 Task: Find connections with filter location Machala with filter topic #cloudwith filter profile language French with filter current company Vuclip with filter school SILVER OAK UNIVERSITY with filter industry Child Day Care Services with filter service category Content Strategy with filter keywords title Phone Survey Conductor
Action: Mouse moved to (694, 86)
Screenshot: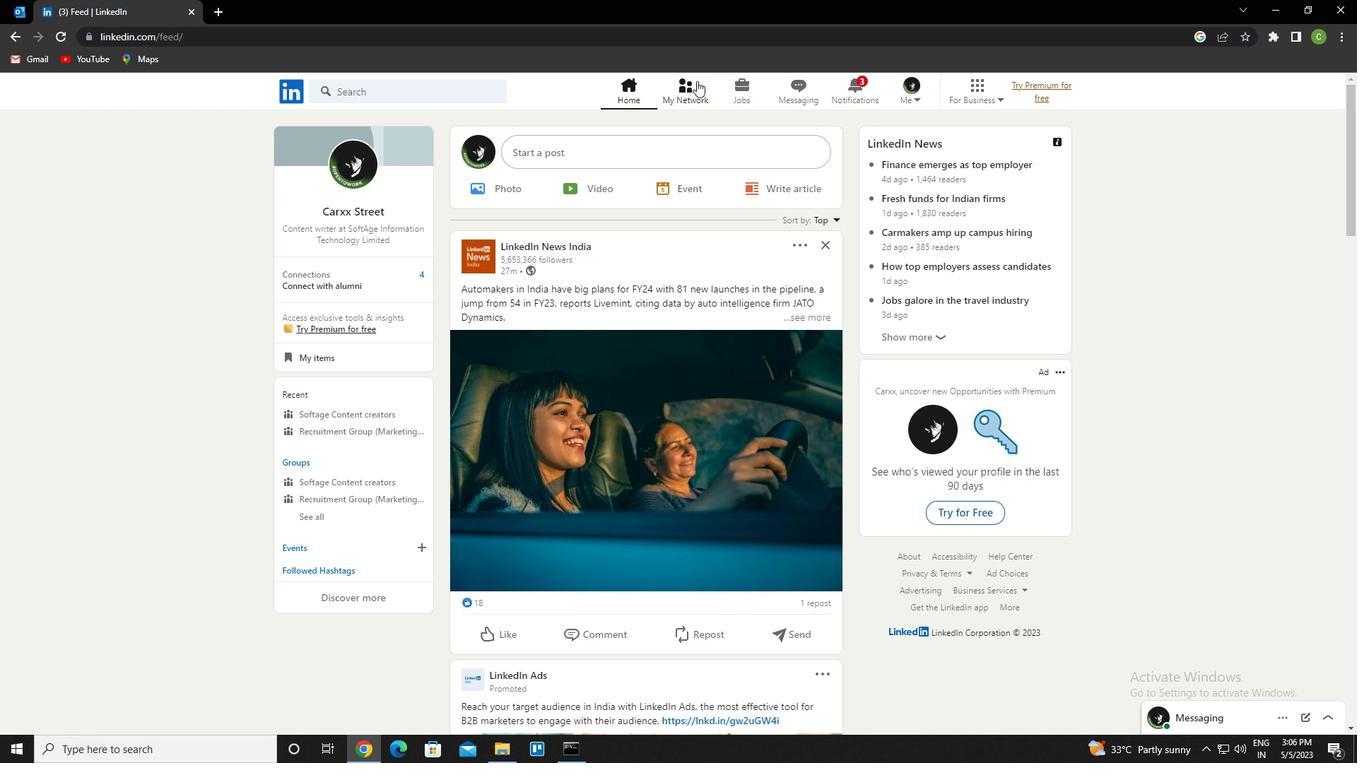 
Action: Mouse pressed left at (694, 86)
Screenshot: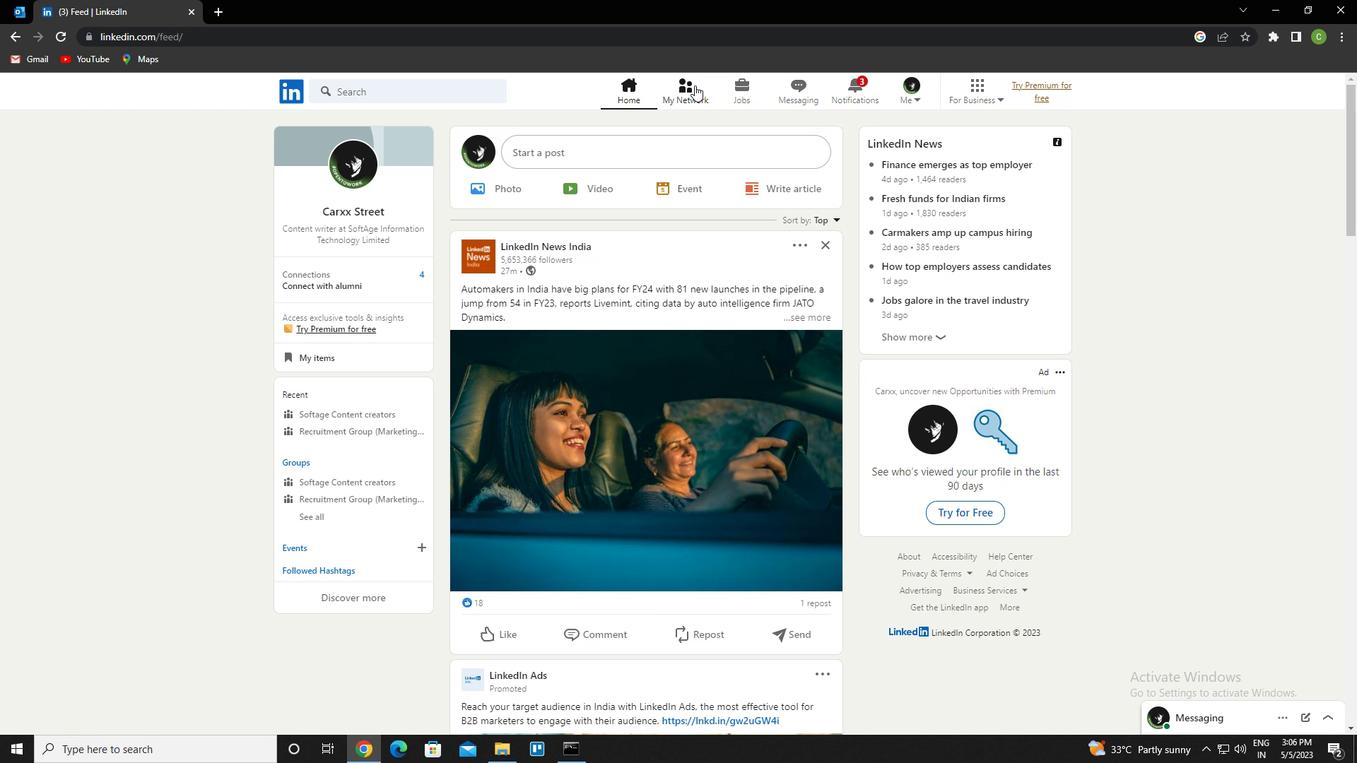 
Action: Mouse moved to (453, 168)
Screenshot: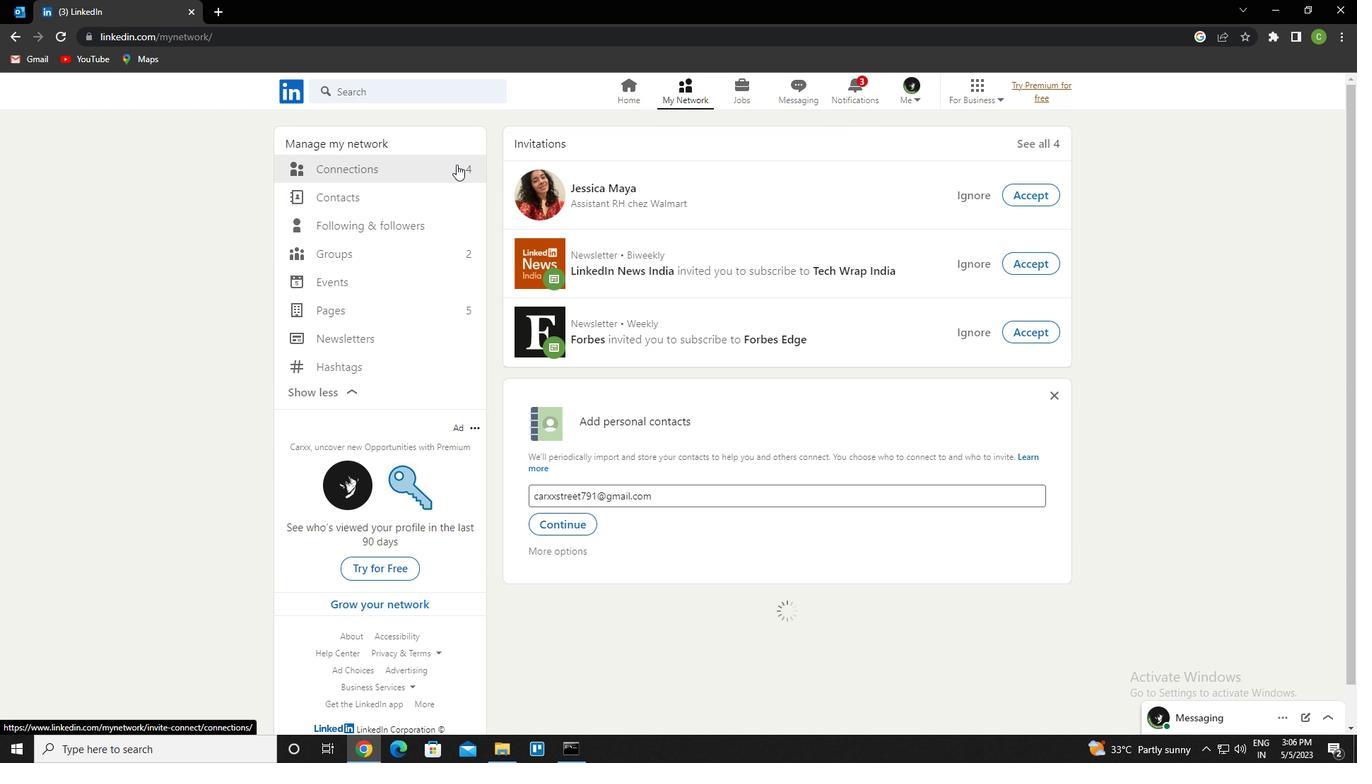 
Action: Mouse pressed left at (453, 168)
Screenshot: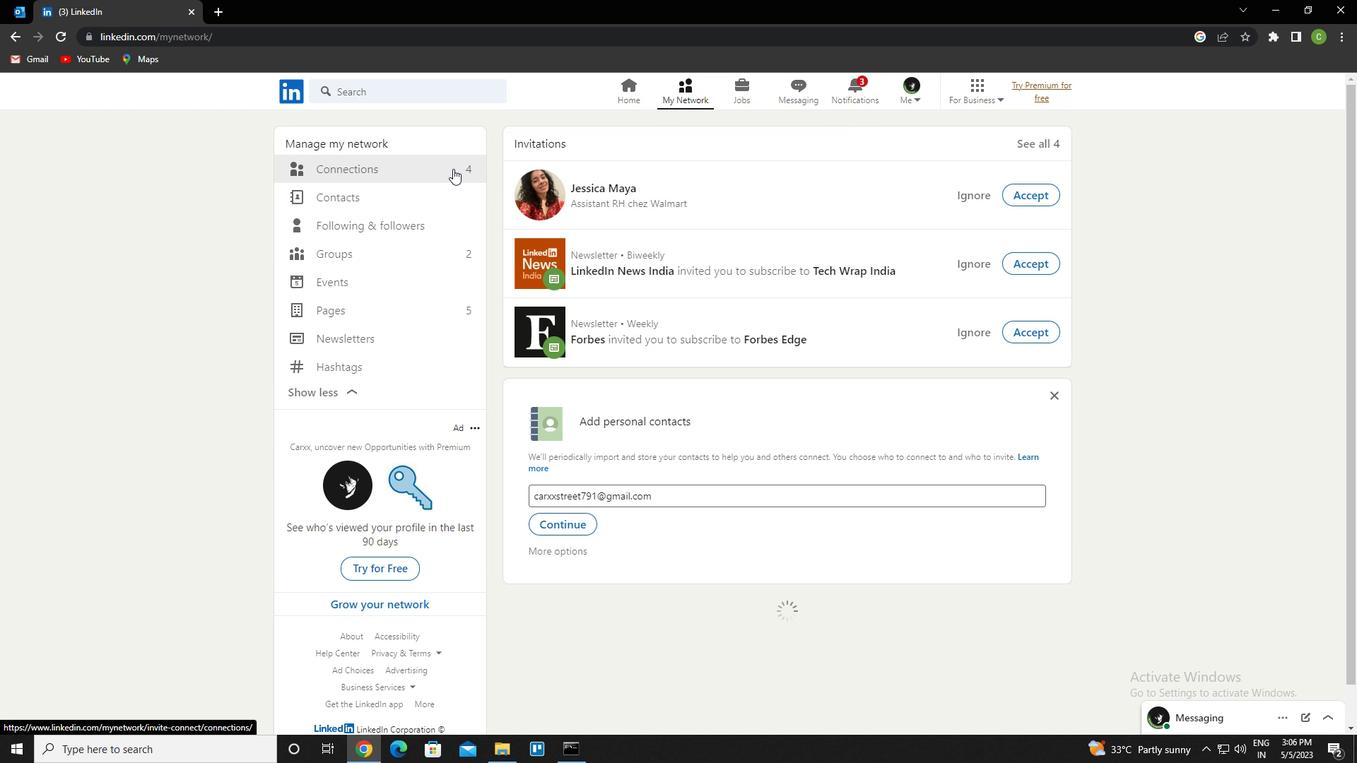 
Action: Mouse moved to (787, 172)
Screenshot: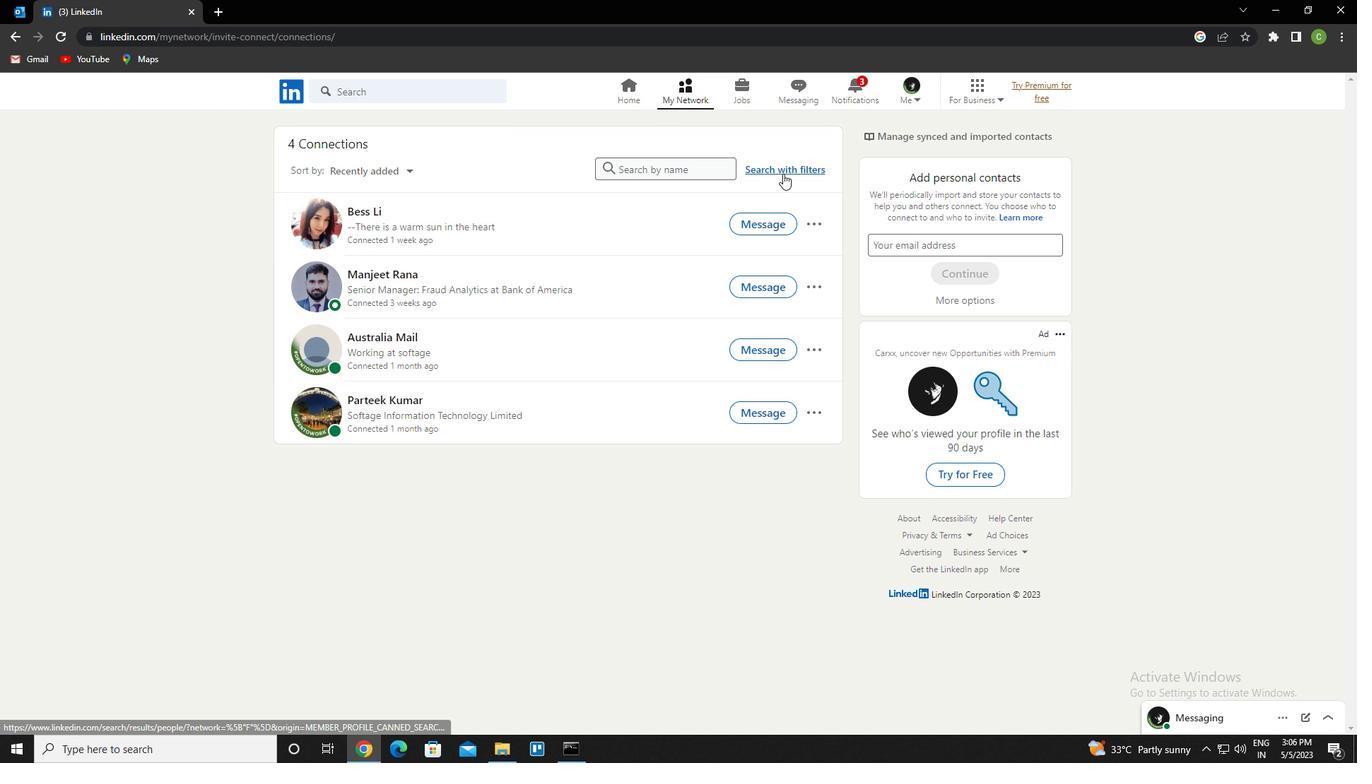 
Action: Mouse pressed left at (787, 172)
Screenshot: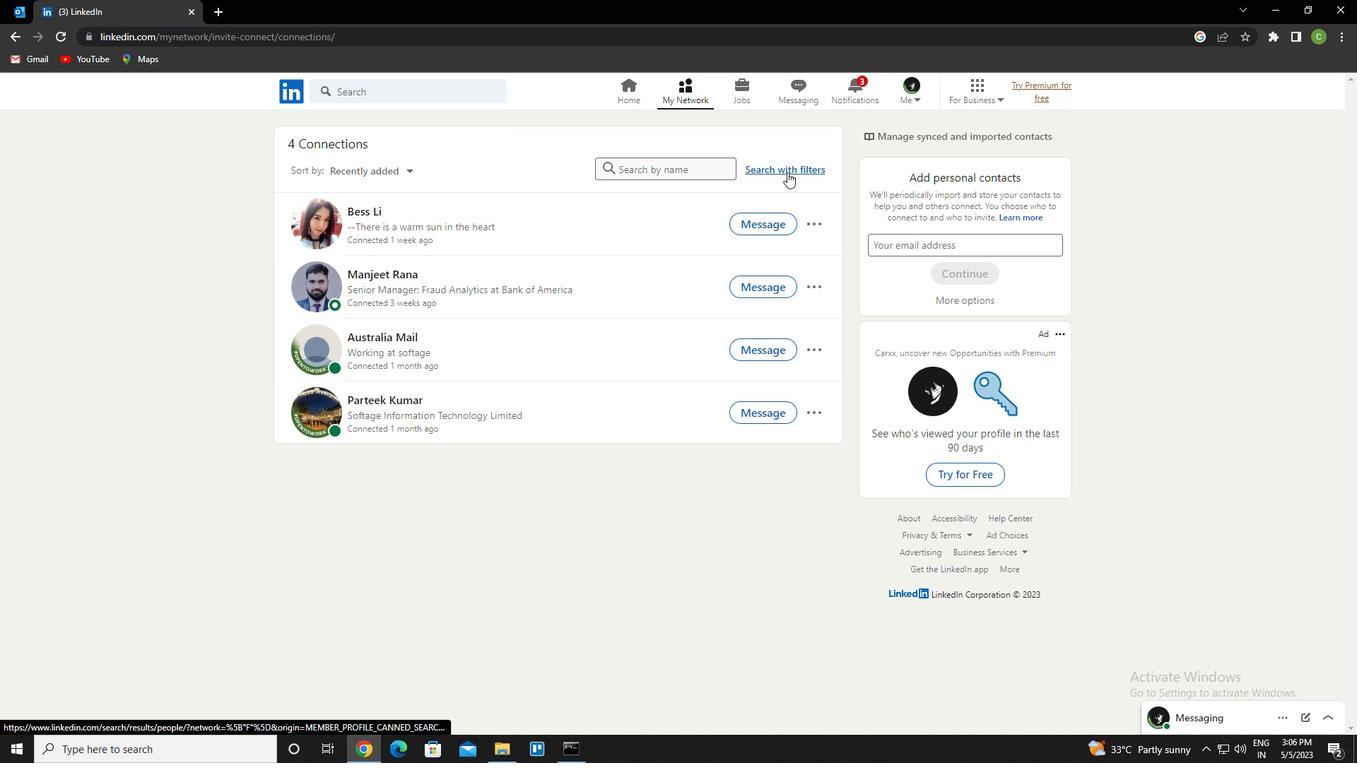 
Action: Mouse moved to (738, 134)
Screenshot: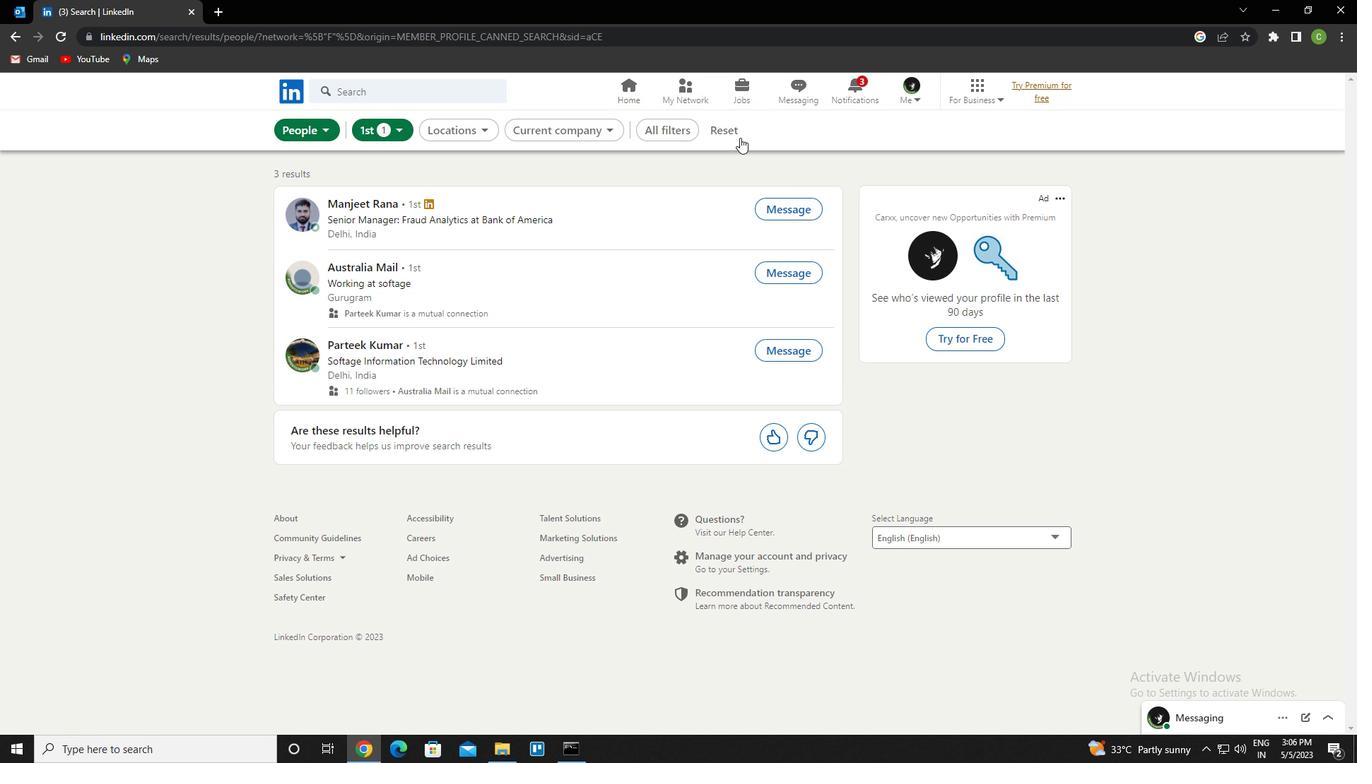 
Action: Mouse pressed left at (738, 134)
Screenshot: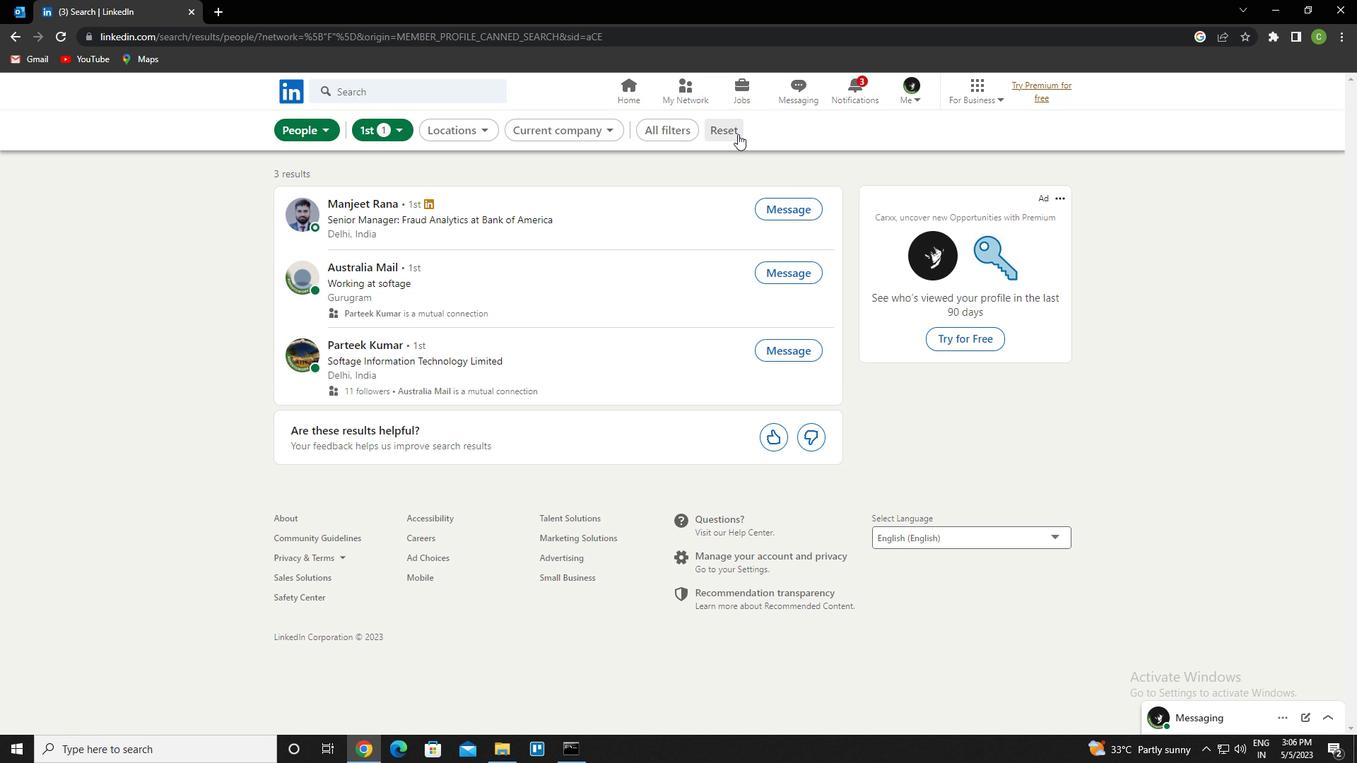 
Action: Mouse moved to (707, 131)
Screenshot: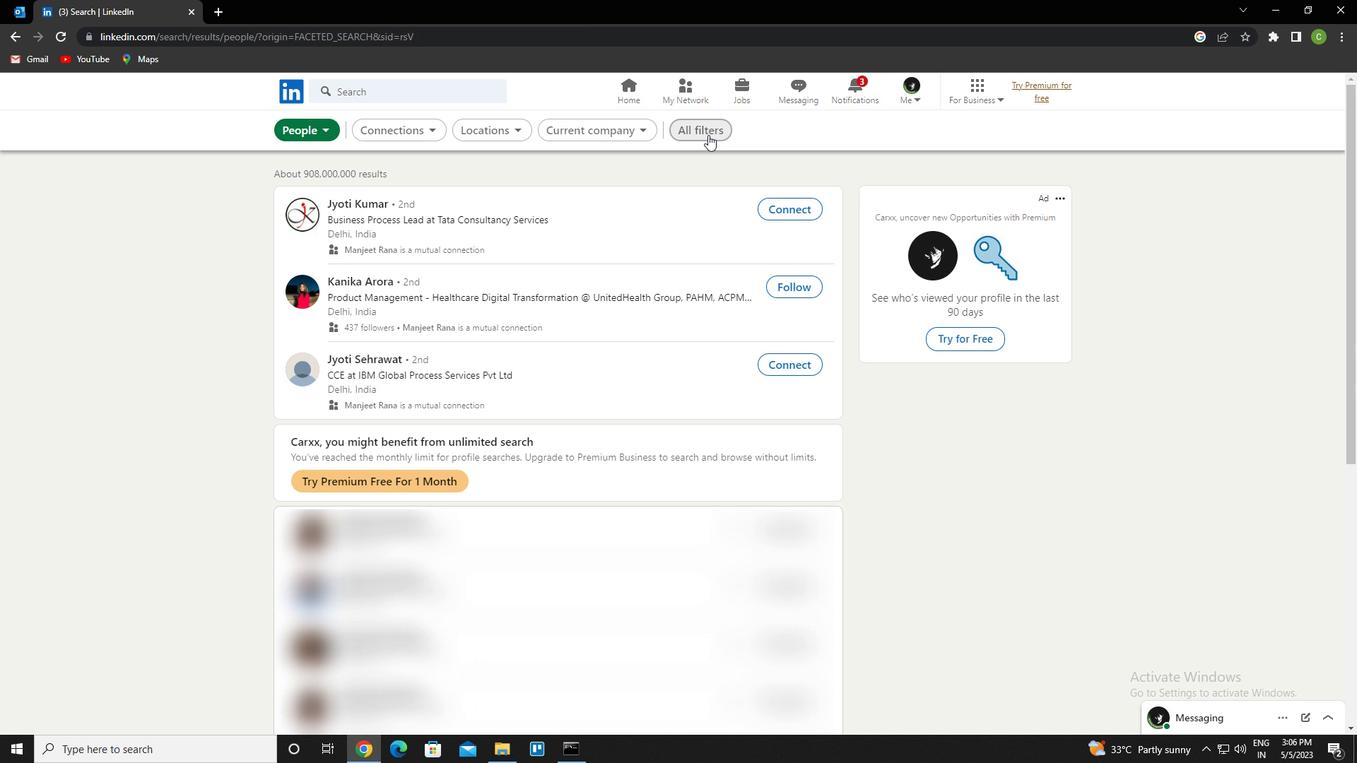 
Action: Mouse pressed left at (707, 131)
Screenshot: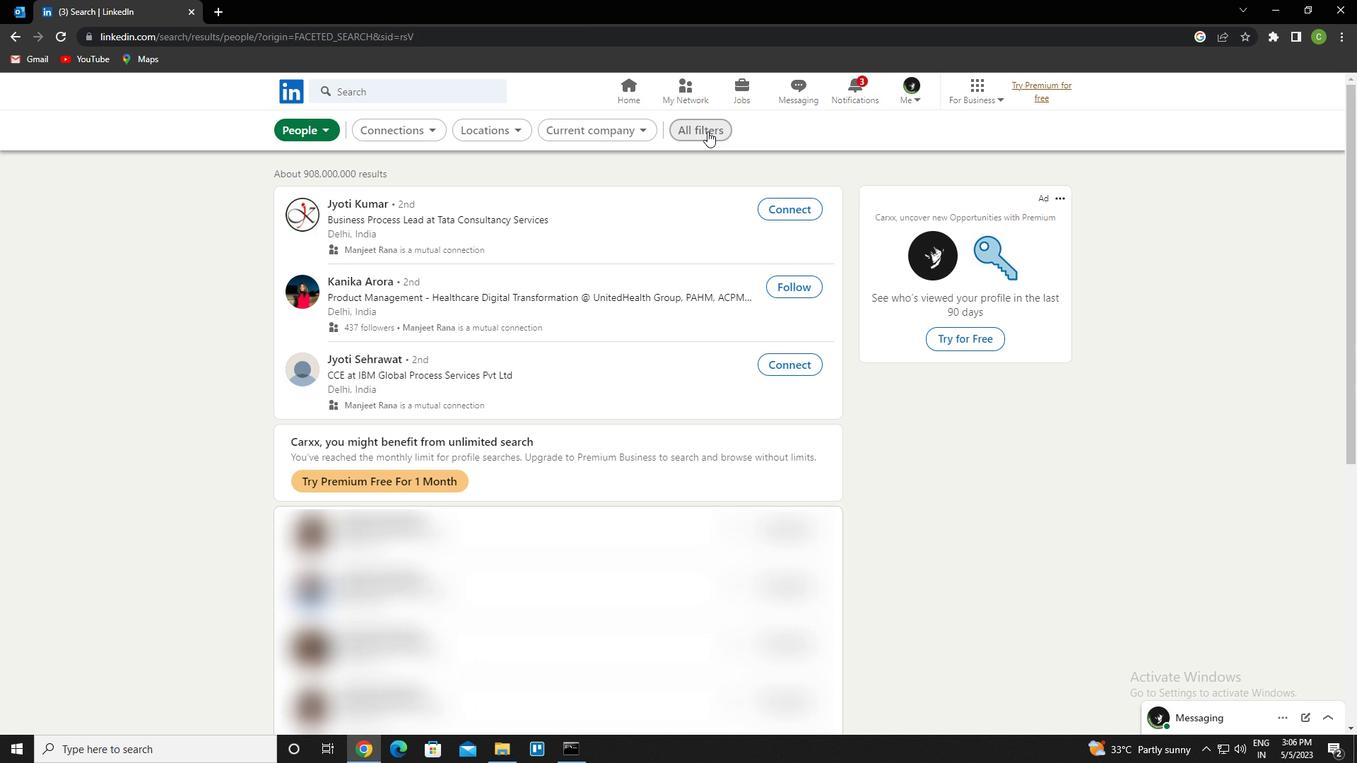 
Action: Mouse moved to (1179, 405)
Screenshot: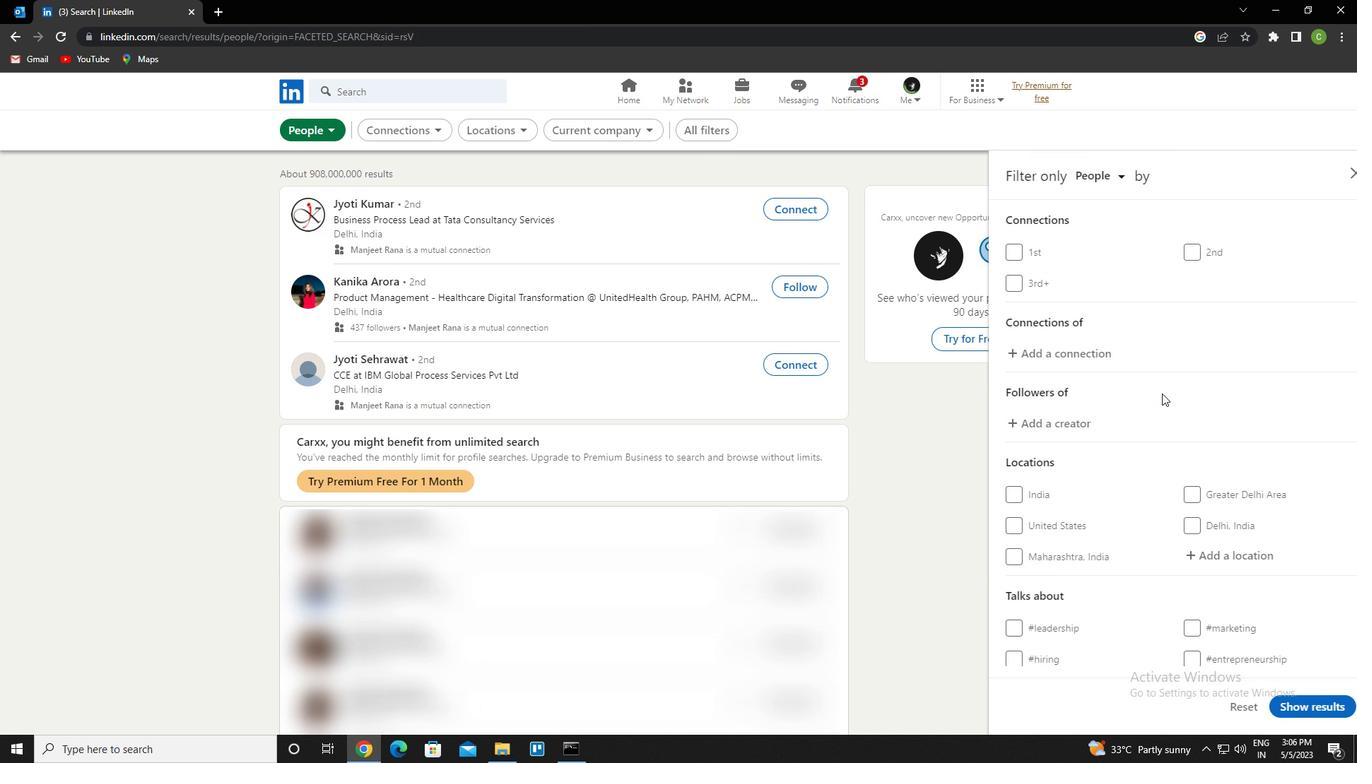 
Action: Mouse scrolled (1179, 404) with delta (0, 0)
Screenshot: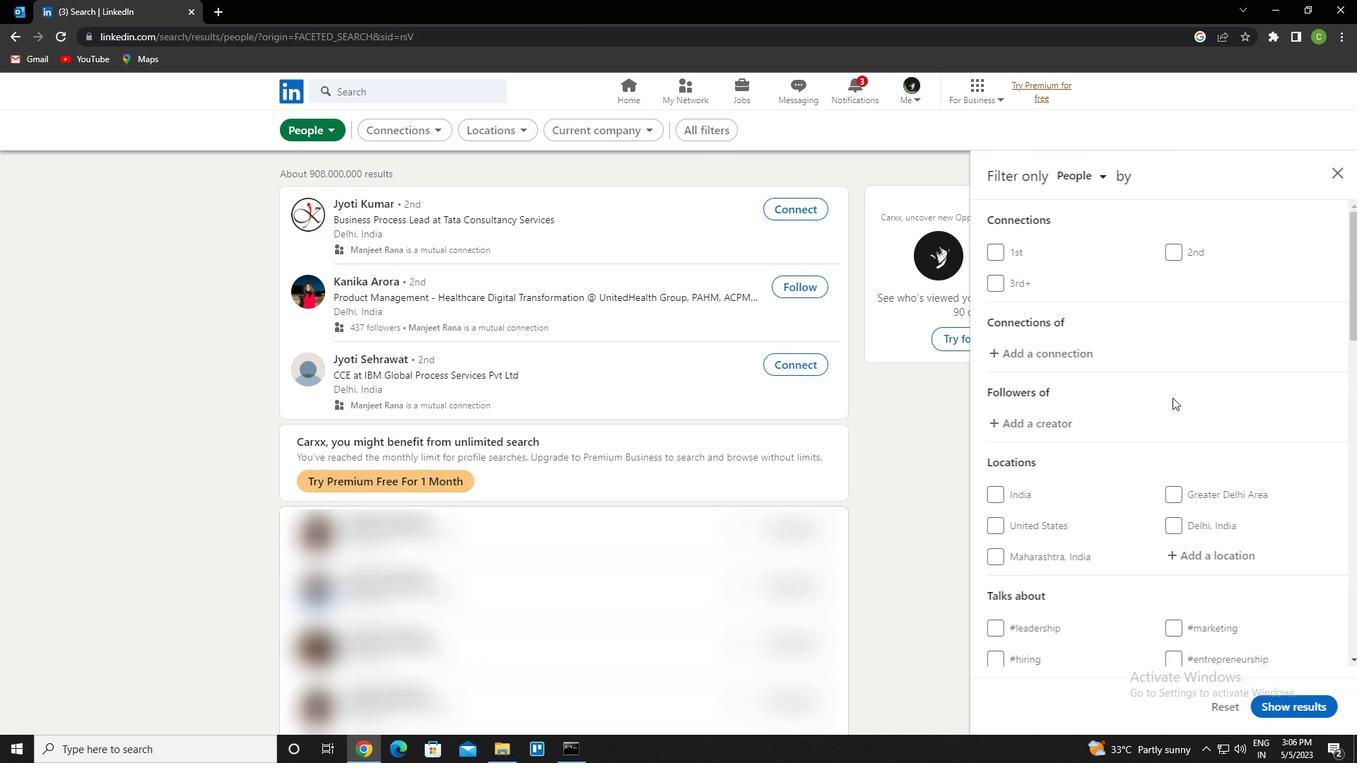 
Action: Mouse moved to (1181, 407)
Screenshot: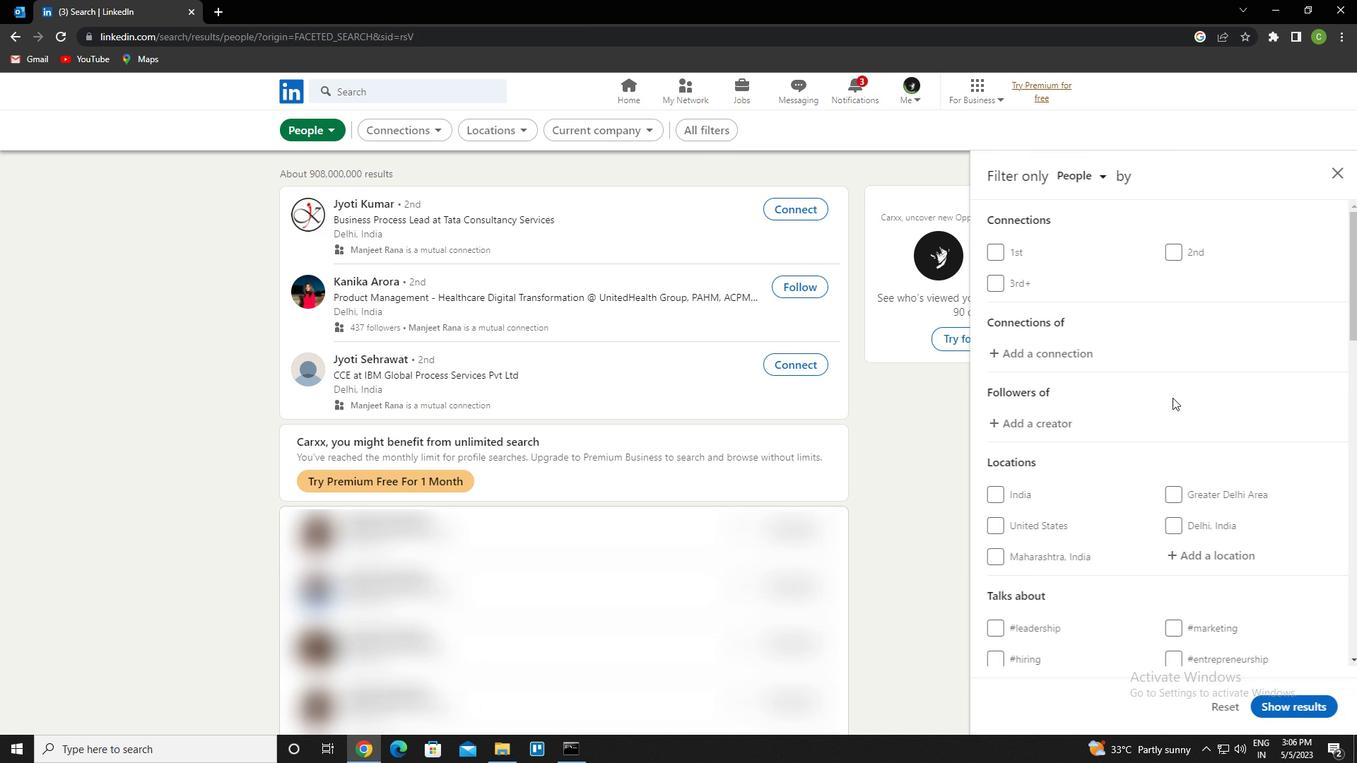 
Action: Mouse scrolled (1181, 406) with delta (0, 0)
Screenshot: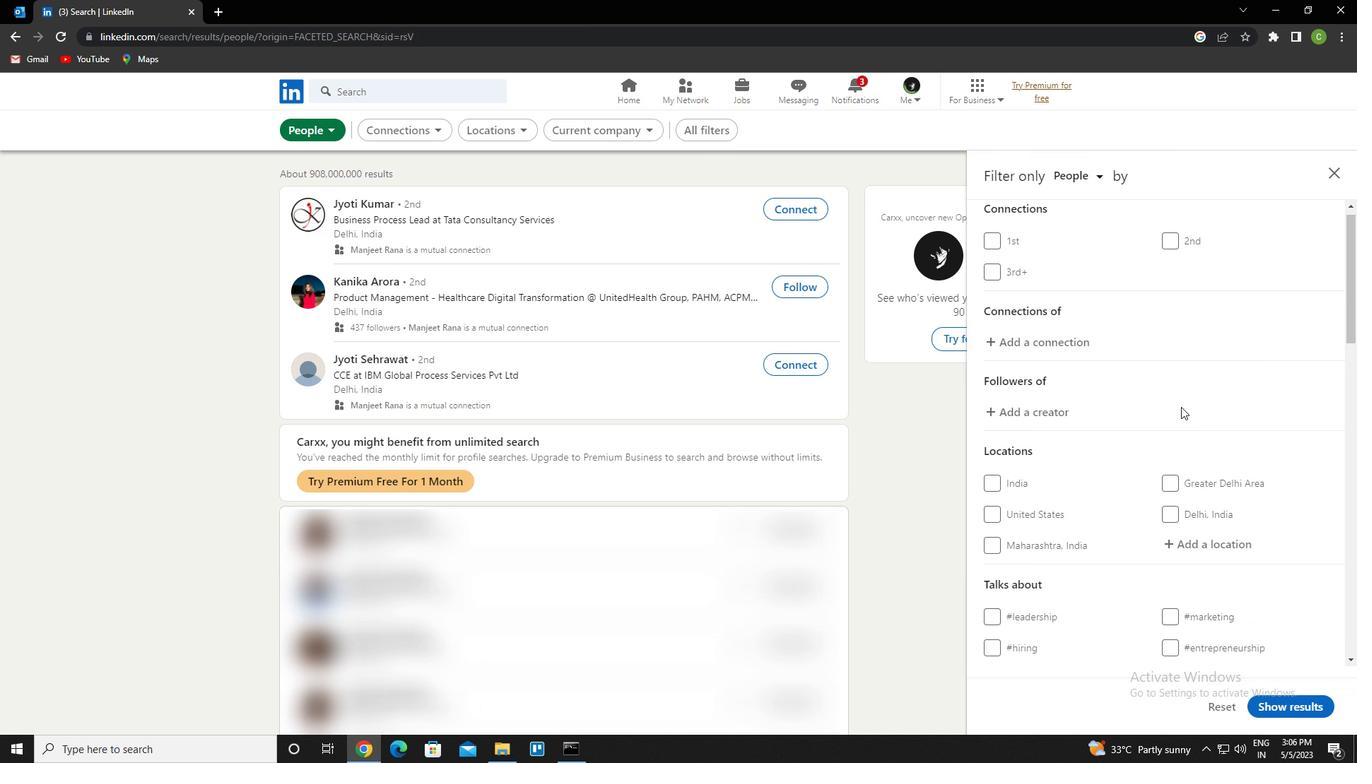 
Action: Mouse moved to (1196, 416)
Screenshot: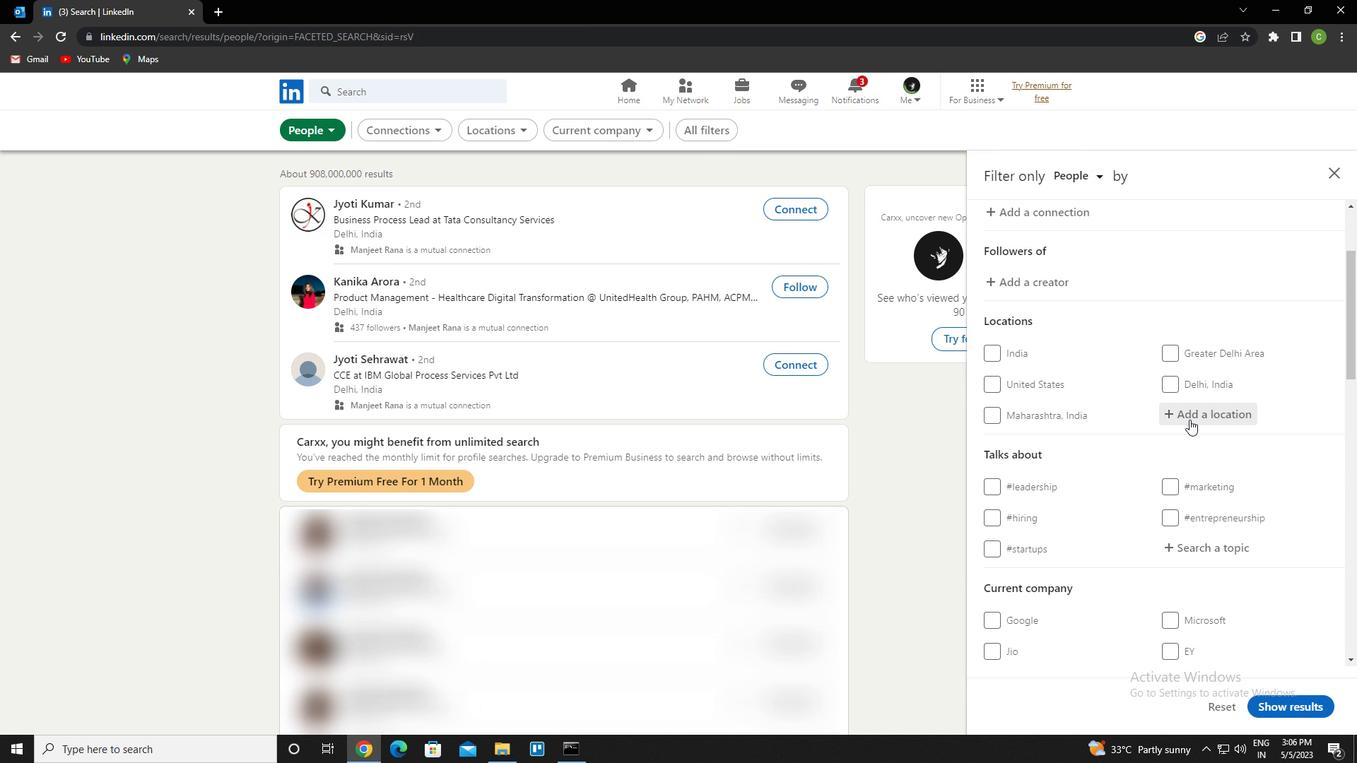 
Action: Mouse pressed left at (1196, 416)
Screenshot: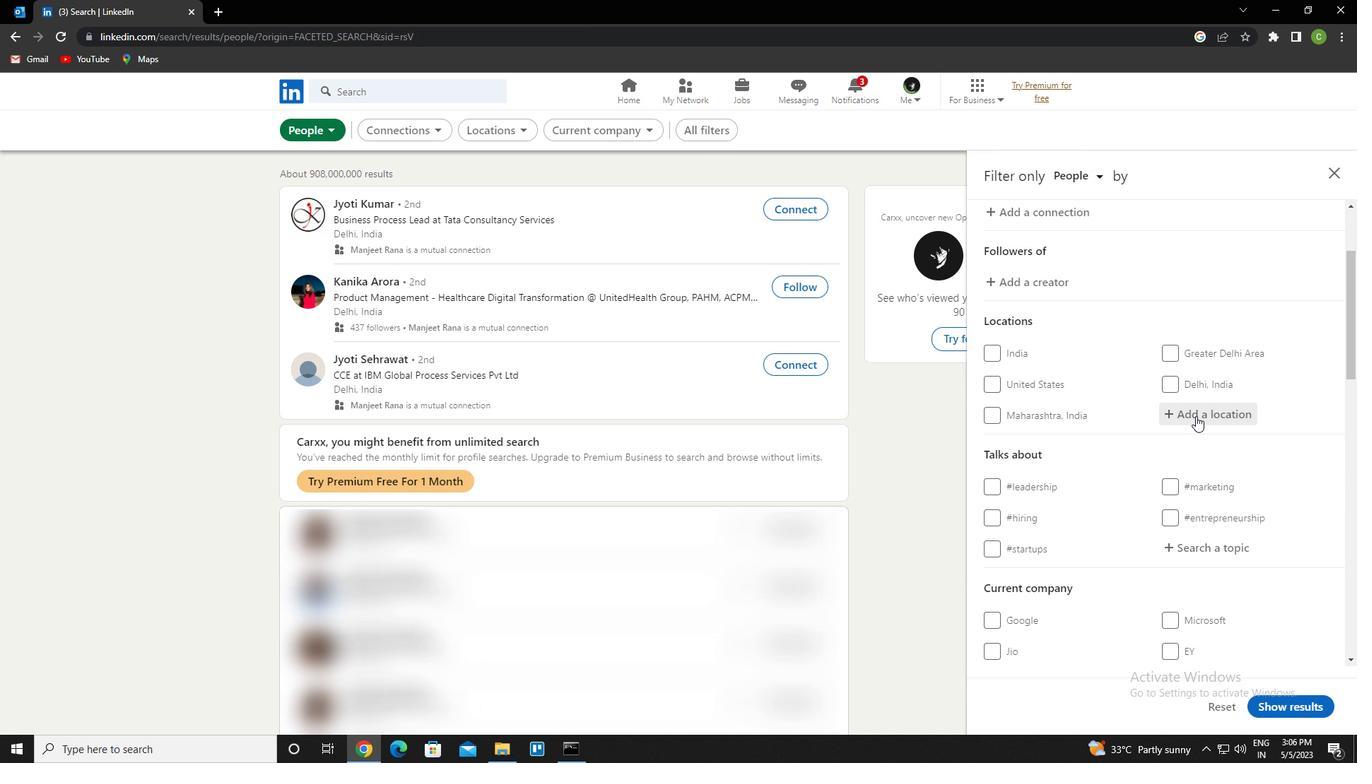 
Action: Key pressed <Key.caps_lock>m<Key.caps_lock>achala<Key.down><Key.enter>
Screenshot: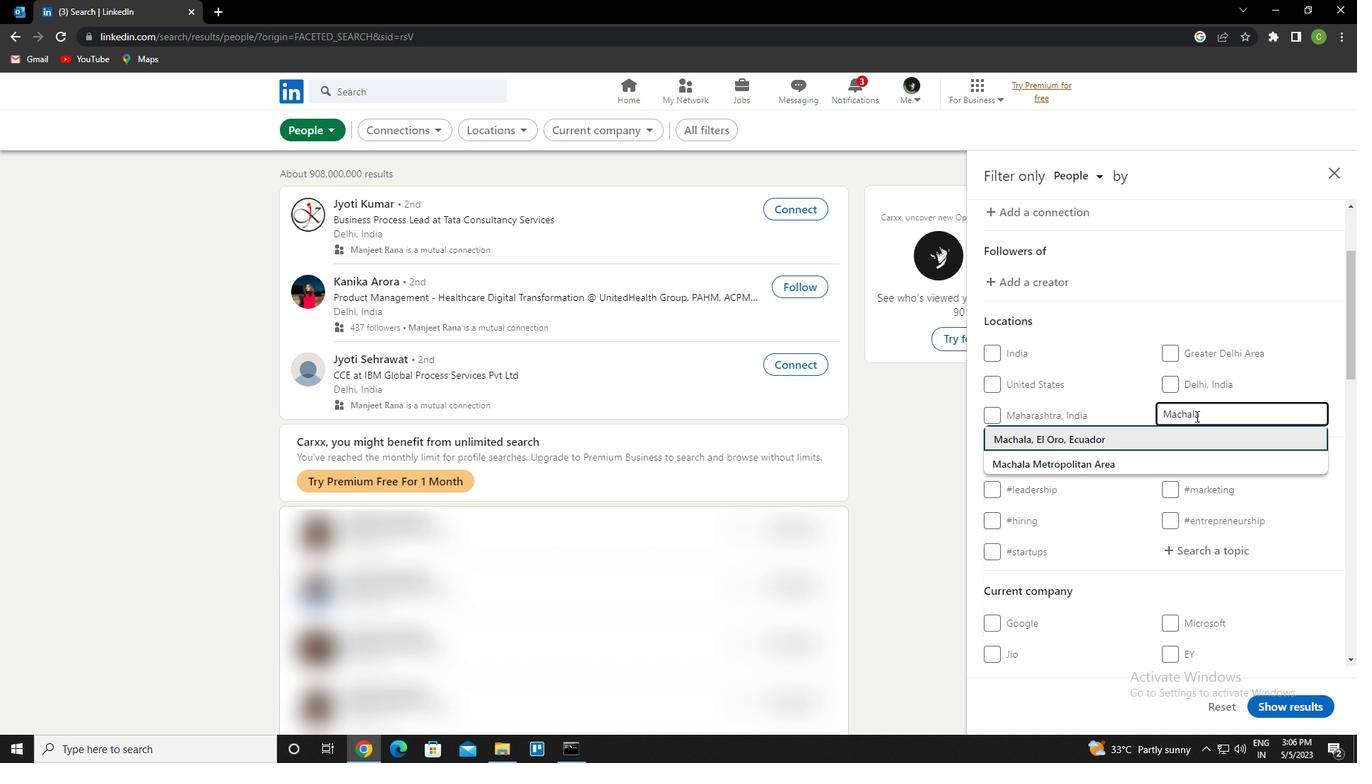 
Action: Mouse moved to (1206, 413)
Screenshot: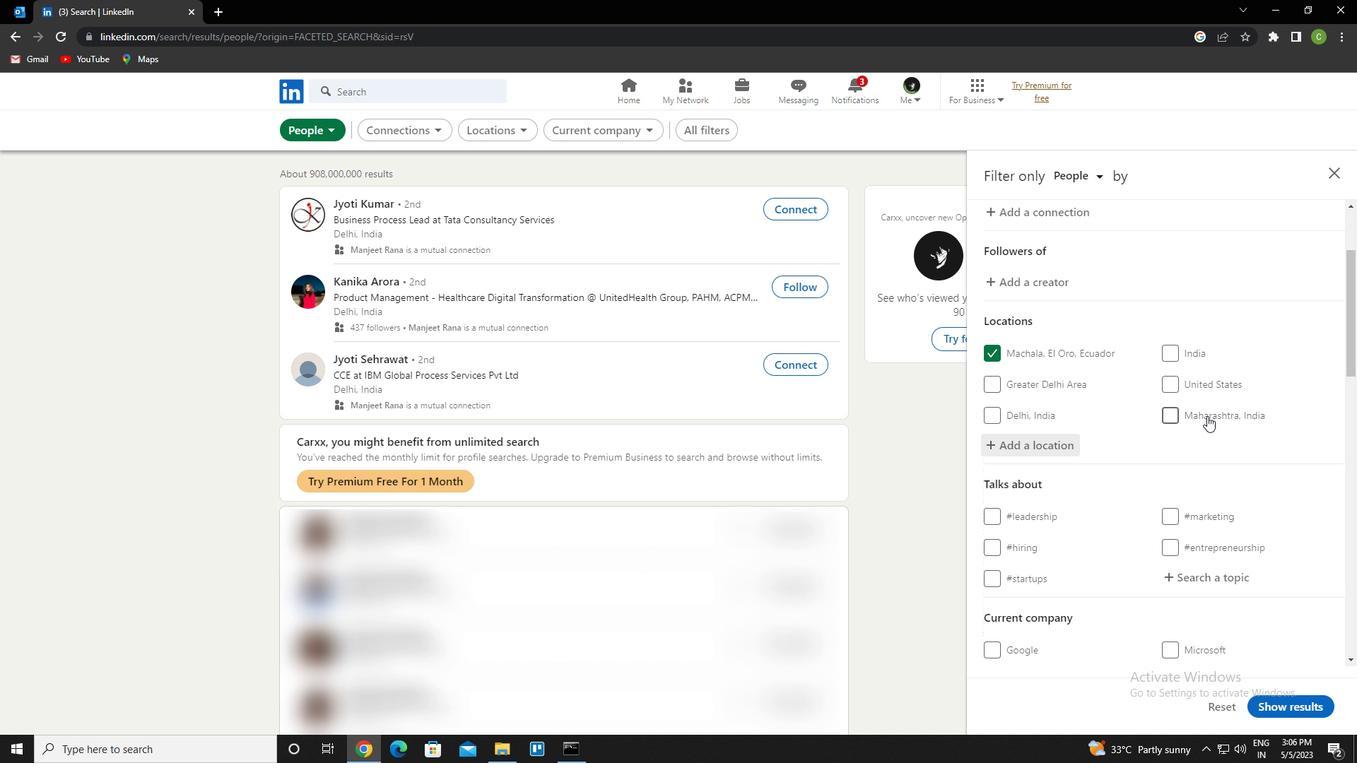 
Action: Mouse scrolled (1206, 412) with delta (0, 0)
Screenshot: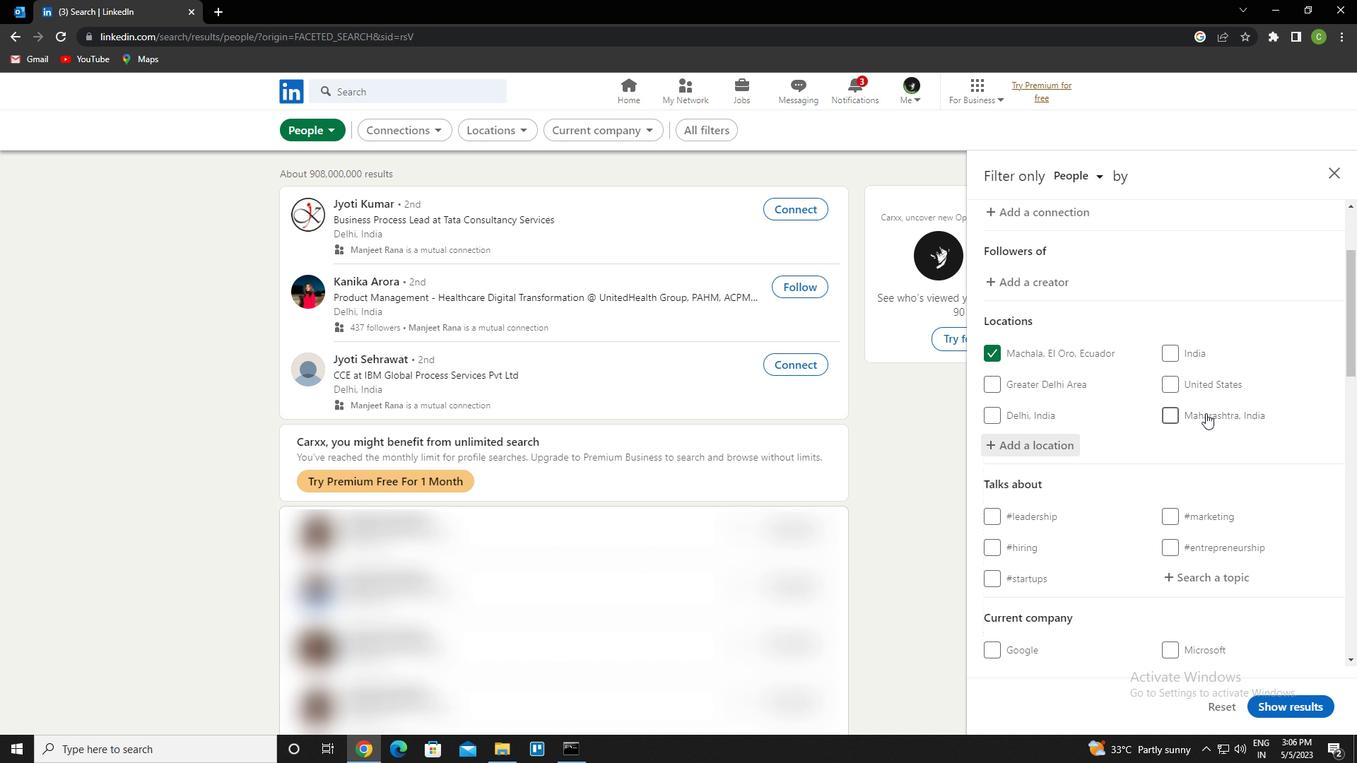 
Action: Mouse moved to (1202, 415)
Screenshot: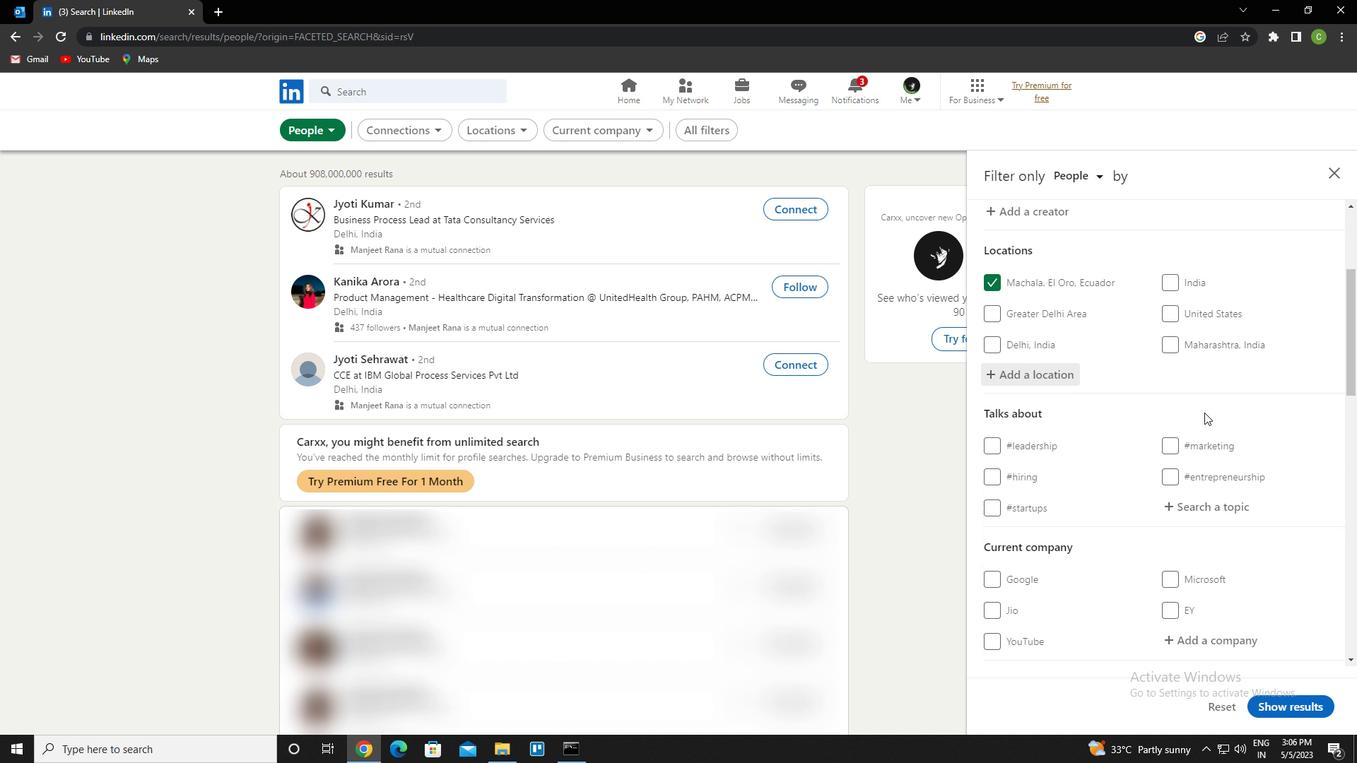 
Action: Mouse scrolled (1202, 415) with delta (0, 0)
Screenshot: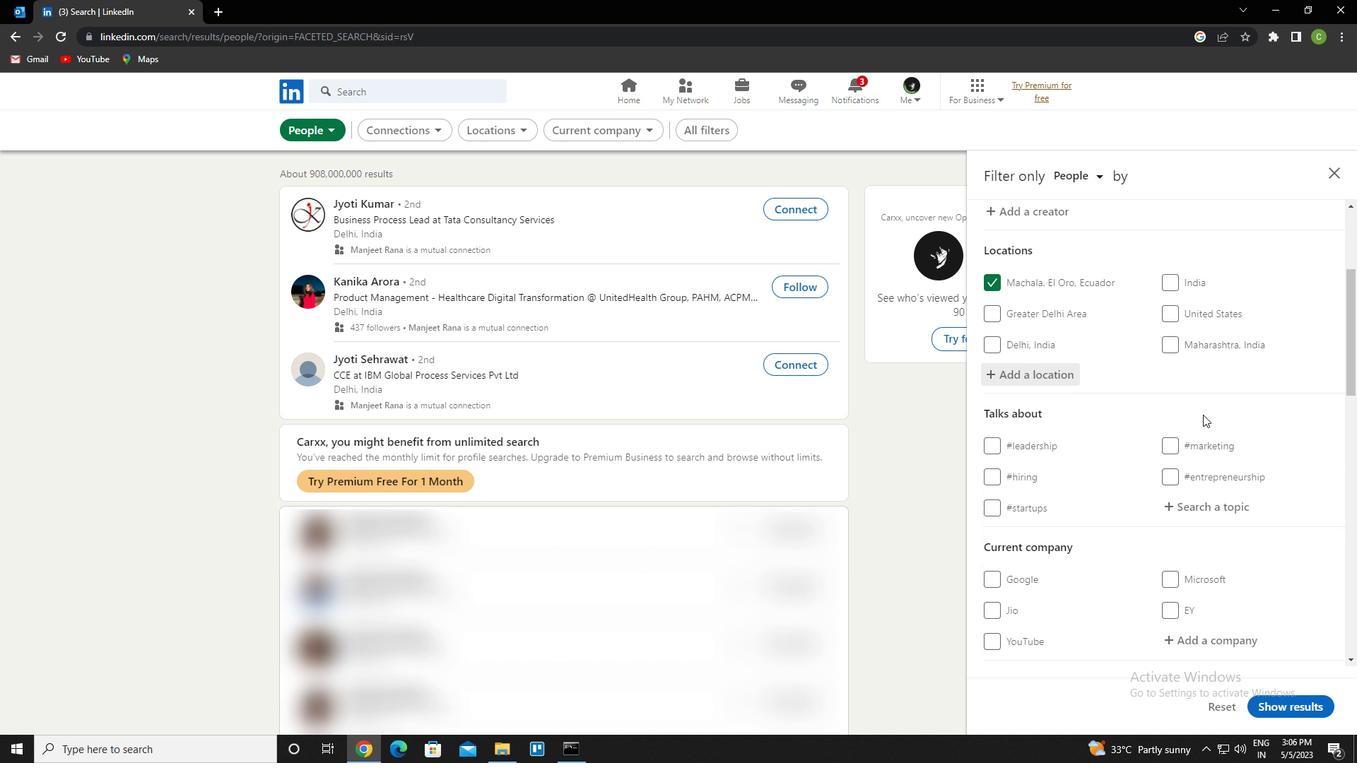 
Action: Mouse moved to (1198, 439)
Screenshot: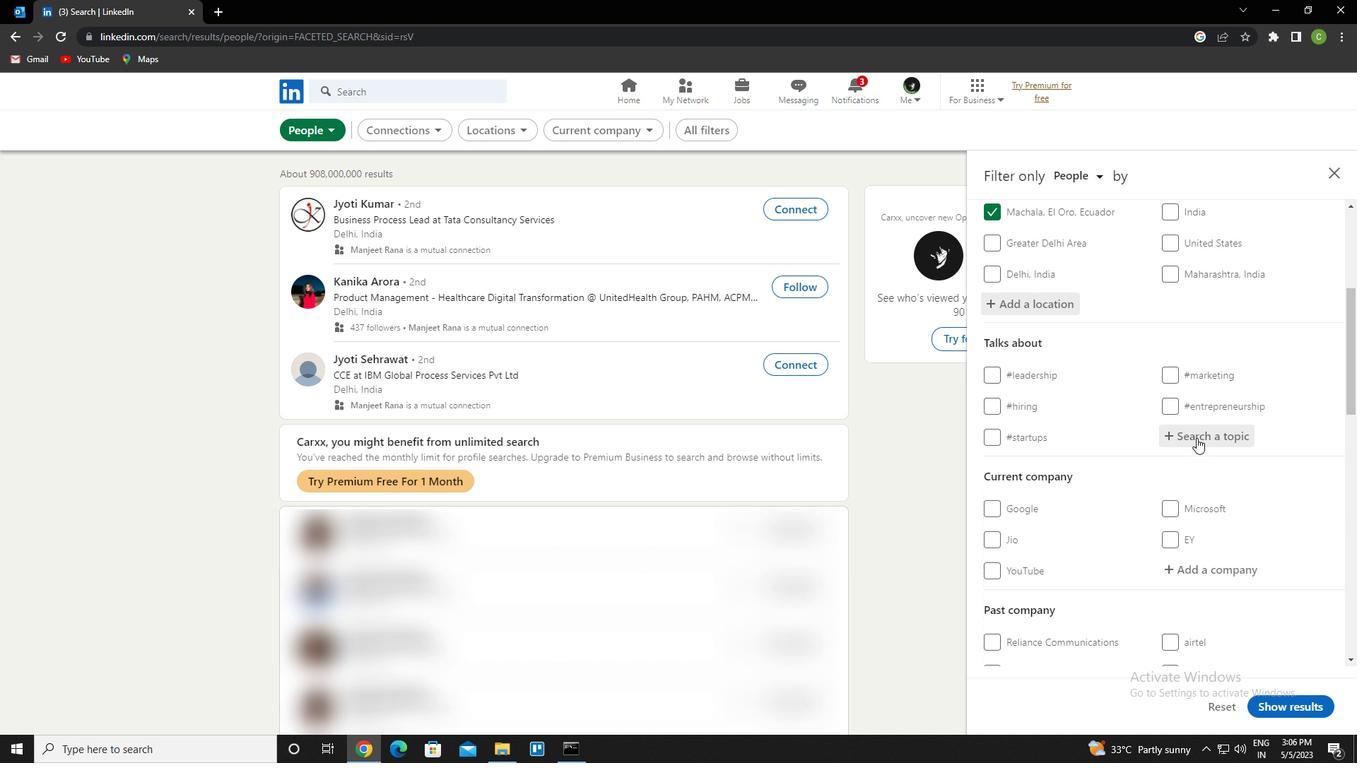 
Action: Mouse pressed left at (1198, 439)
Screenshot: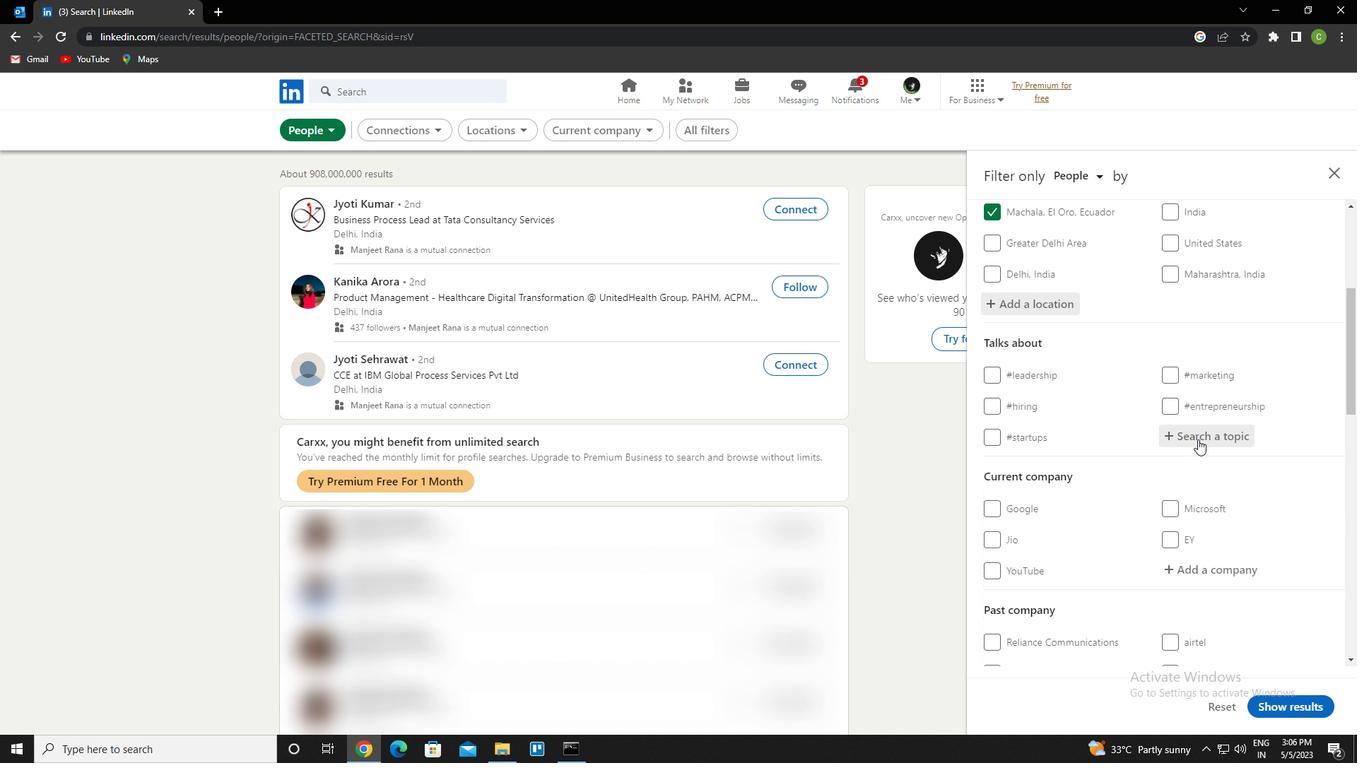 
Action: Key pressed cloud<Key.down><Key.enter>
Screenshot: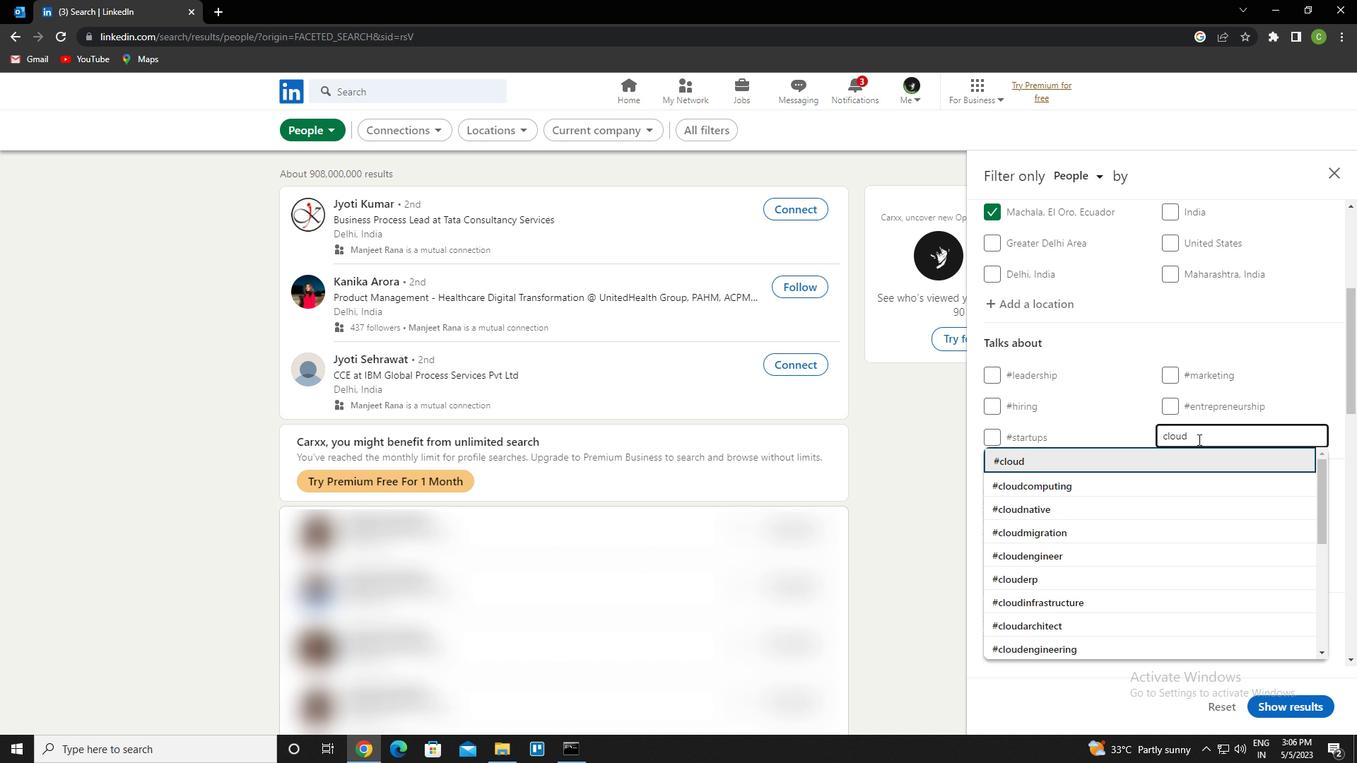 
Action: Mouse moved to (1203, 417)
Screenshot: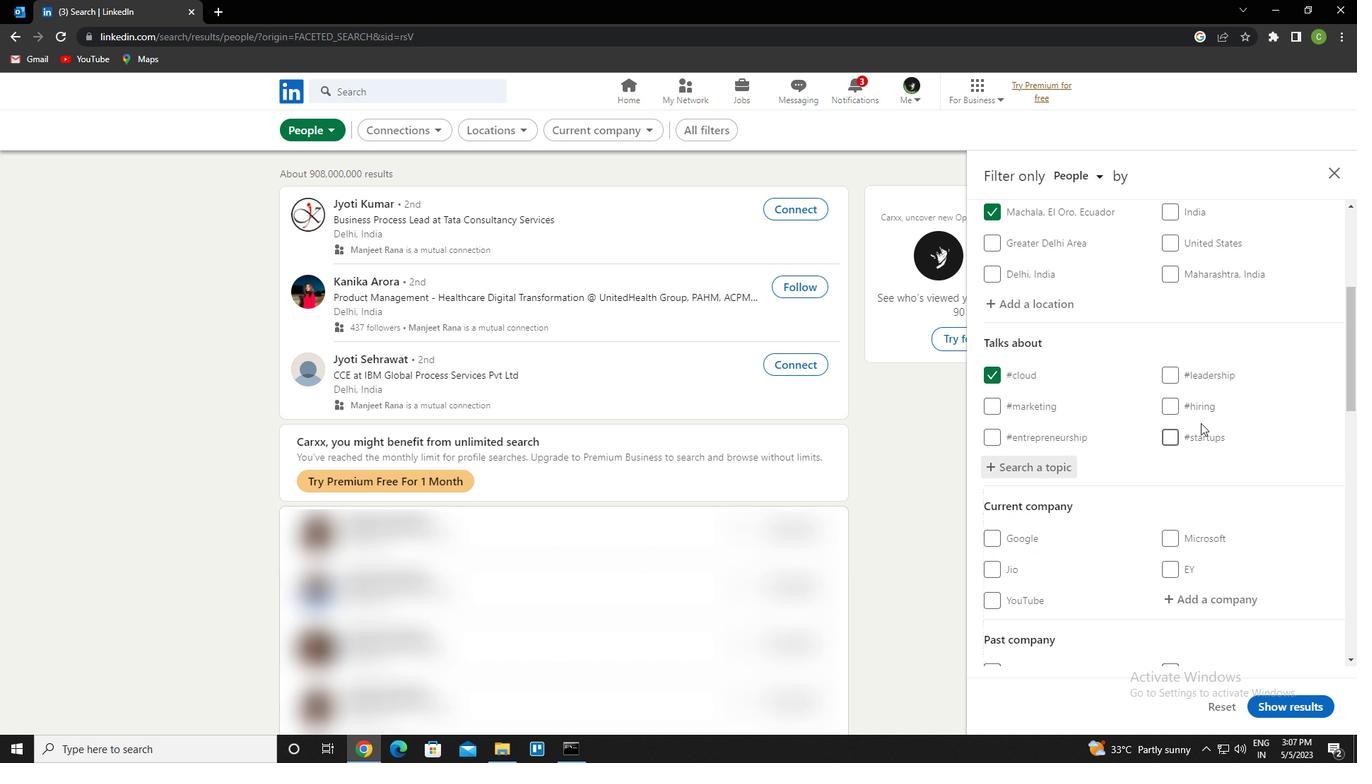 
Action: Mouse scrolled (1203, 417) with delta (0, 0)
Screenshot: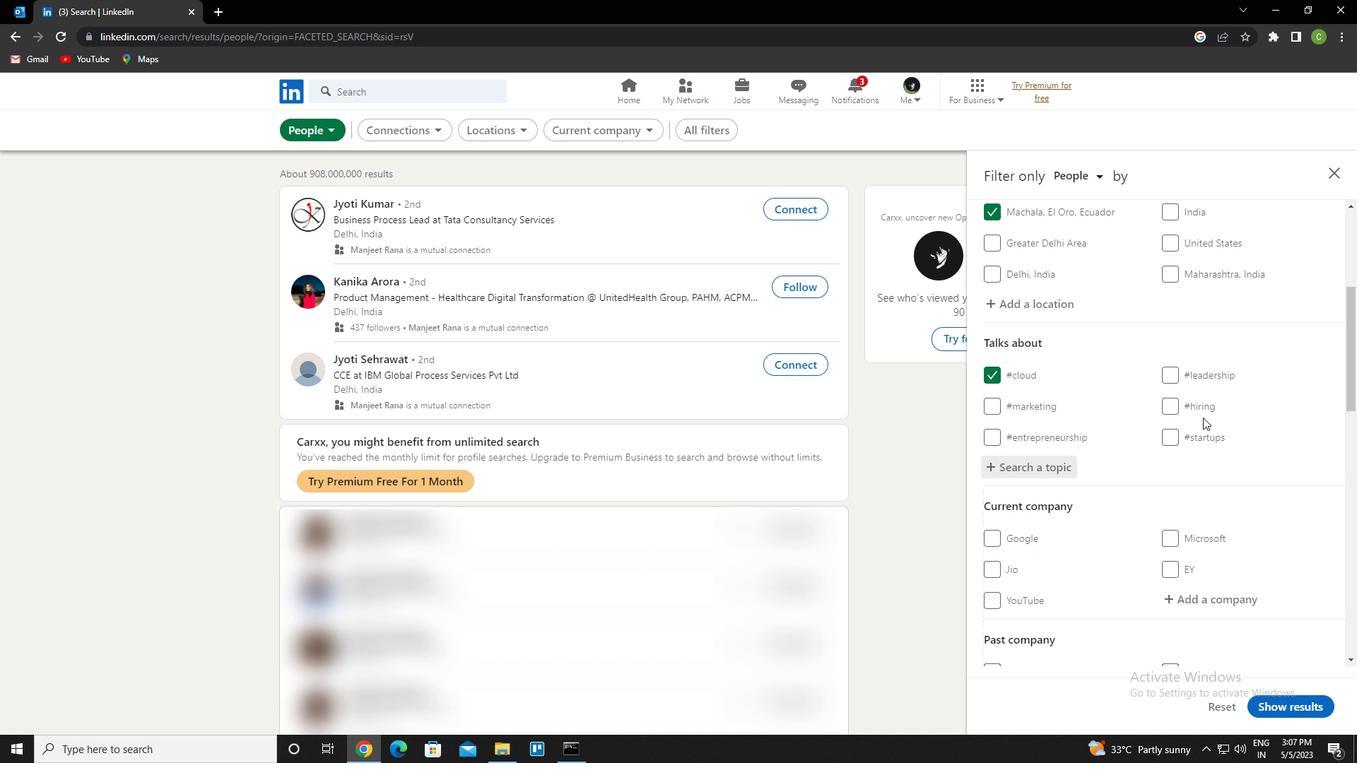 
Action: Mouse scrolled (1203, 417) with delta (0, 0)
Screenshot: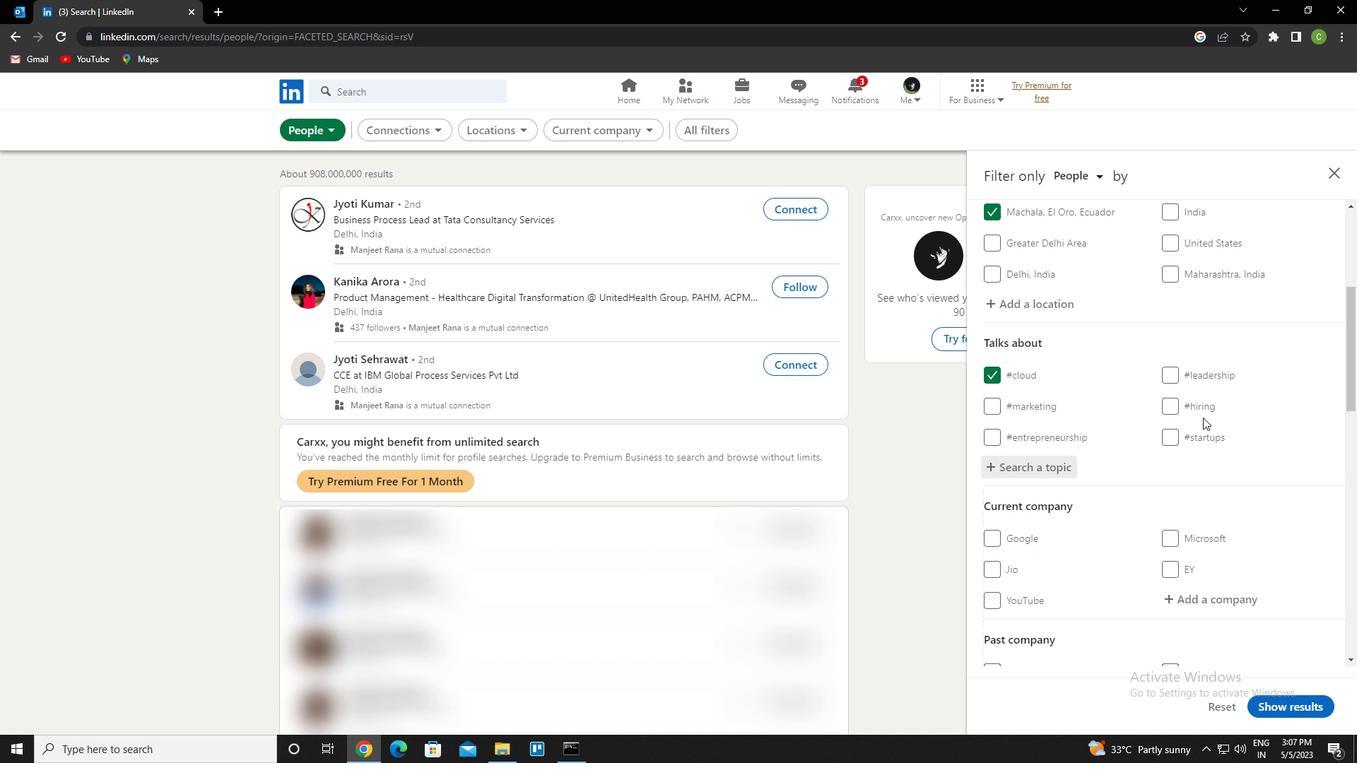 
Action: Mouse moved to (1204, 417)
Screenshot: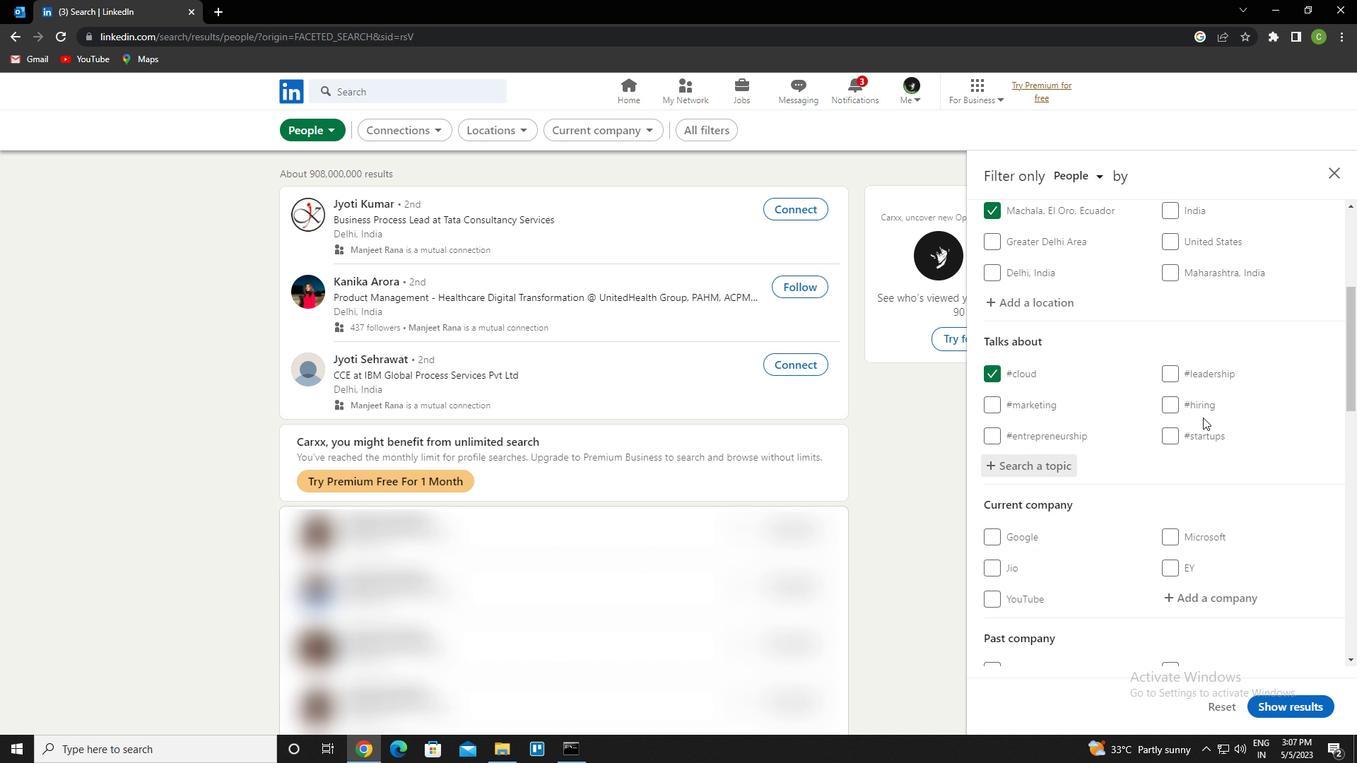 
Action: Mouse scrolled (1204, 417) with delta (0, 0)
Screenshot: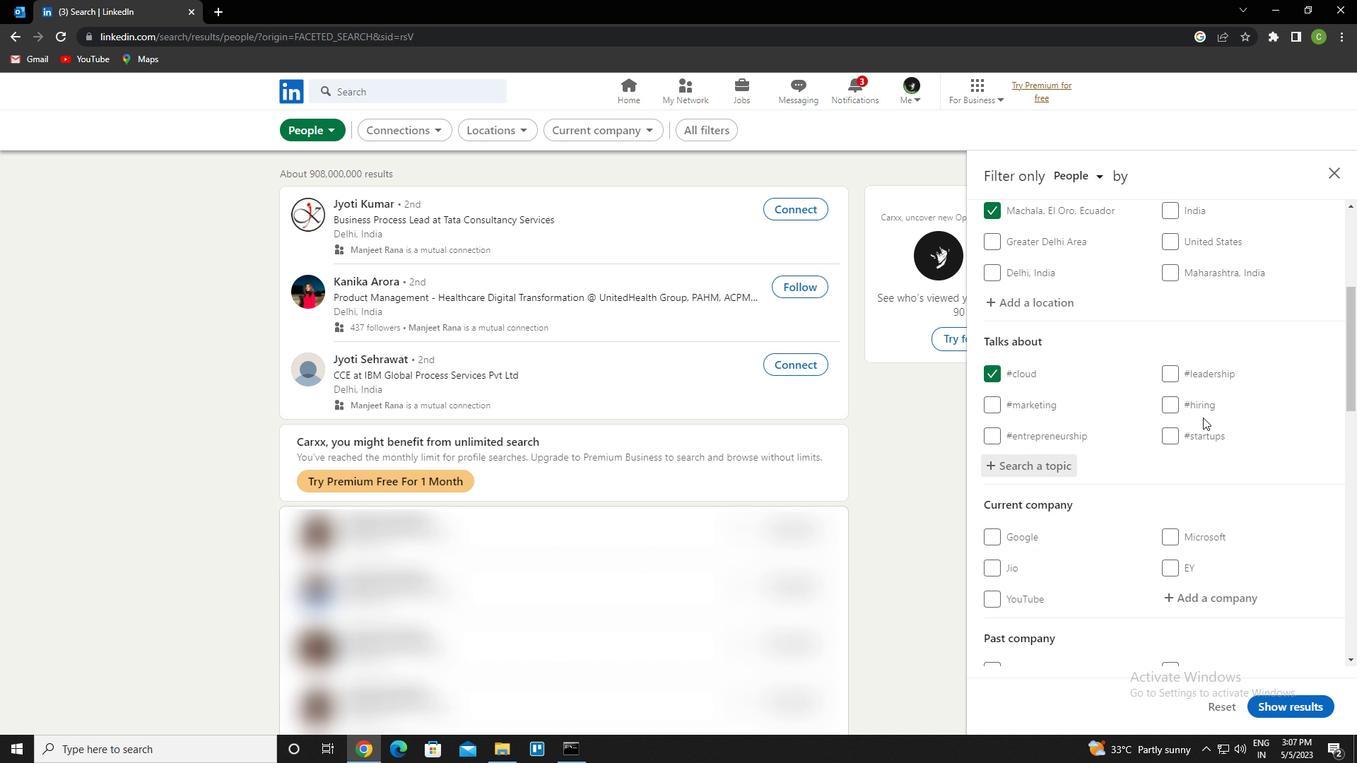 
Action: Mouse moved to (1204, 422)
Screenshot: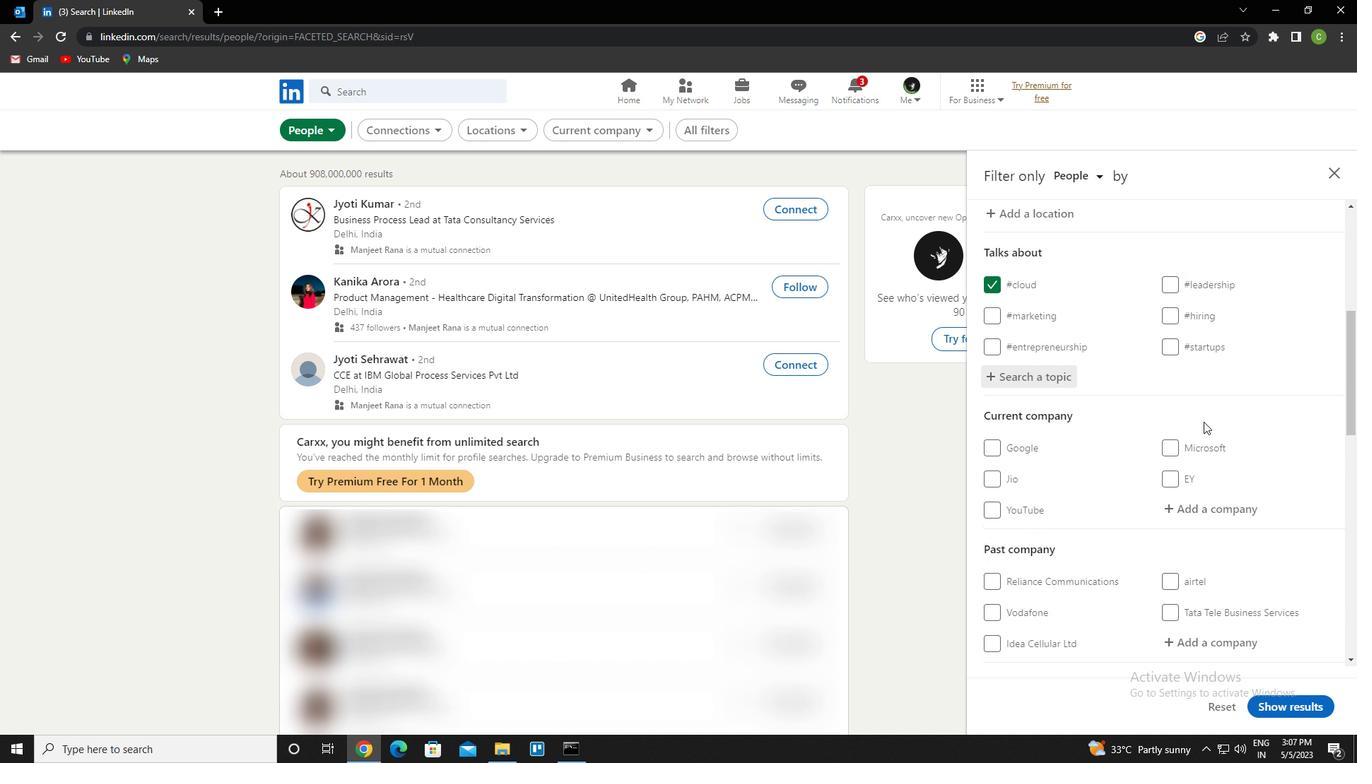 
Action: Mouse scrolled (1204, 422) with delta (0, 0)
Screenshot: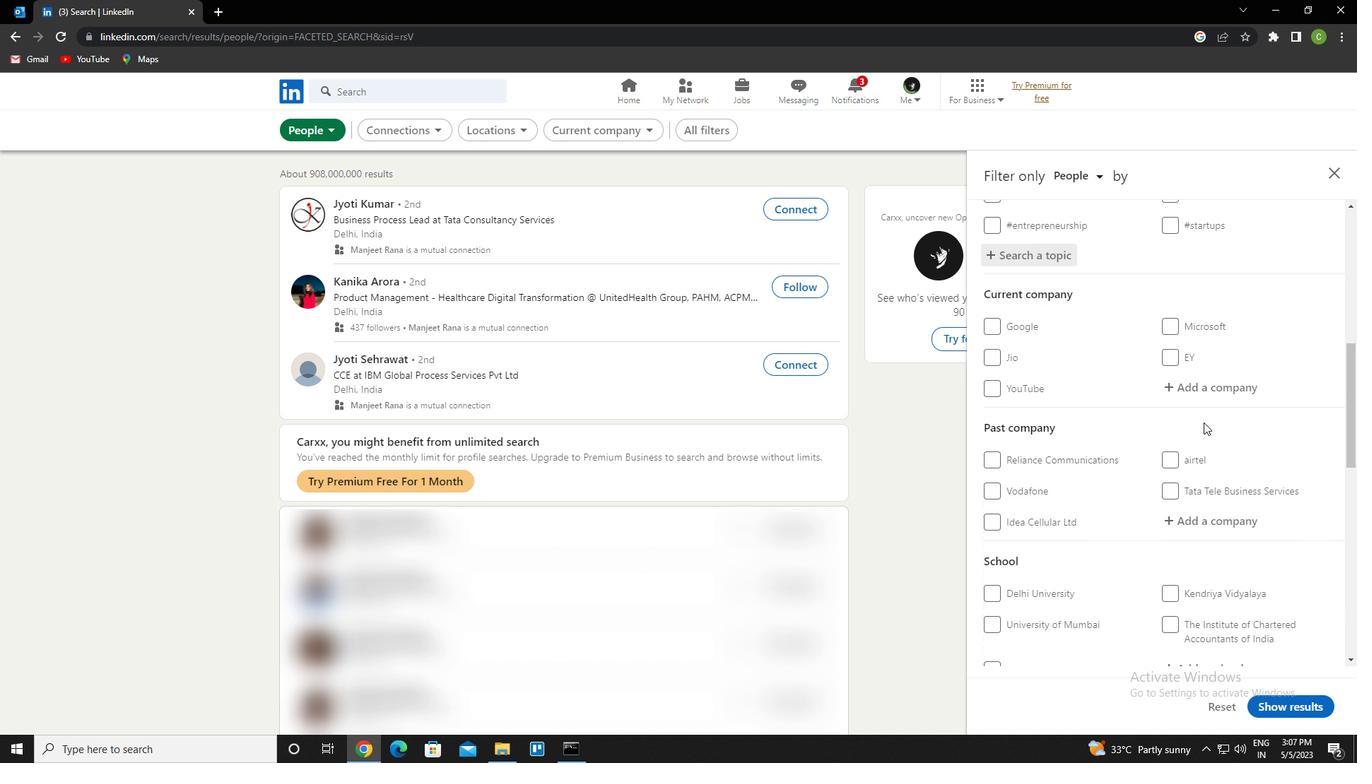 
Action: Mouse scrolled (1204, 422) with delta (0, 0)
Screenshot: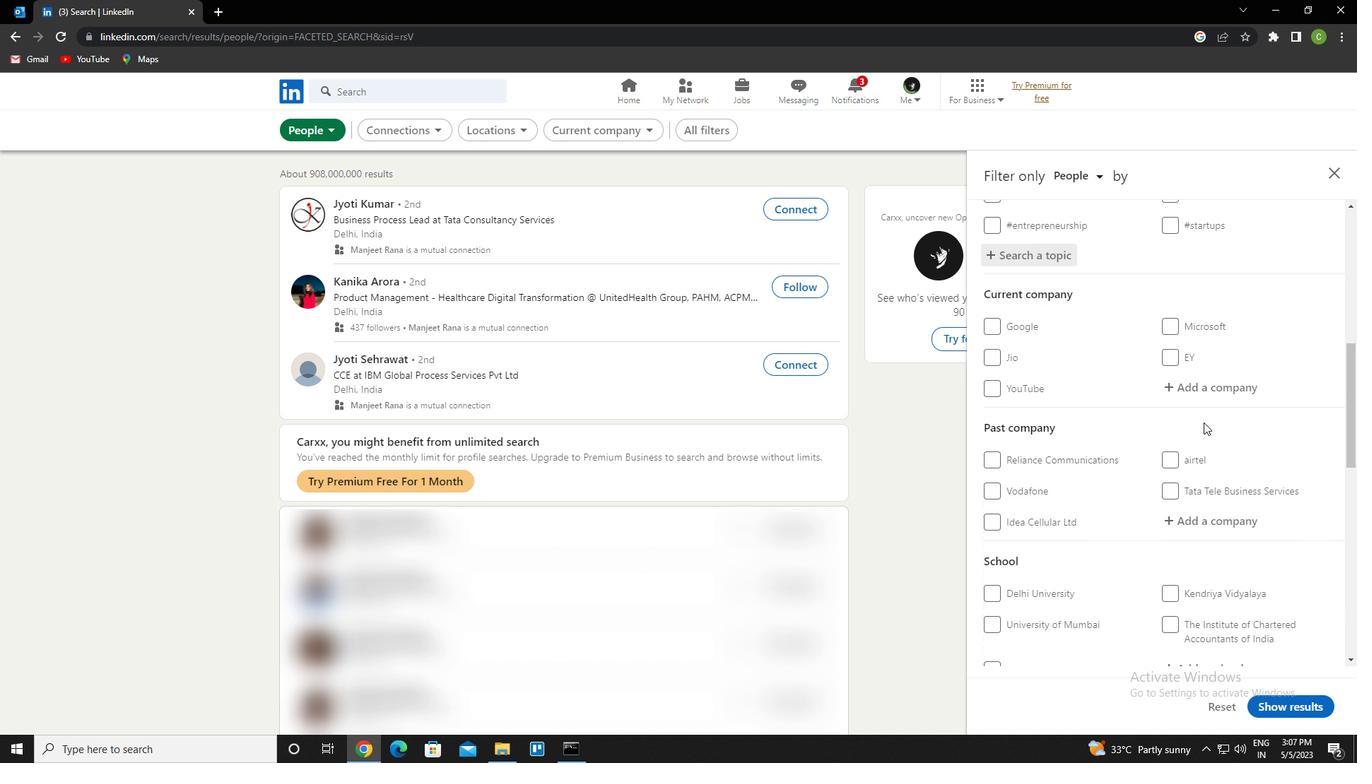 
Action: Mouse scrolled (1204, 422) with delta (0, 0)
Screenshot: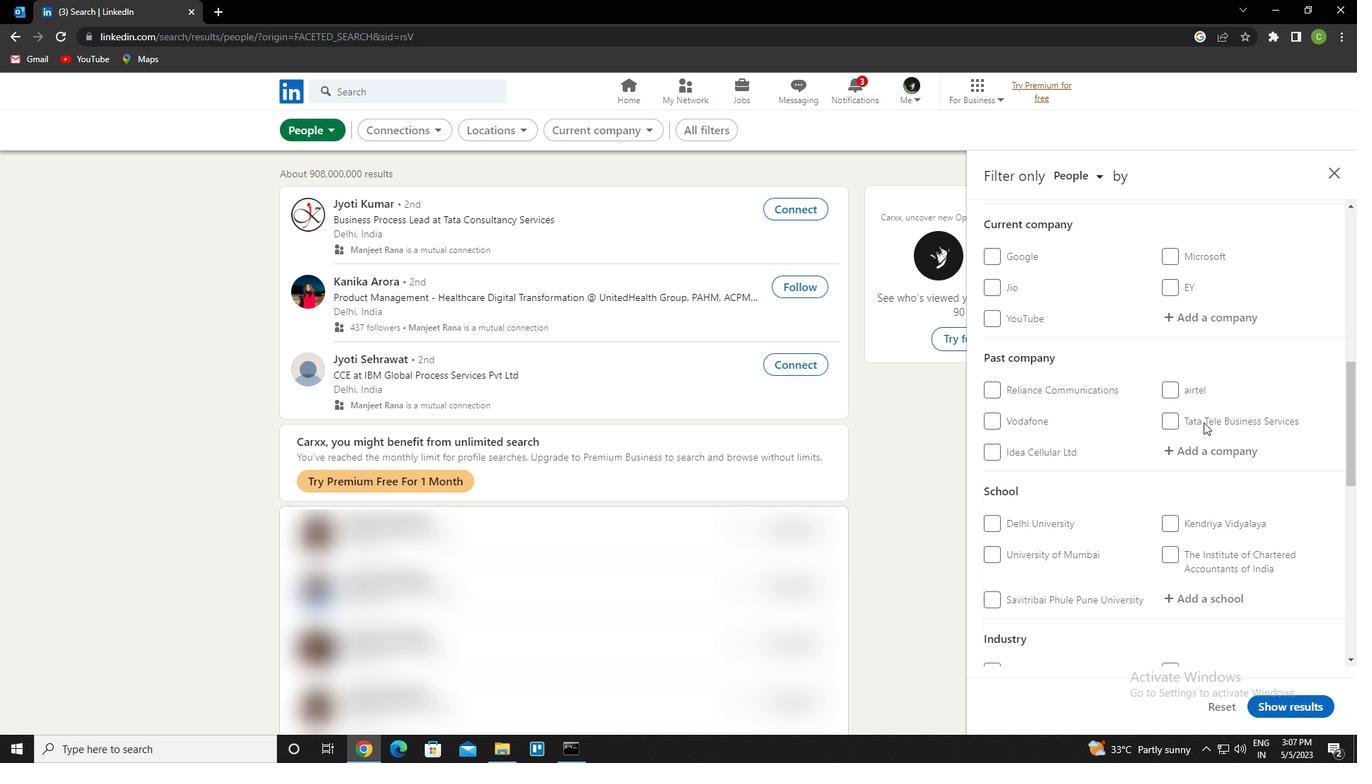 
Action: Mouse scrolled (1204, 422) with delta (0, 0)
Screenshot: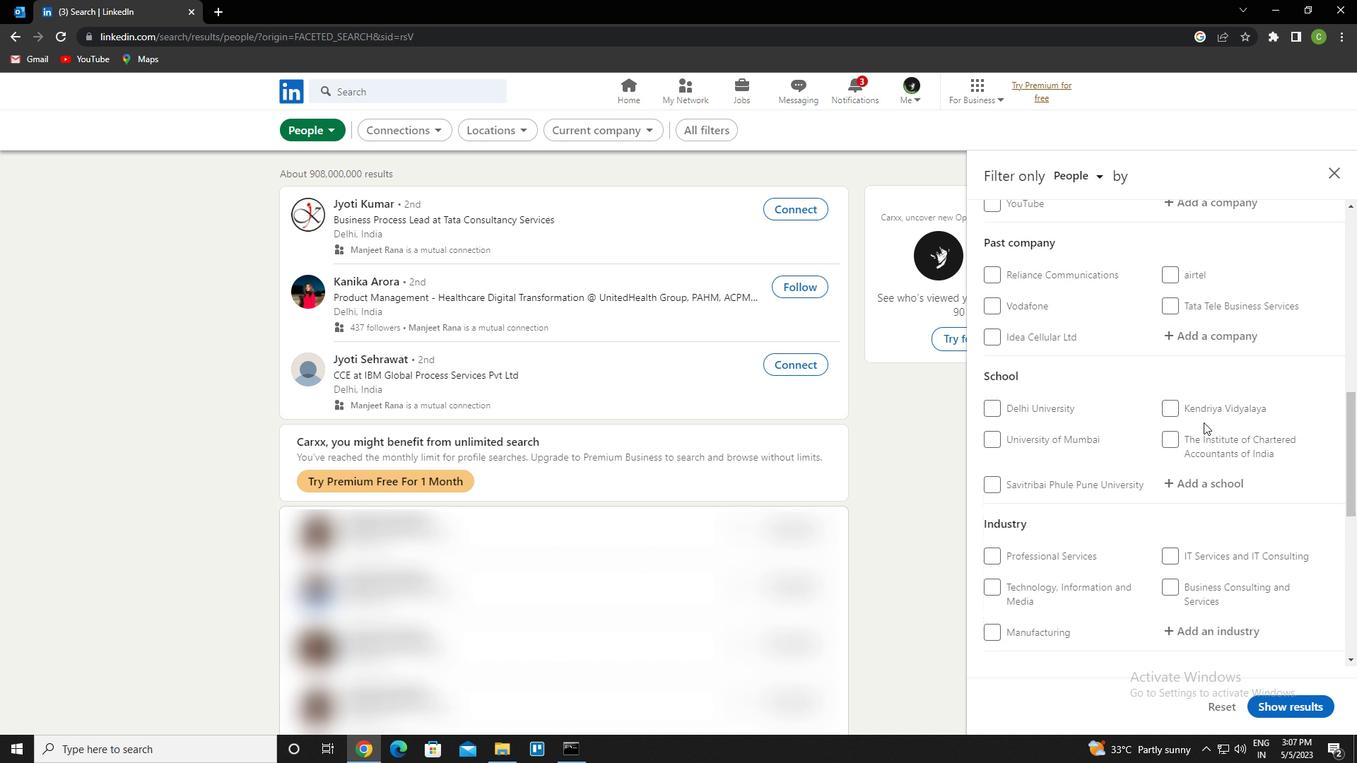 
Action: Mouse scrolled (1204, 422) with delta (0, 0)
Screenshot: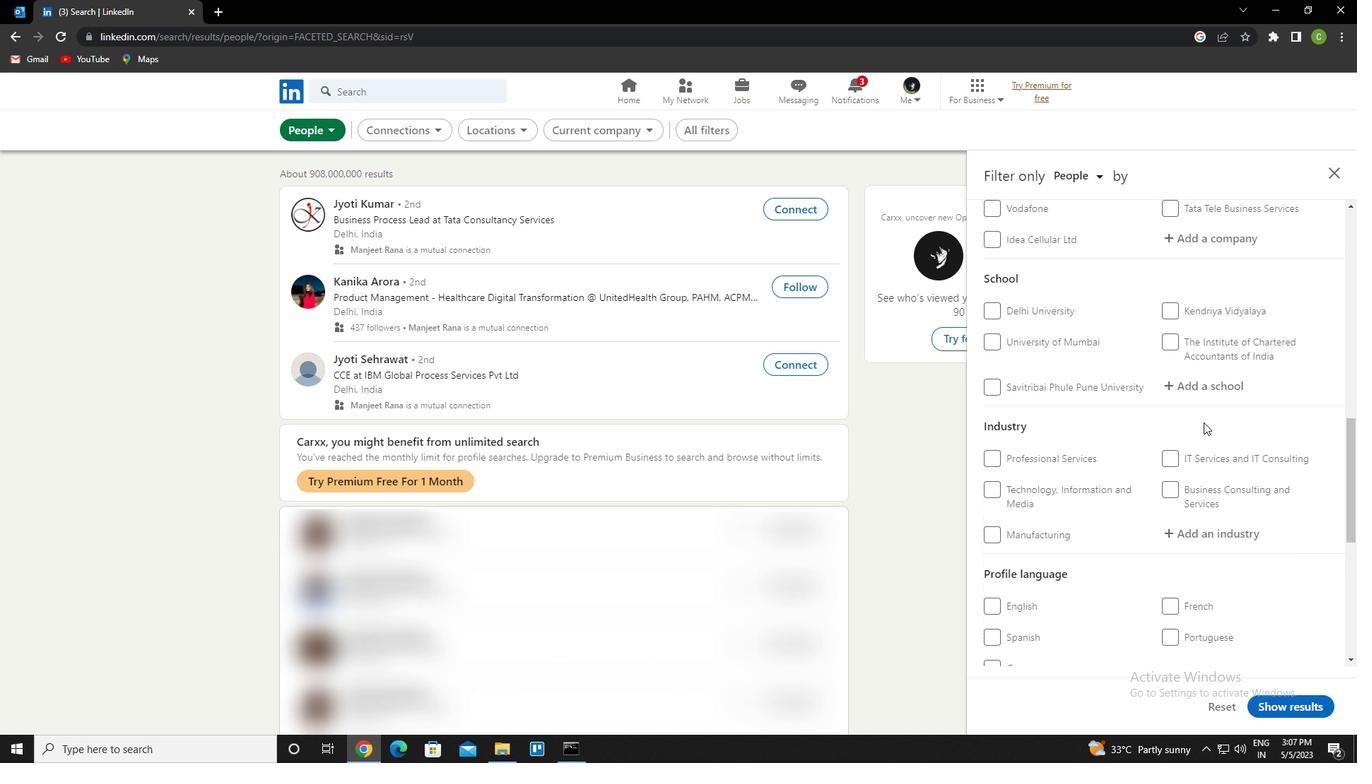 
Action: Mouse moved to (1167, 537)
Screenshot: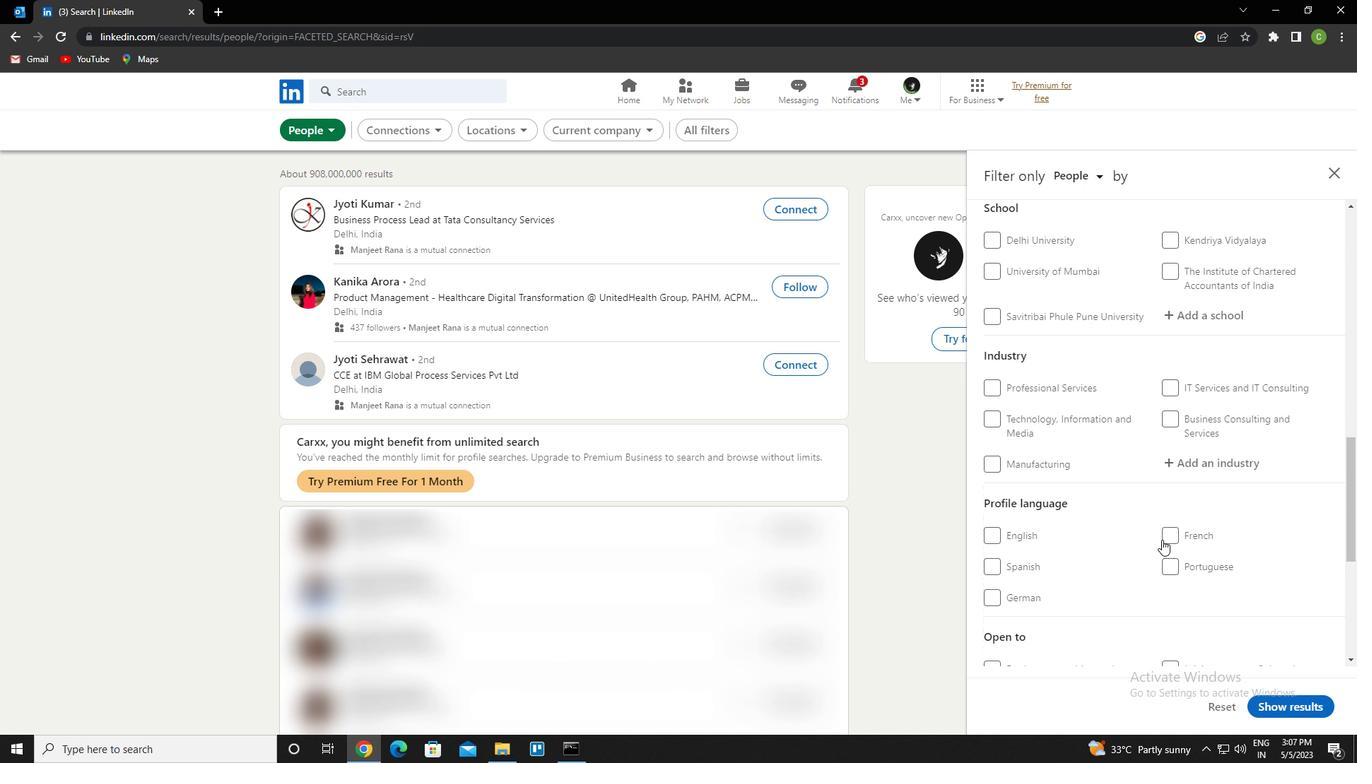 
Action: Mouse pressed left at (1167, 537)
Screenshot: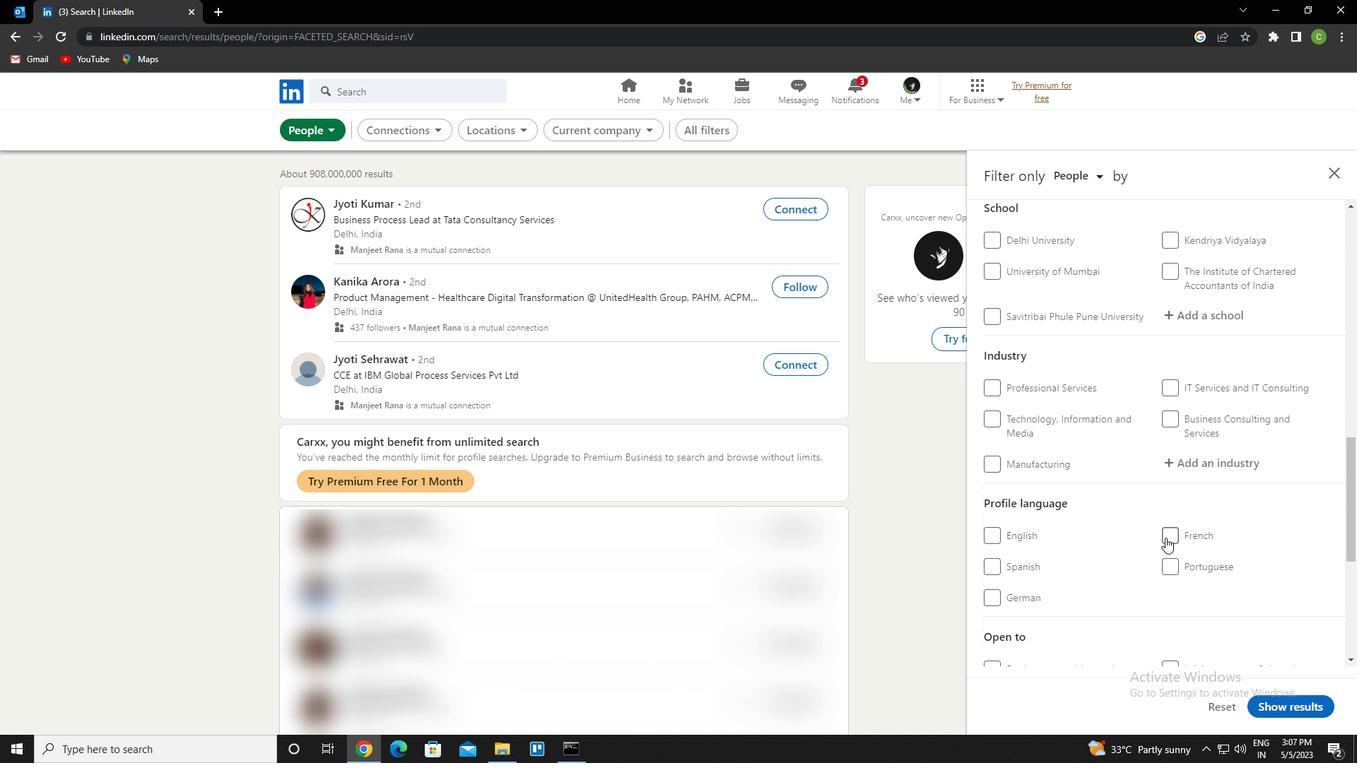 
Action: Mouse moved to (1132, 535)
Screenshot: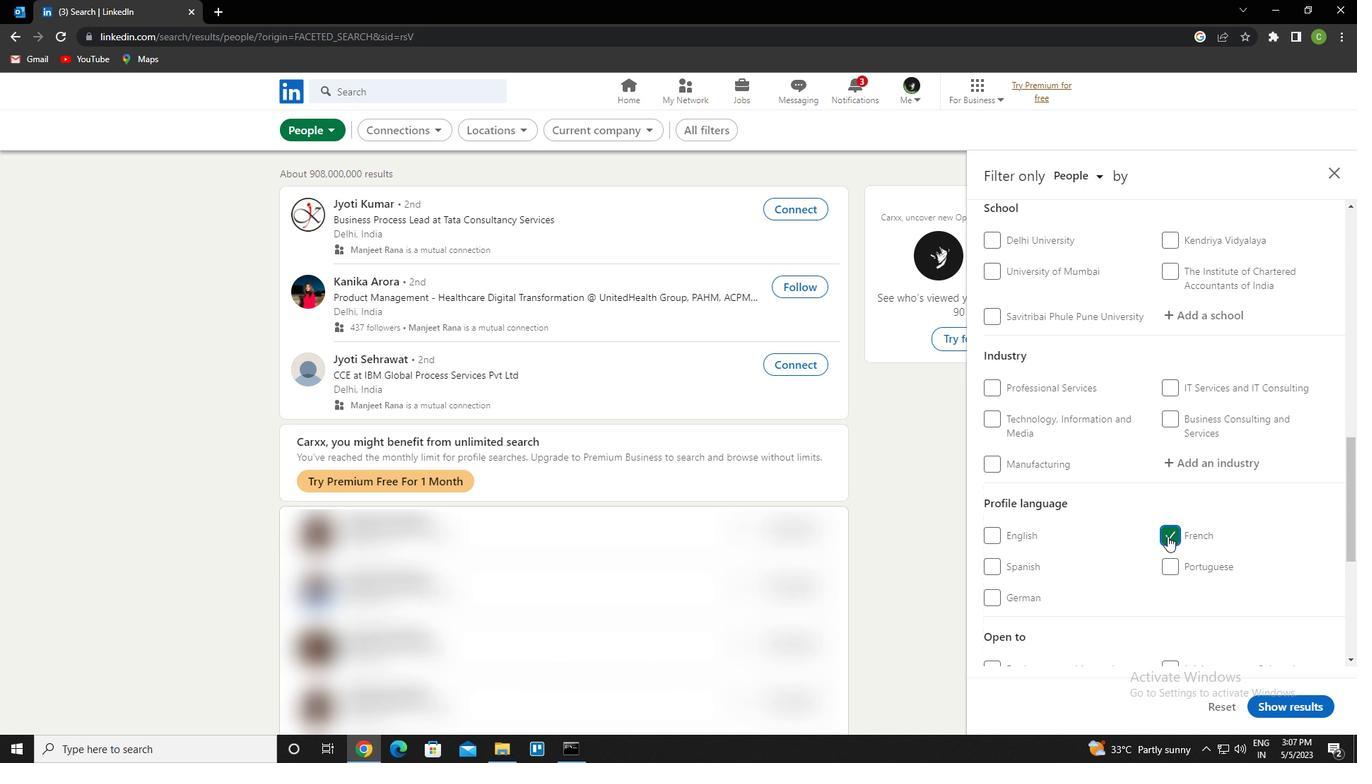 
Action: Mouse scrolled (1132, 535) with delta (0, 0)
Screenshot: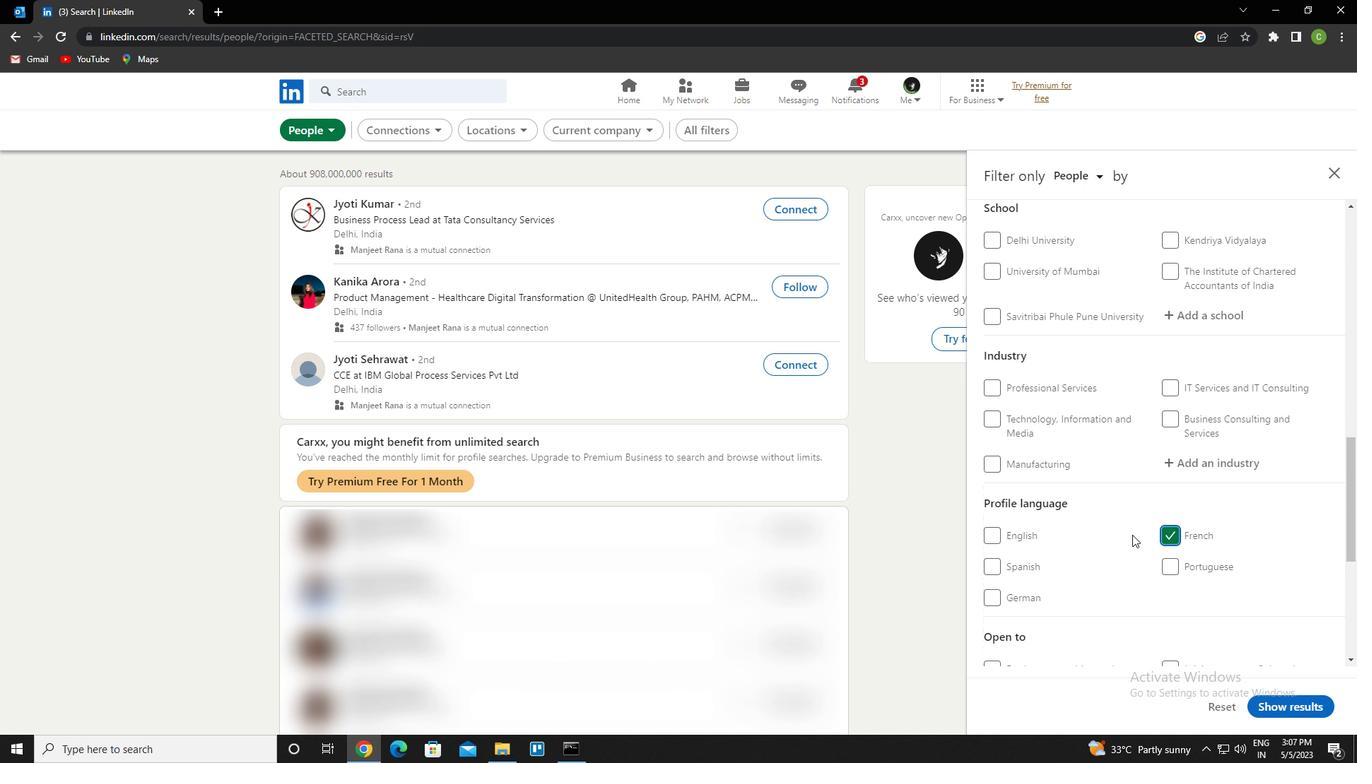 
Action: Mouse scrolled (1132, 535) with delta (0, 0)
Screenshot: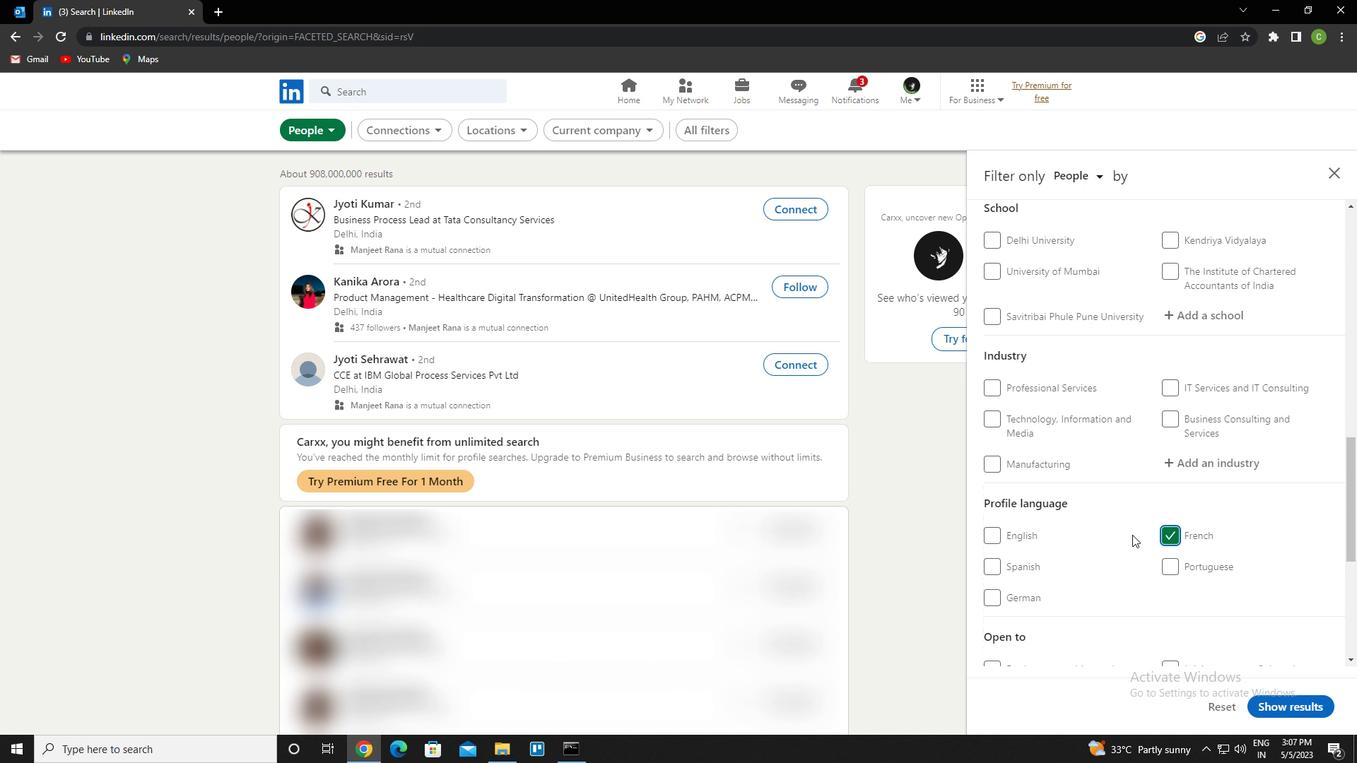 
Action: Mouse scrolled (1132, 535) with delta (0, 0)
Screenshot: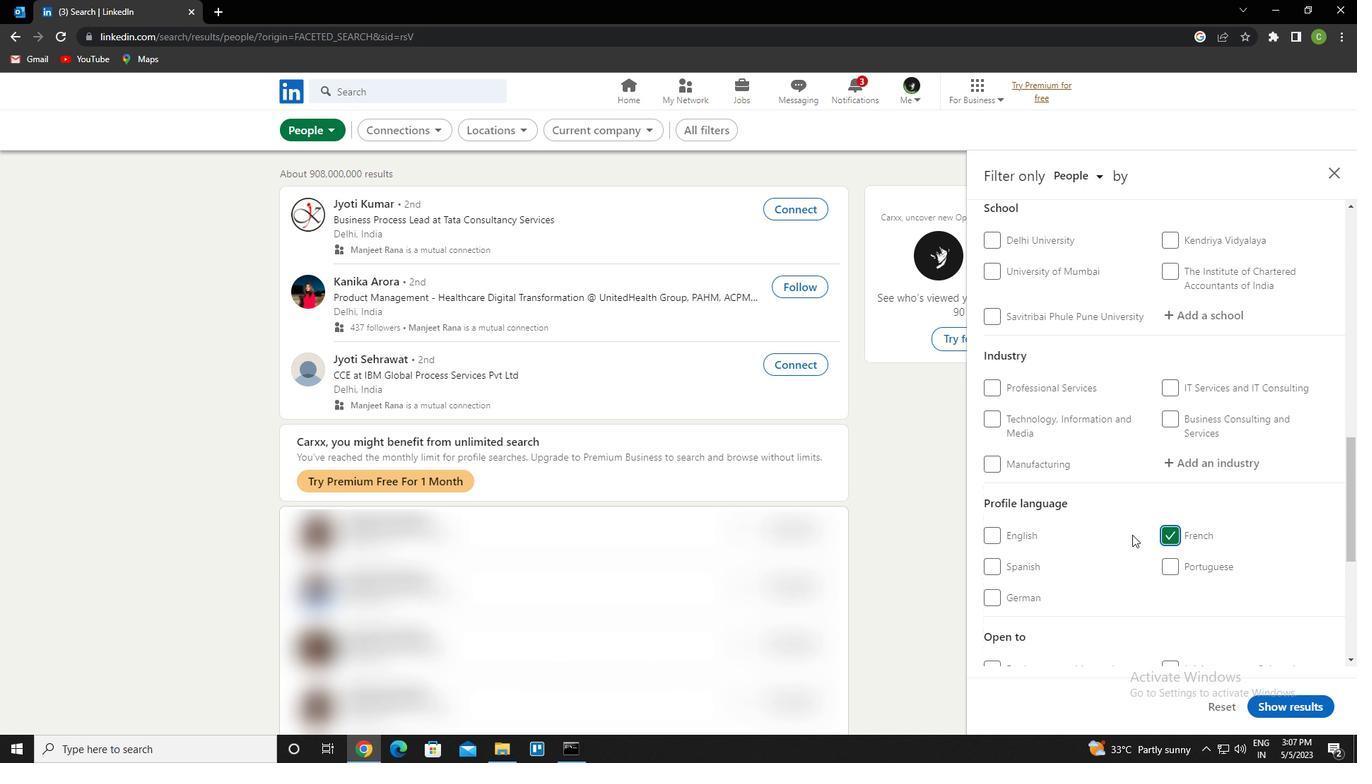 
Action: Mouse scrolled (1132, 535) with delta (0, 0)
Screenshot: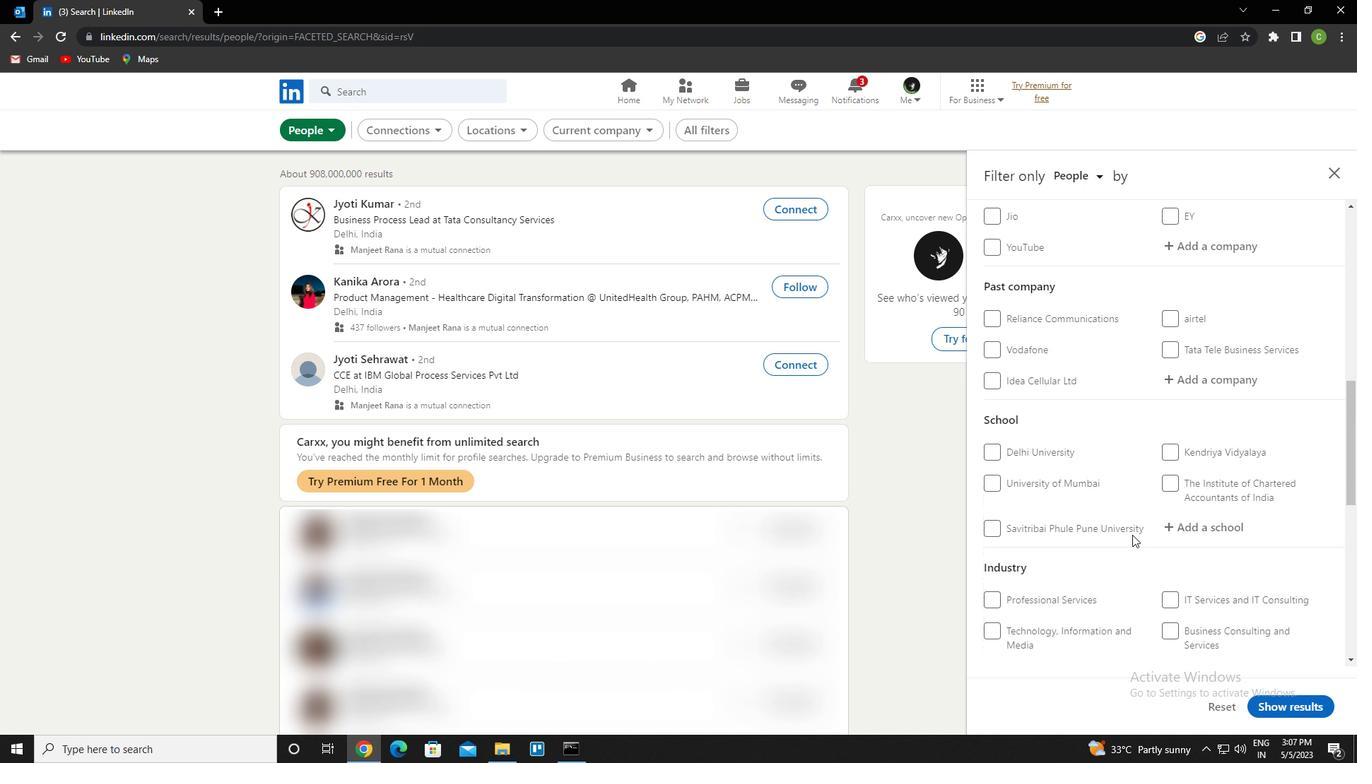 
Action: Mouse scrolled (1132, 535) with delta (0, 0)
Screenshot: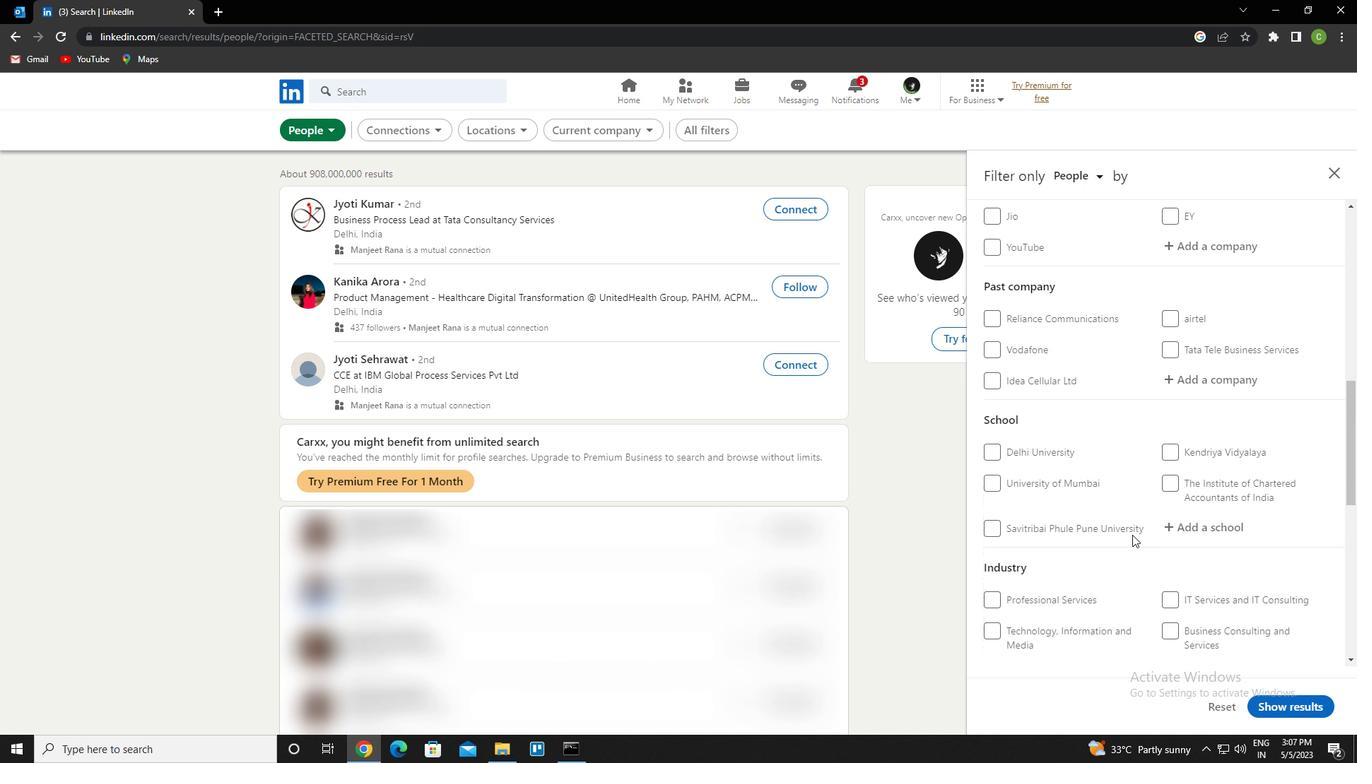 
Action: Mouse moved to (1223, 378)
Screenshot: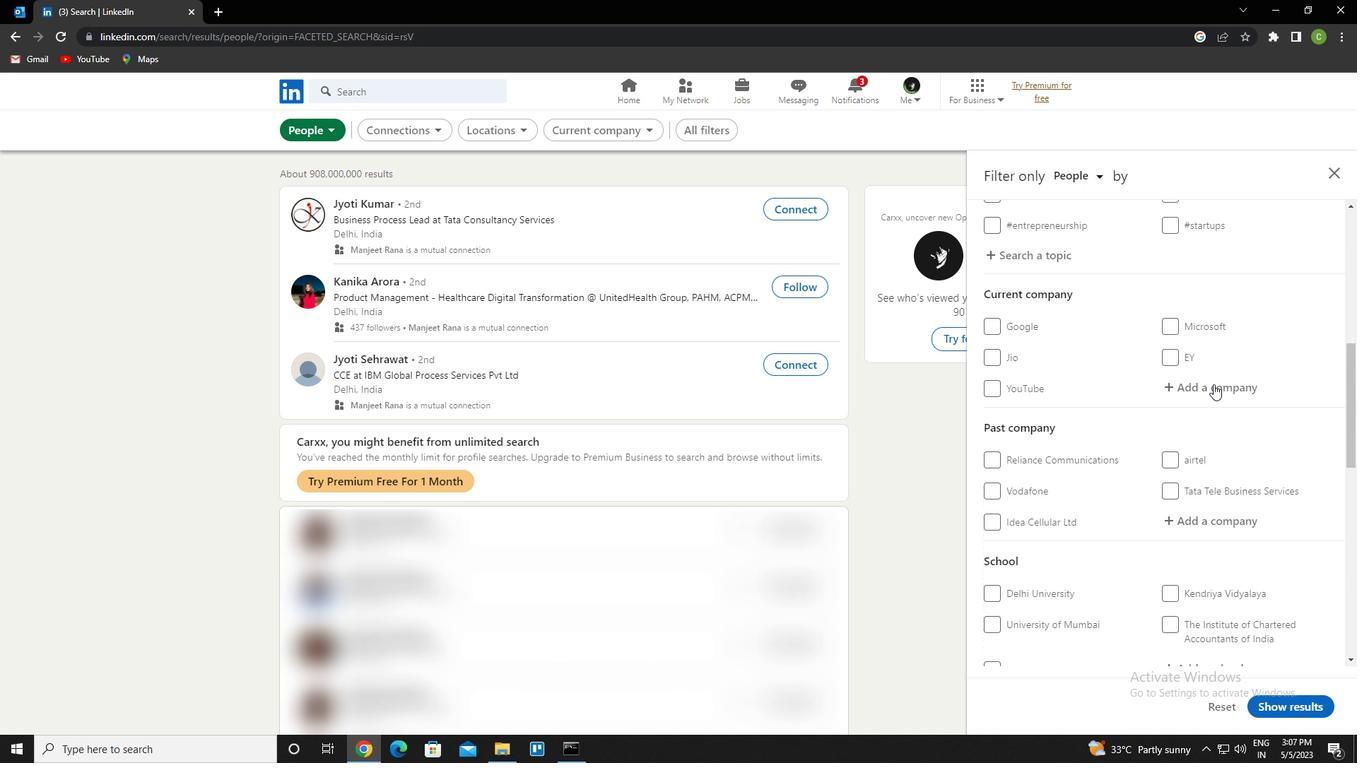 
Action: Mouse pressed left at (1223, 378)
Screenshot: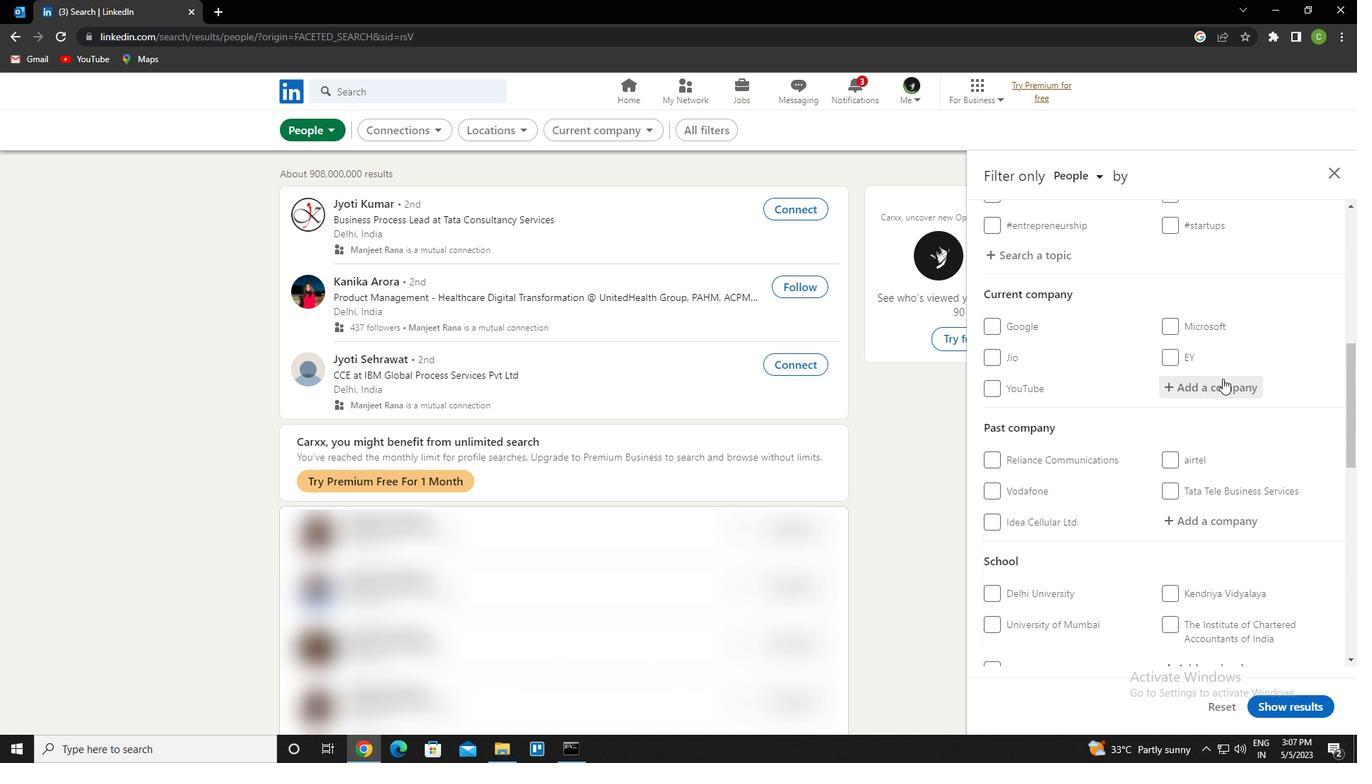 
Action: Key pressed <Key.caps_lock>v<Key.caps_lock>uclip<Key.down><Key.enter>
Screenshot: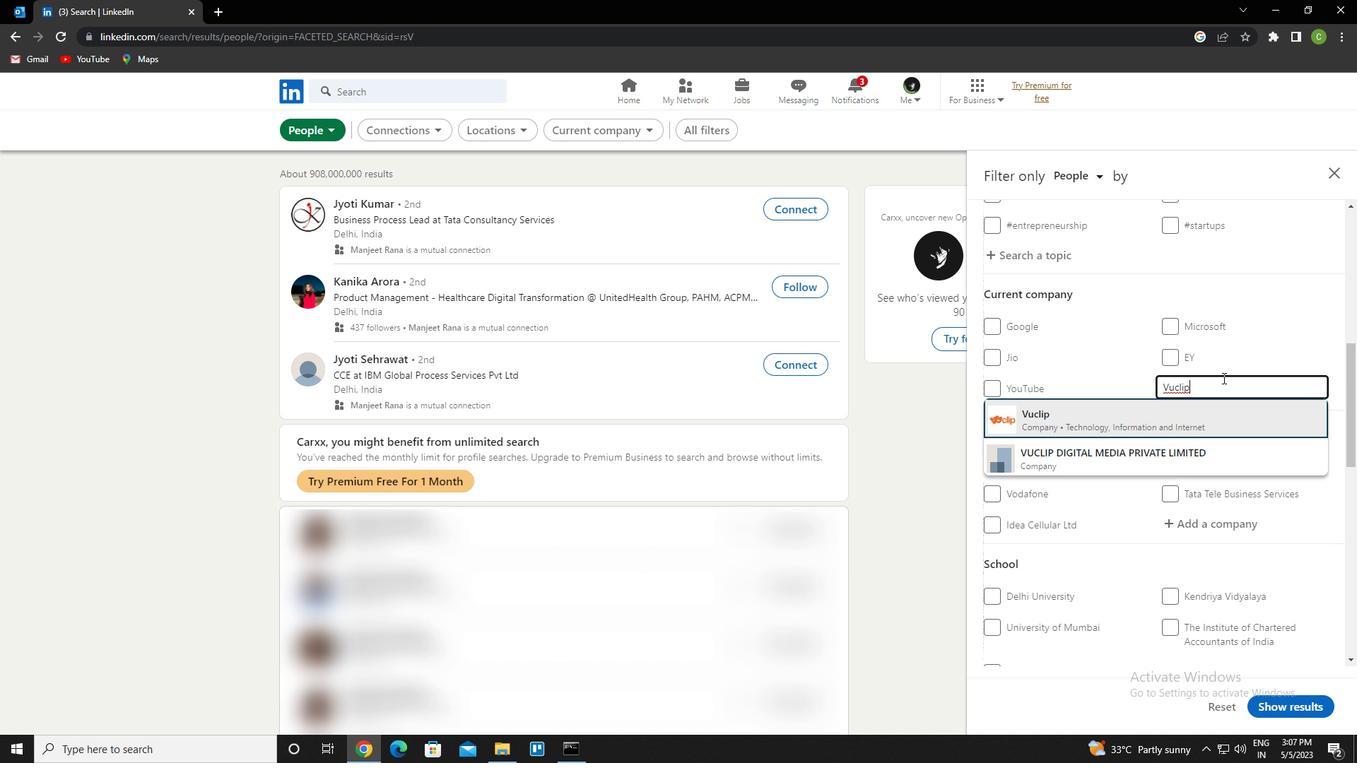 
Action: Mouse scrolled (1223, 377) with delta (0, 0)
Screenshot: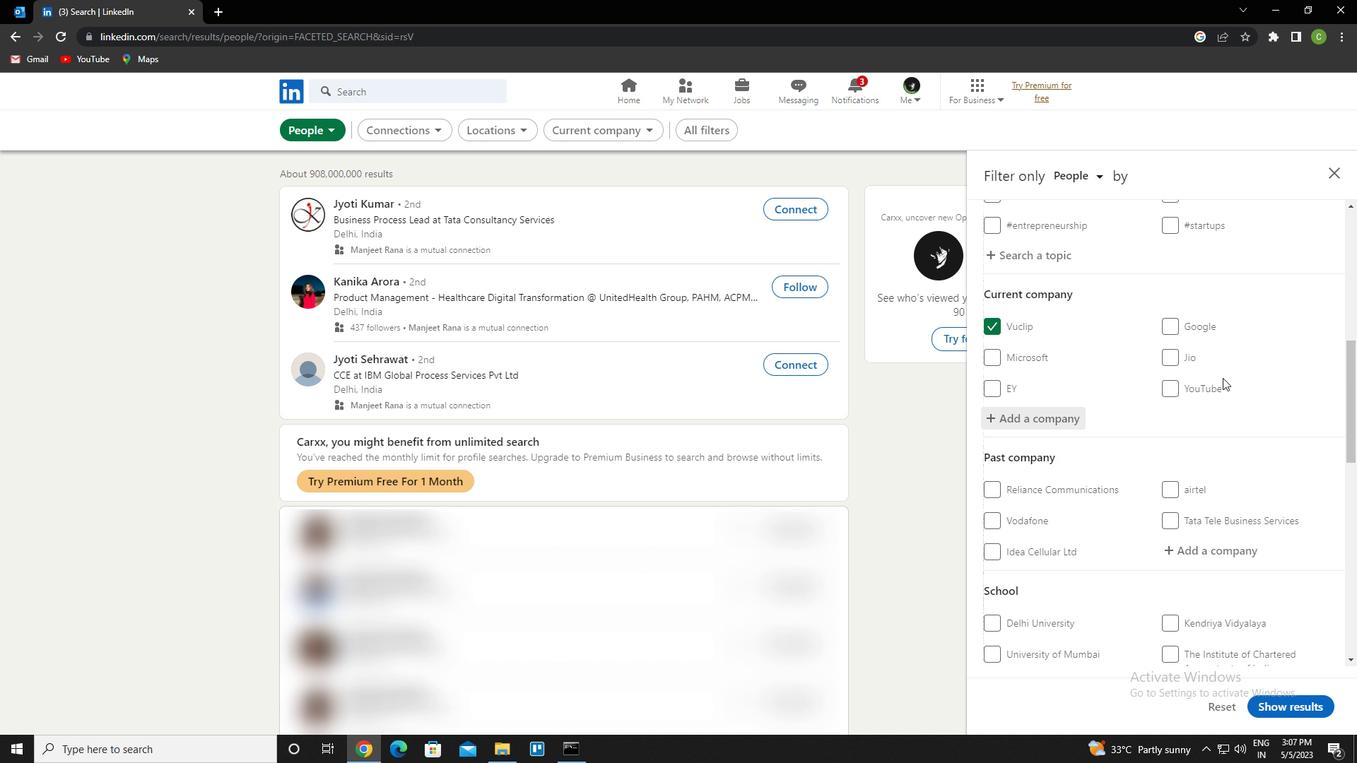 
Action: Mouse moved to (1191, 553)
Screenshot: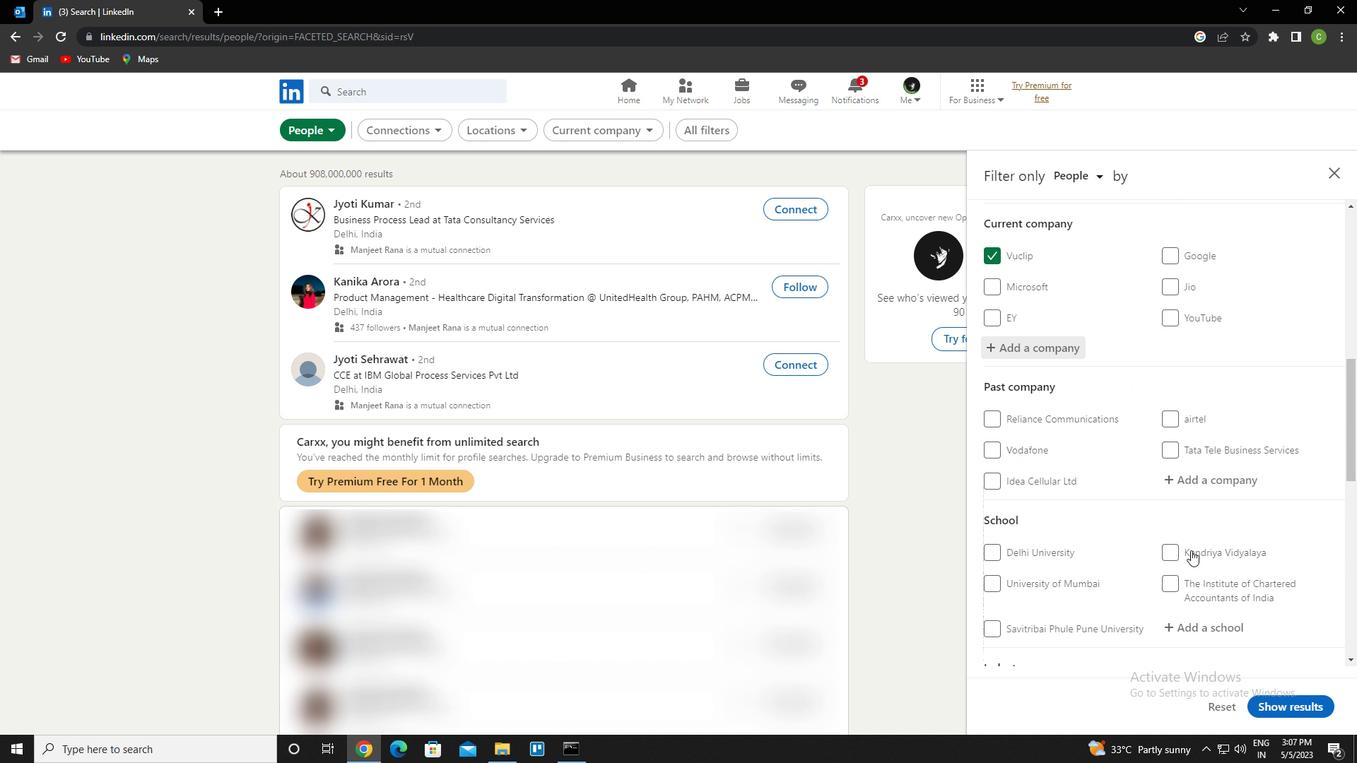 
Action: Mouse scrolled (1191, 552) with delta (0, 0)
Screenshot: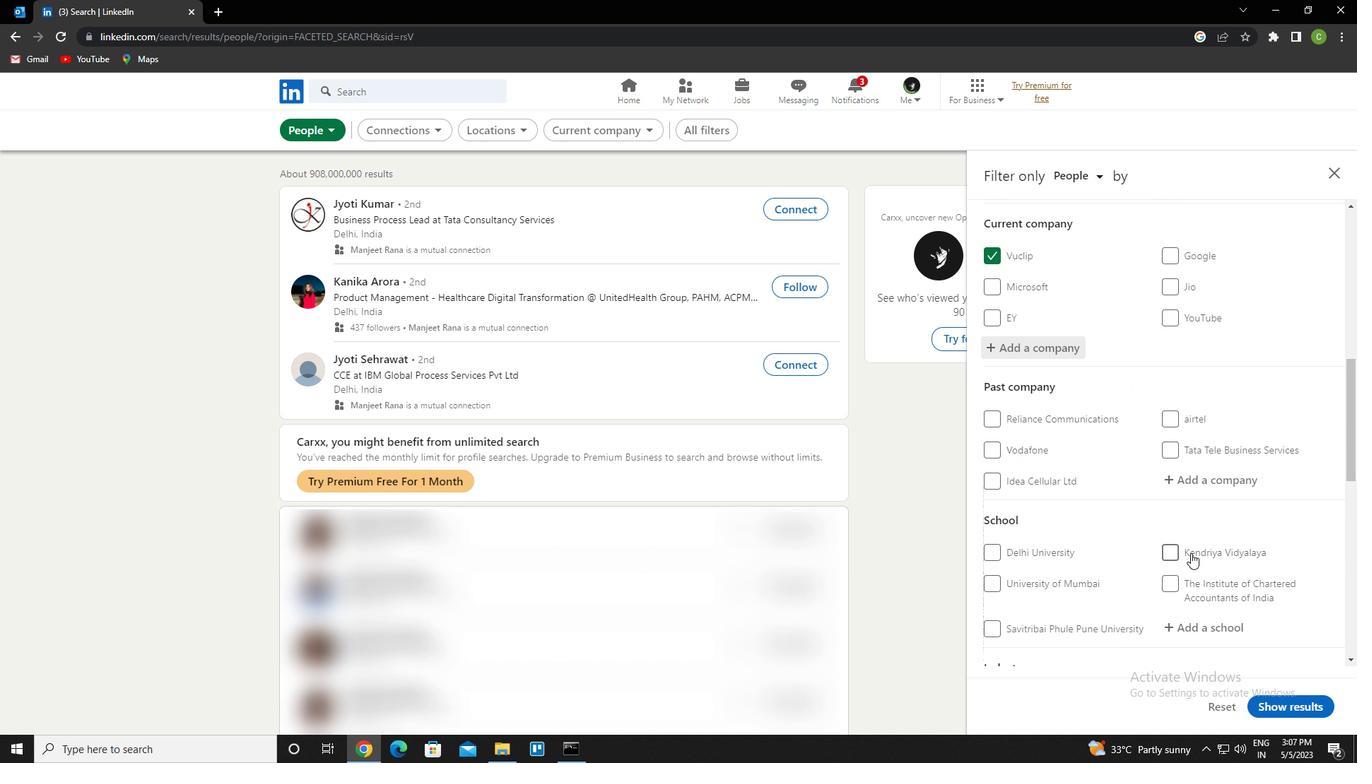 
Action: Mouse scrolled (1191, 552) with delta (0, 0)
Screenshot: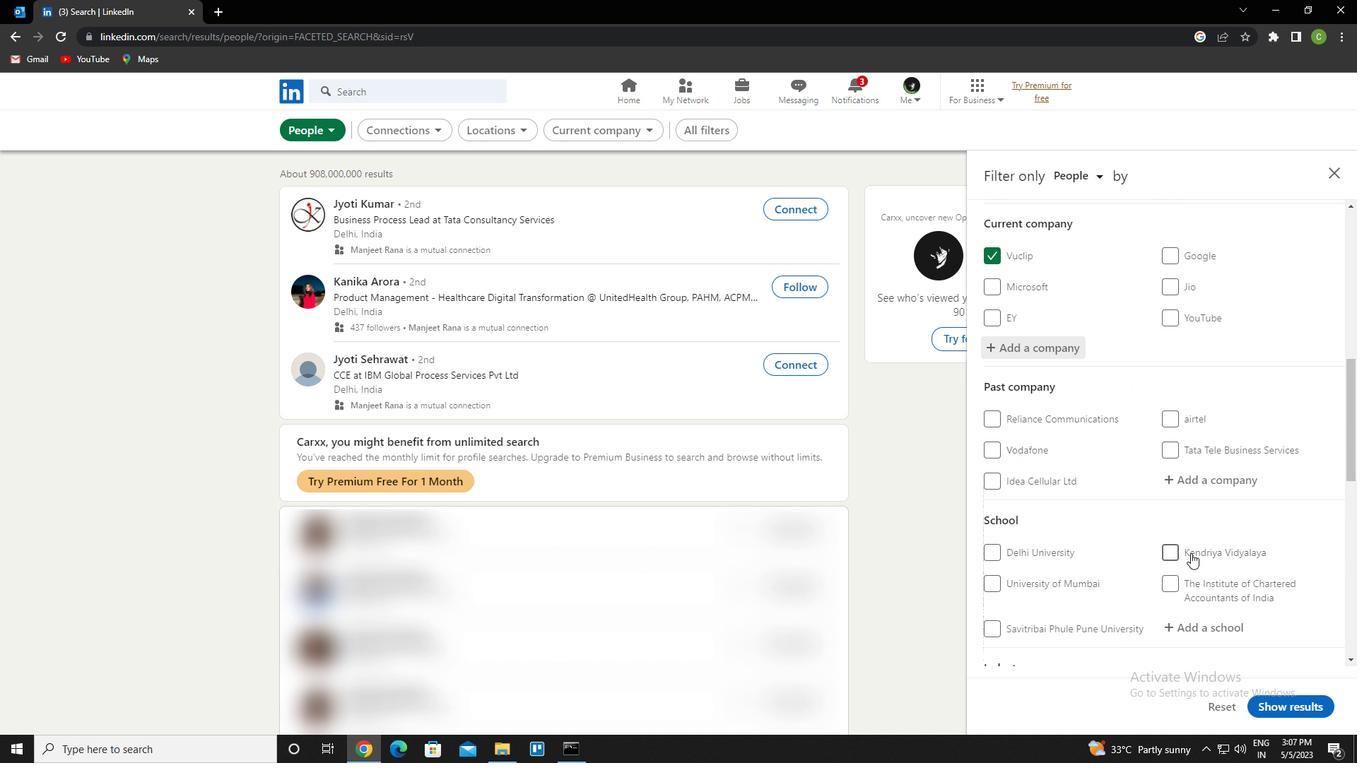 
Action: Mouse moved to (1213, 480)
Screenshot: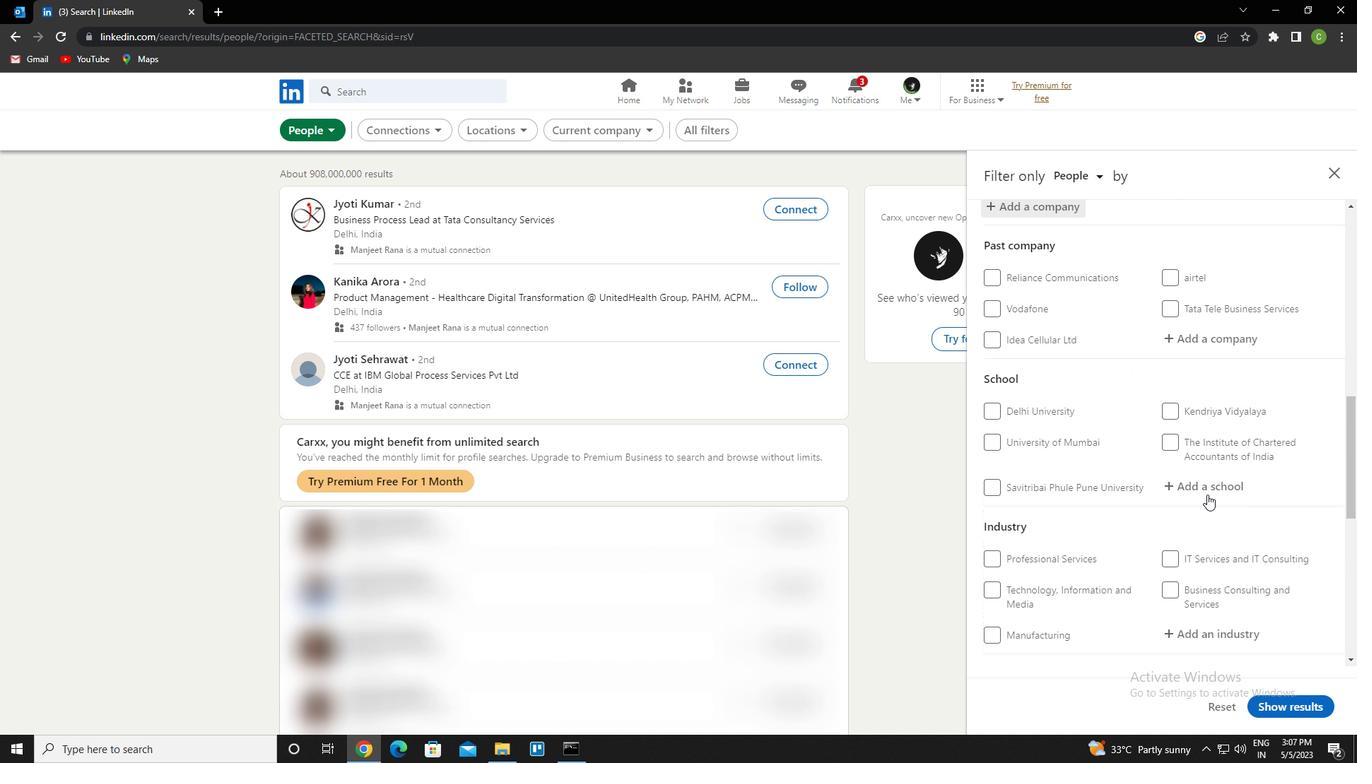 
Action: Mouse pressed left at (1213, 480)
Screenshot: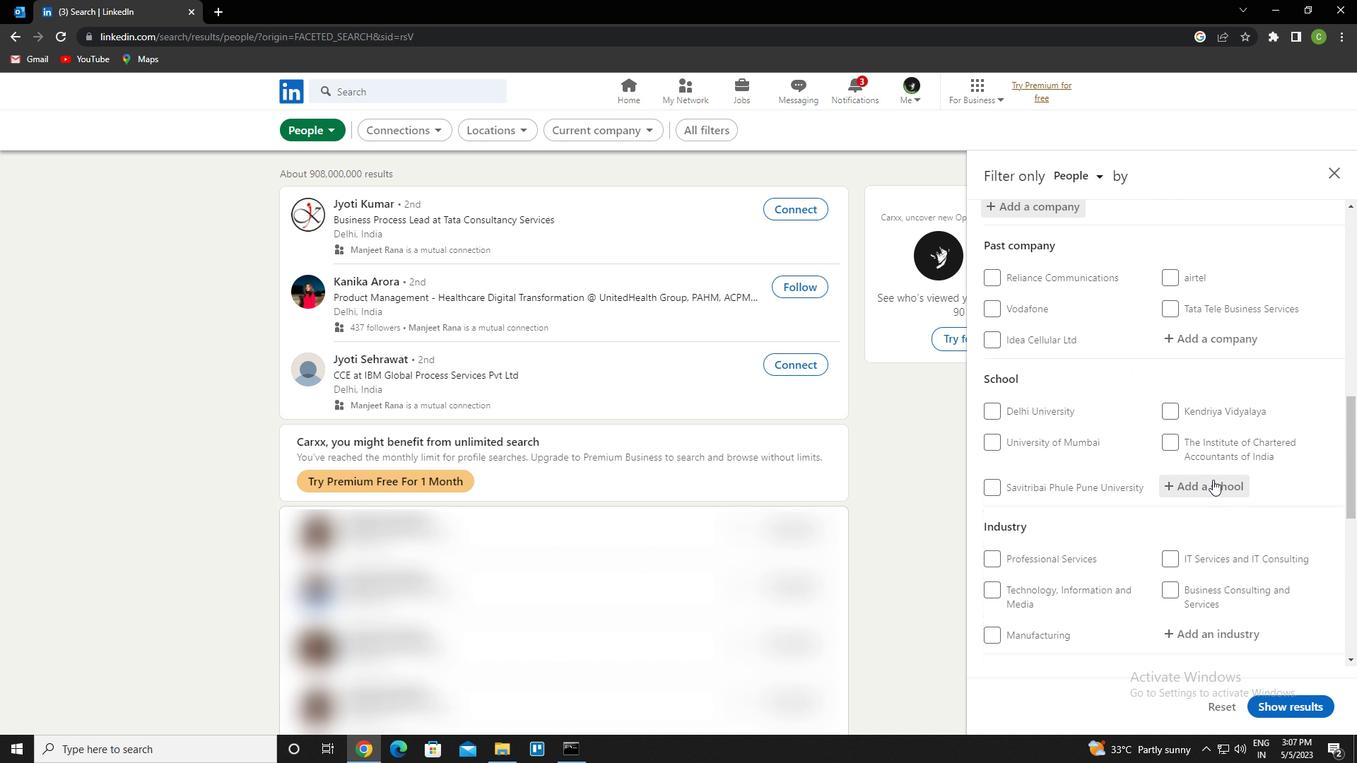 
Action: Key pressed <Key.caps_lock>silver<Key.space>oak<Key.space>university<Key.down><Key.enter>
Screenshot: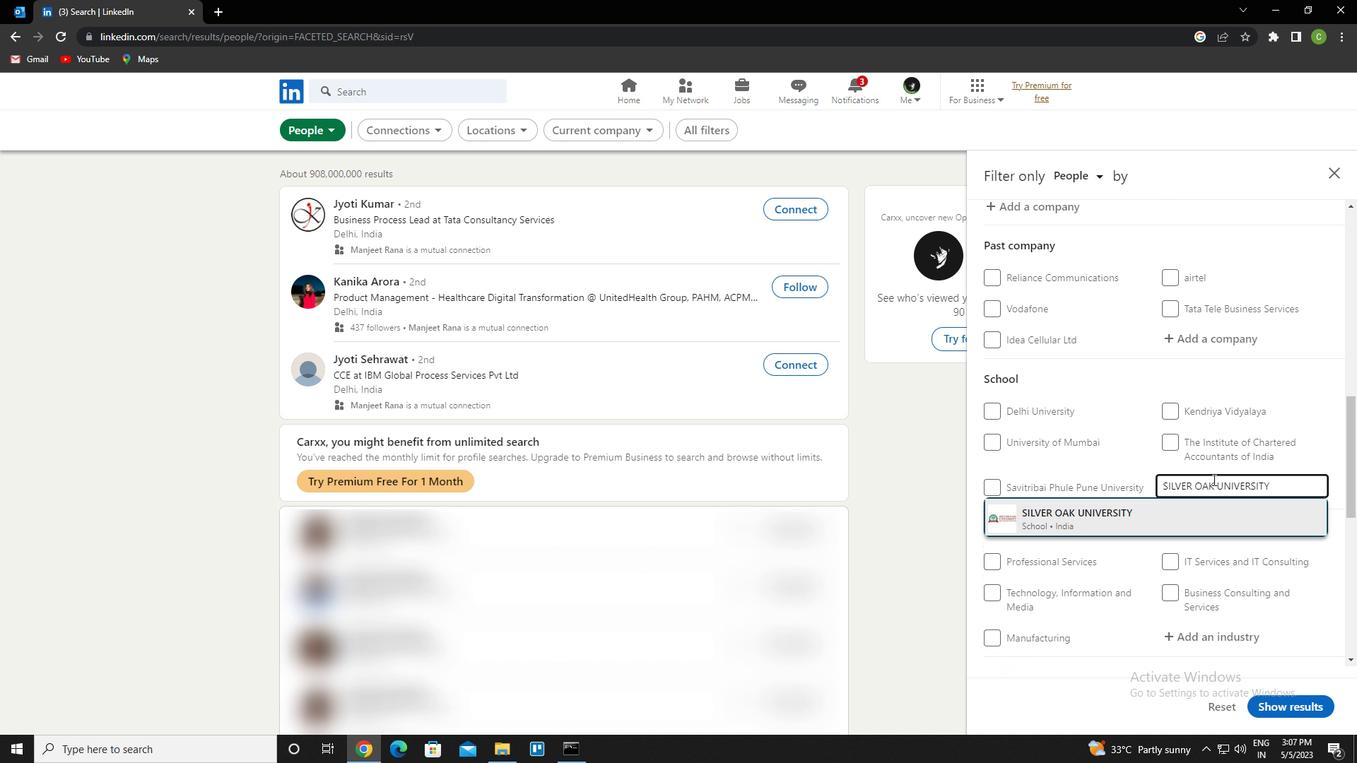 
Action: Mouse scrolled (1213, 479) with delta (0, 0)
Screenshot: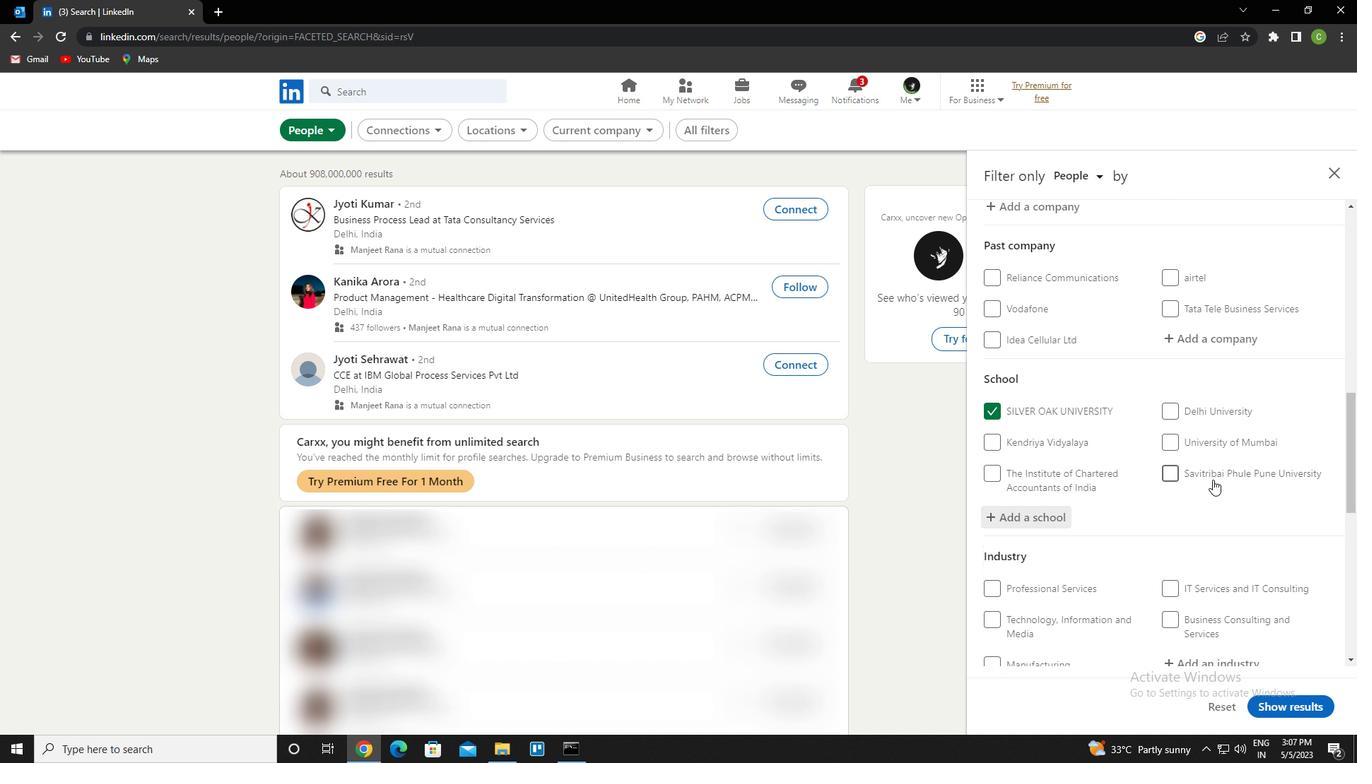 
Action: Mouse scrolled (1213, 479) with delta (0, 0)
Screenshot: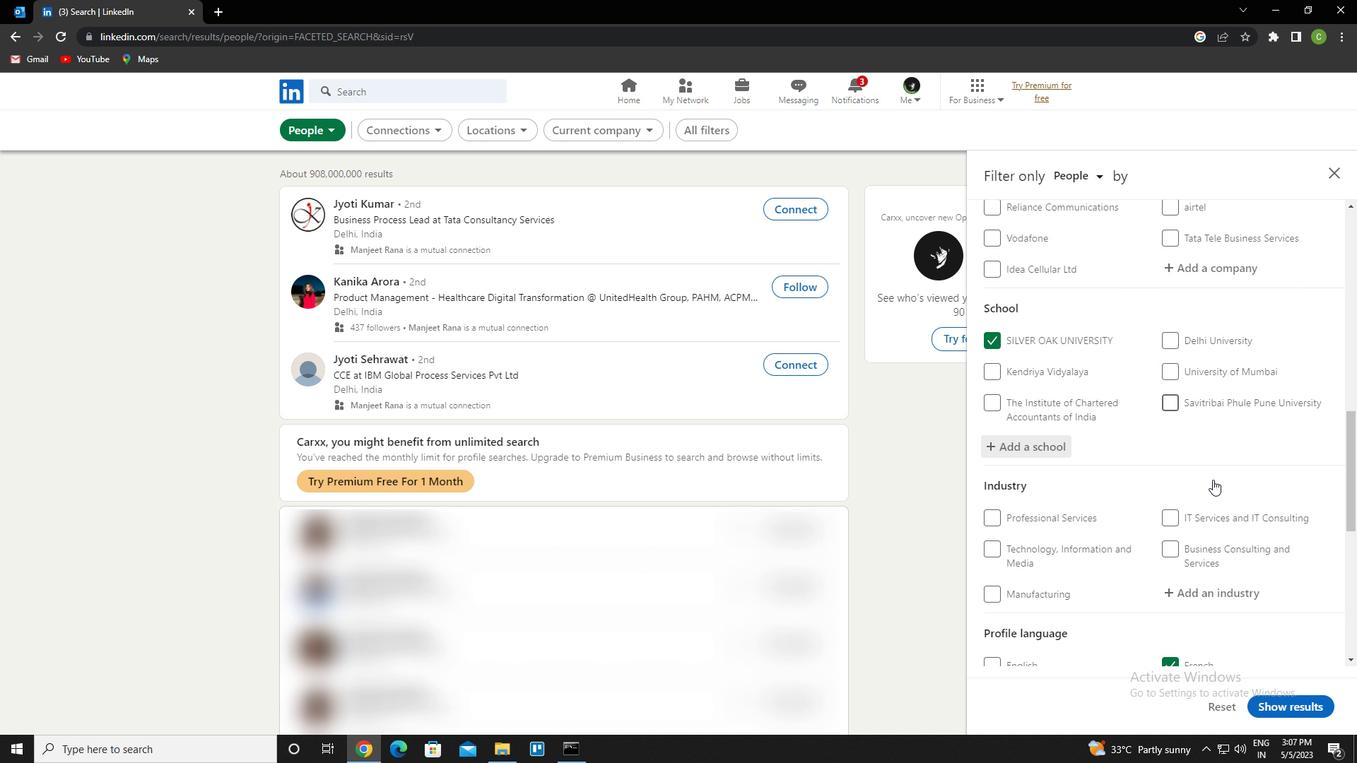 
Action: Mouse moved to (1211, 522)
Screenshot: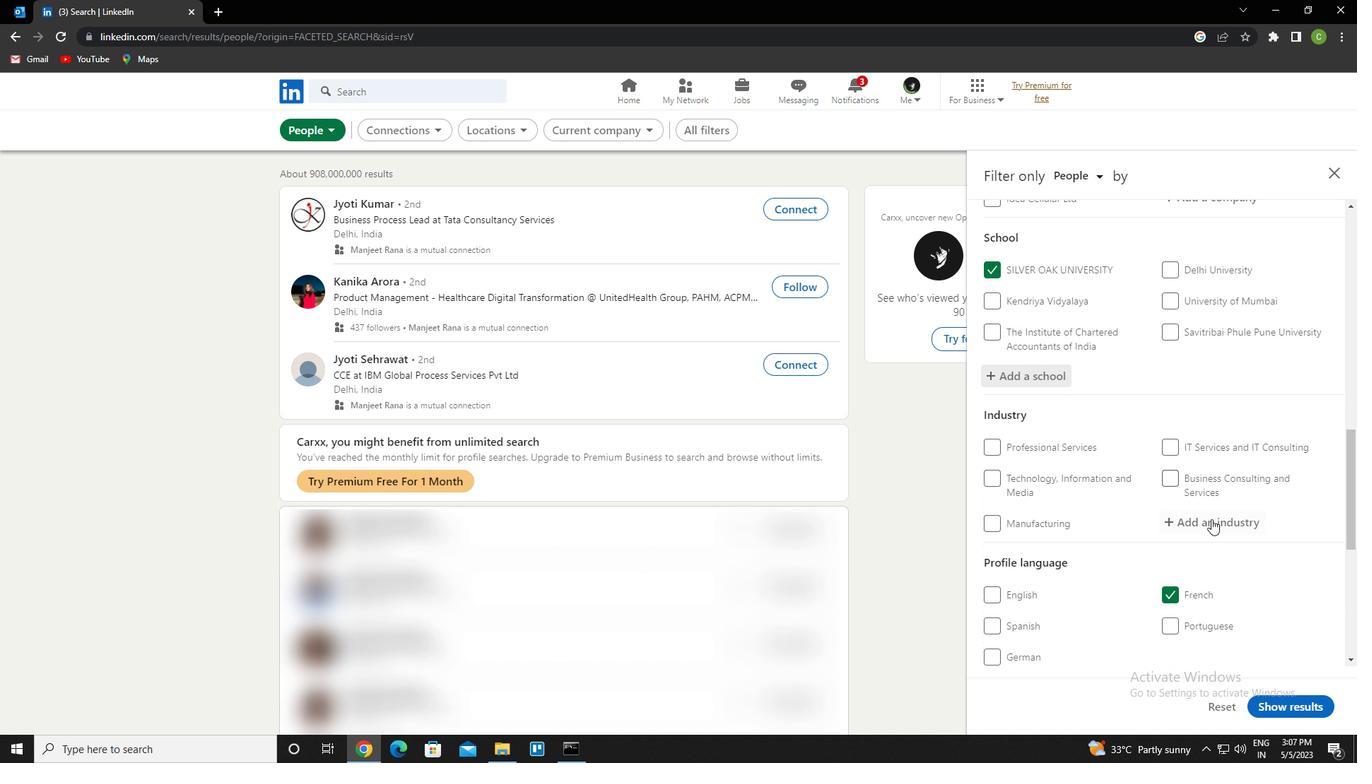 
Action: Mouse pressed left at (1211, 522)
Screenshot: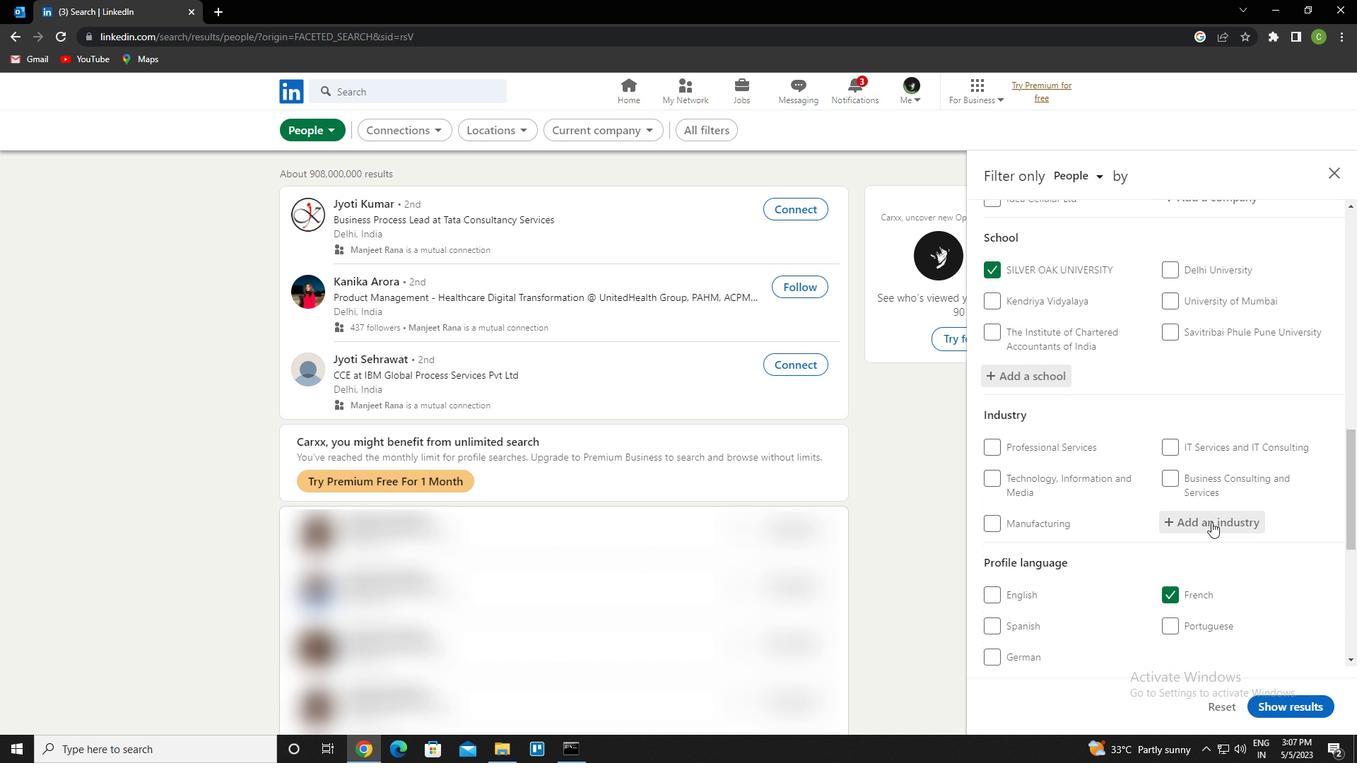 
Action: Key pressed <Key.caps_lock><Key.caps_lock>c<Key.caps_lock>hild<Key.space>day<Key.space>care<Key.space>services<Key.down><Key.enter>
Screenshot: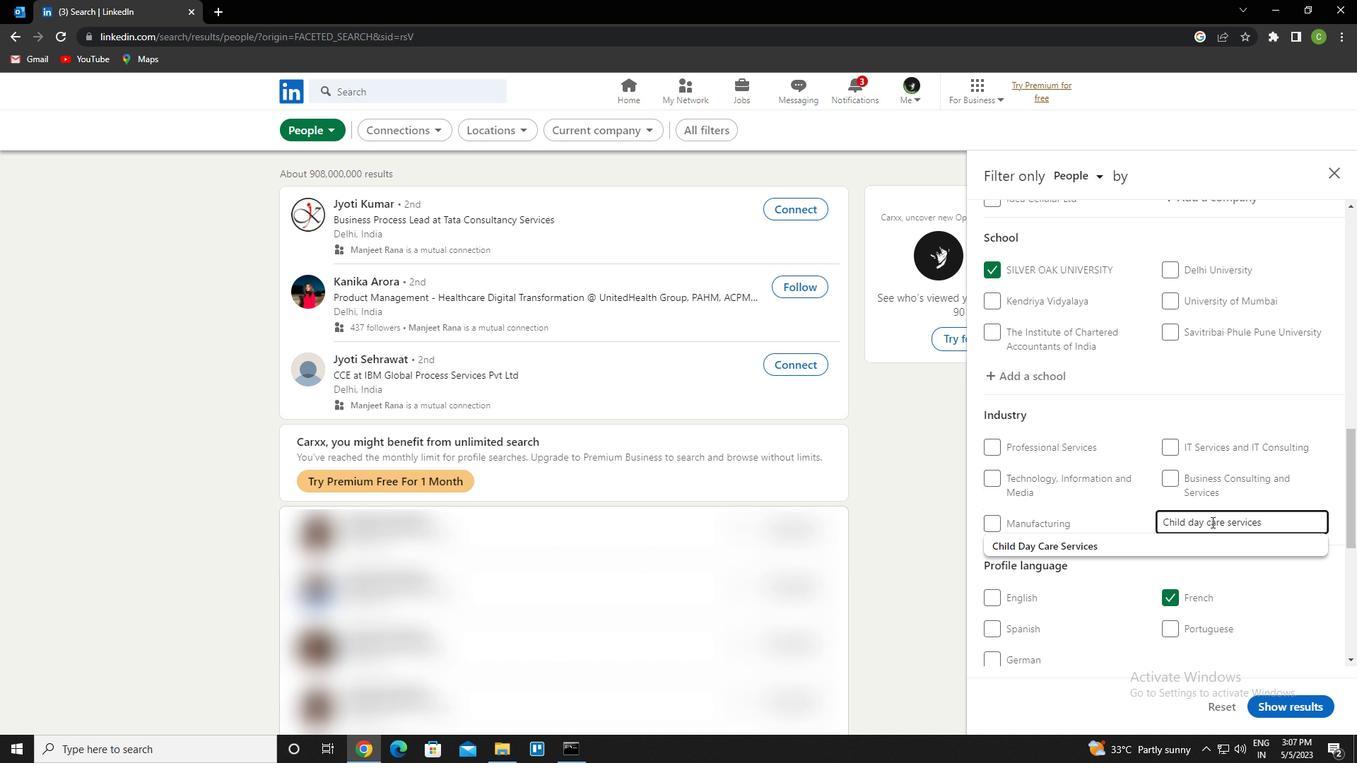 
Action: Mouse scrolled (1211, 521) with delta (0, 0)
Screenshot: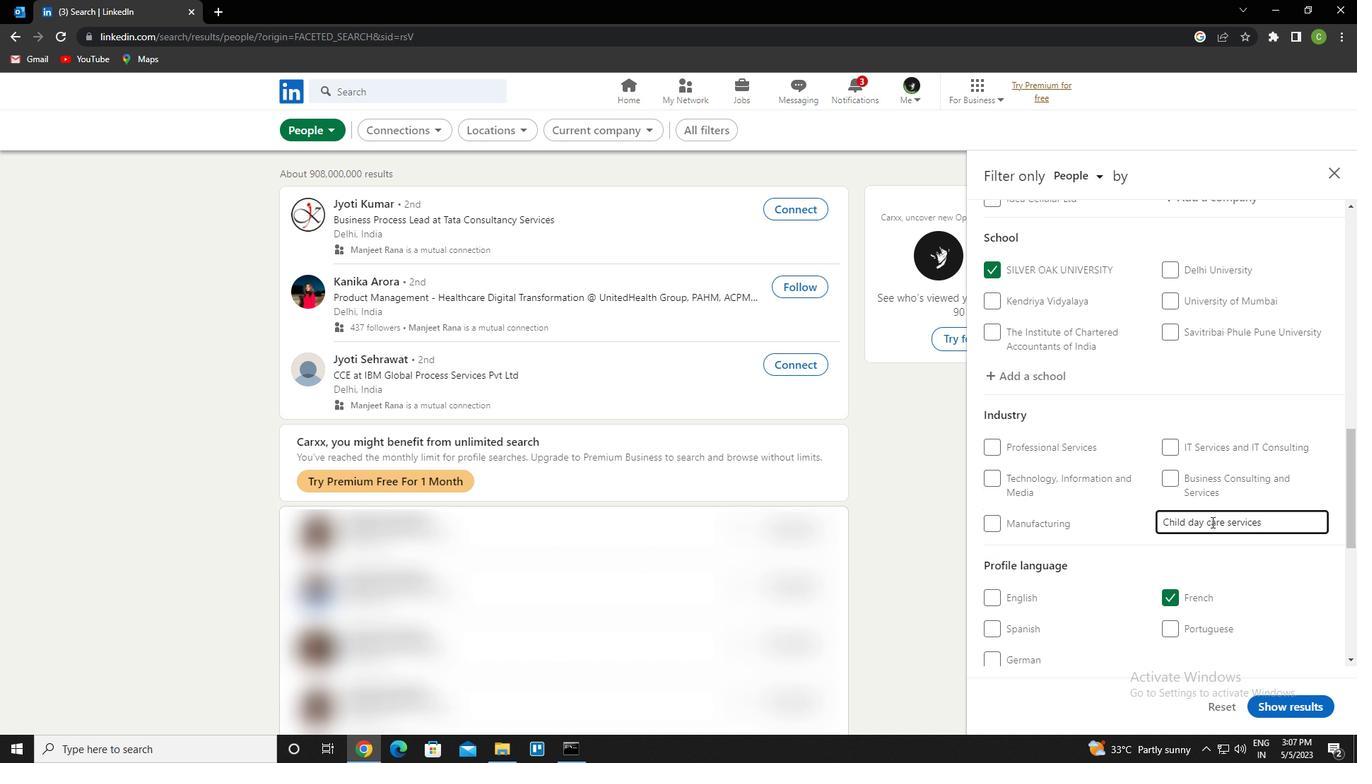 
Action: Mouse scrolled (1211, 521) with delta (0, 0)
Screenshot: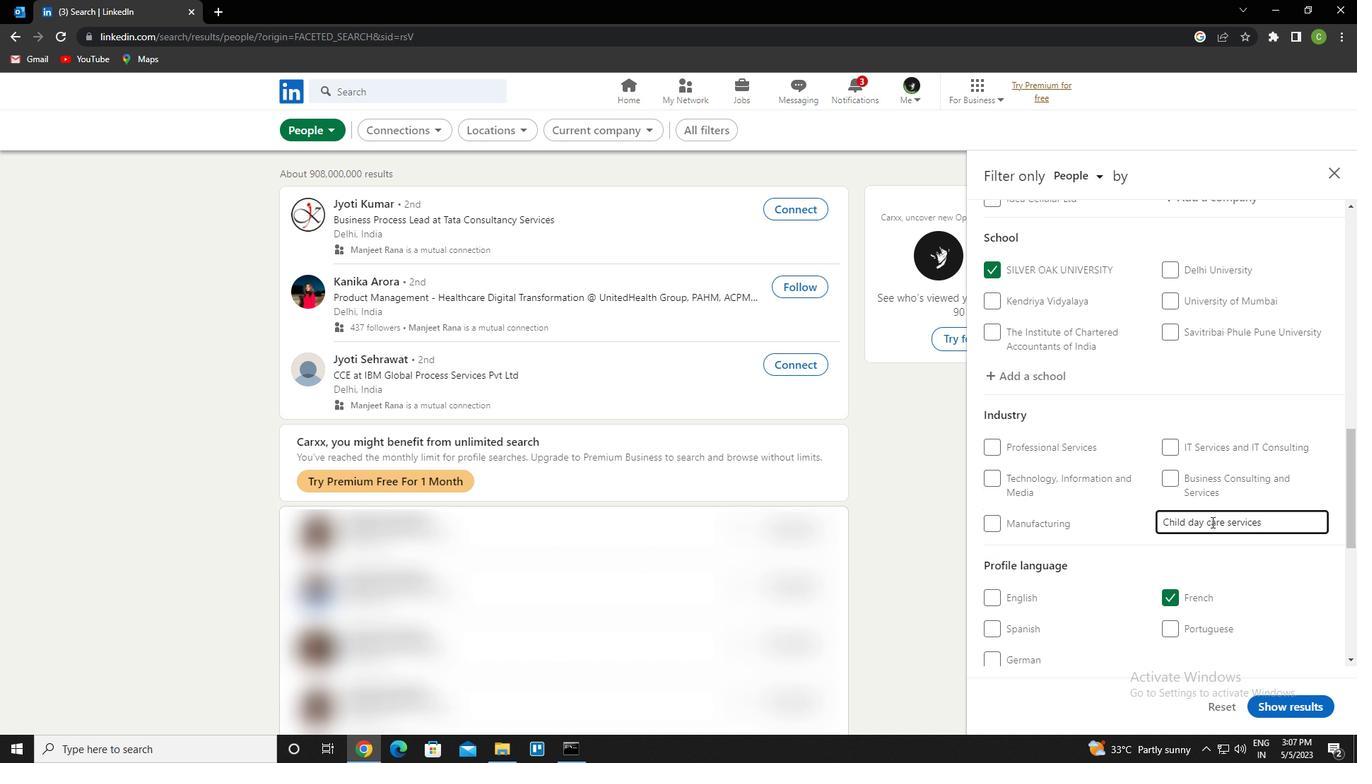 
Action: Mouse scrolled (1211, 521) with delta (0, 0)
Screenshot: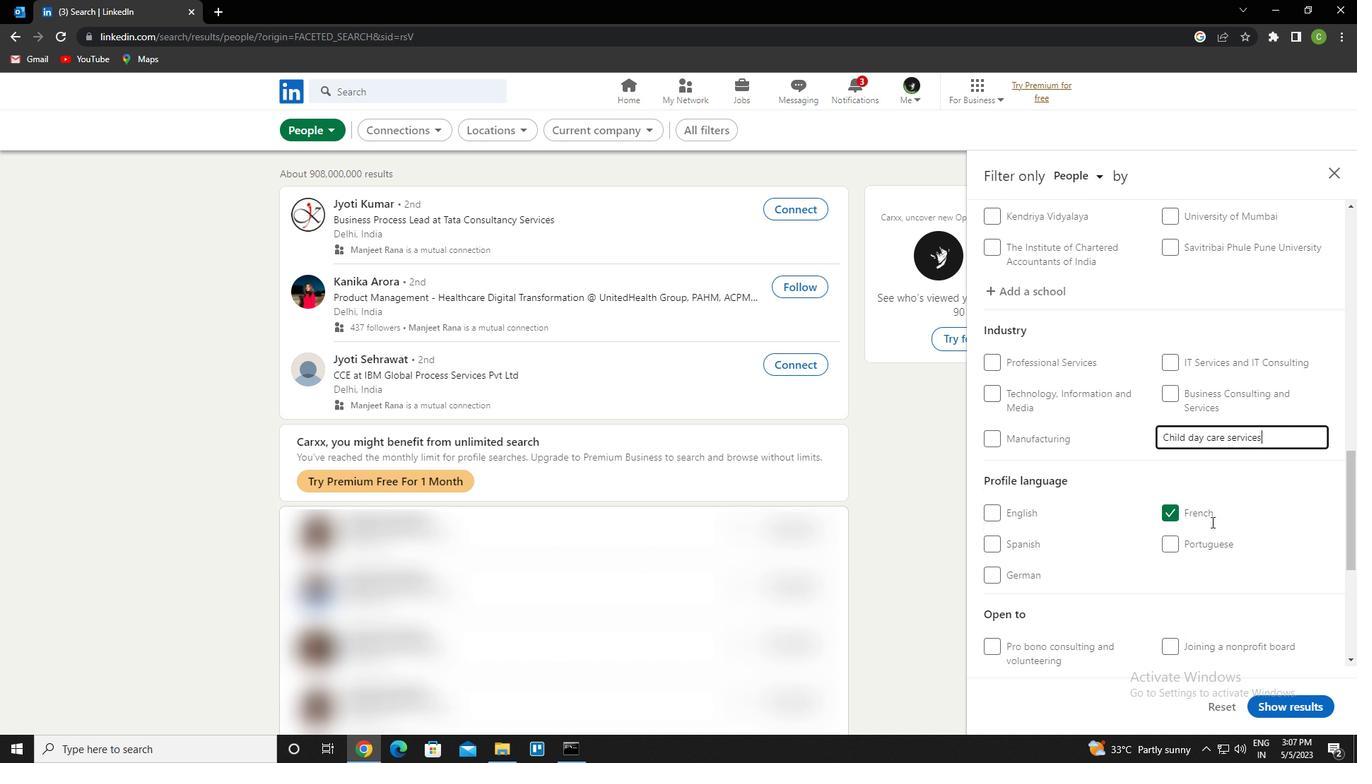
Action: Mouse moved to (1274, 320)
Screenshot: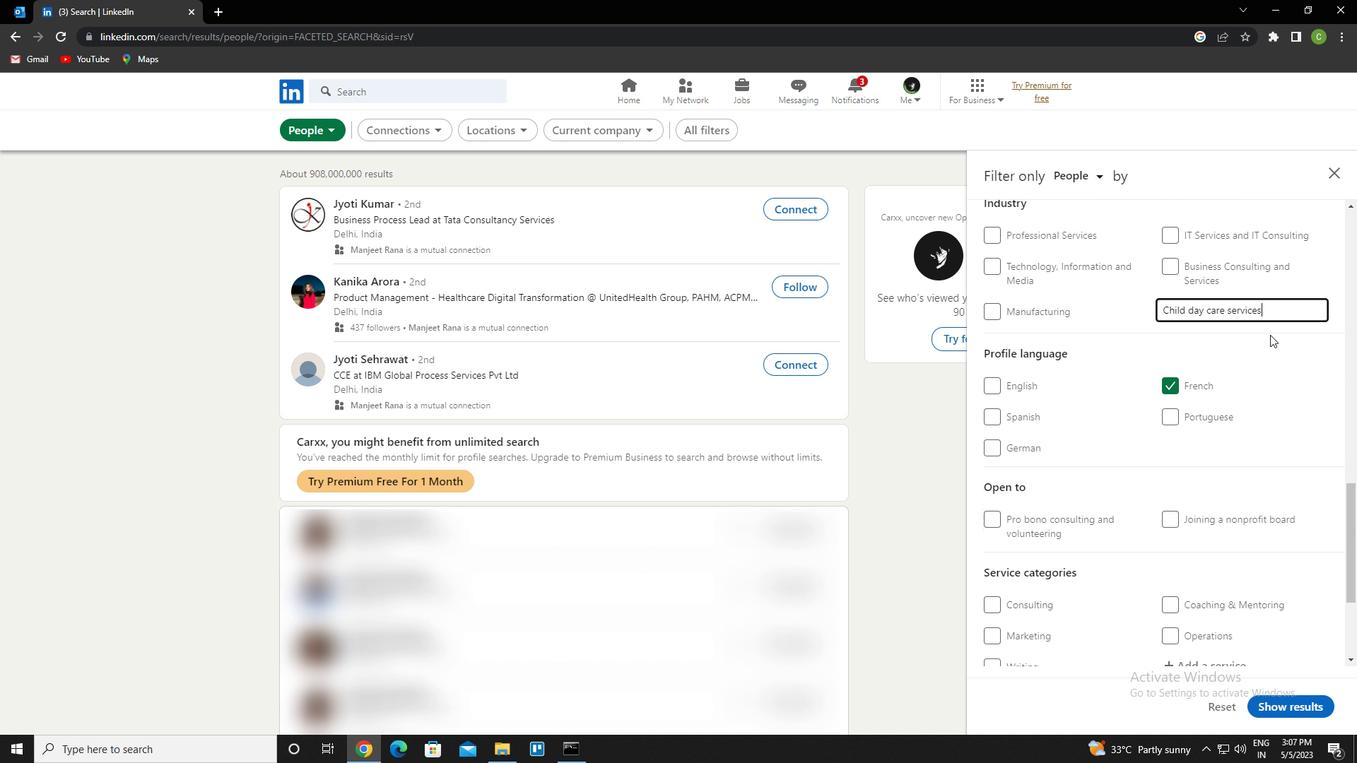 
Action: Mouse pressed left at (1274, 320)
Screenshot: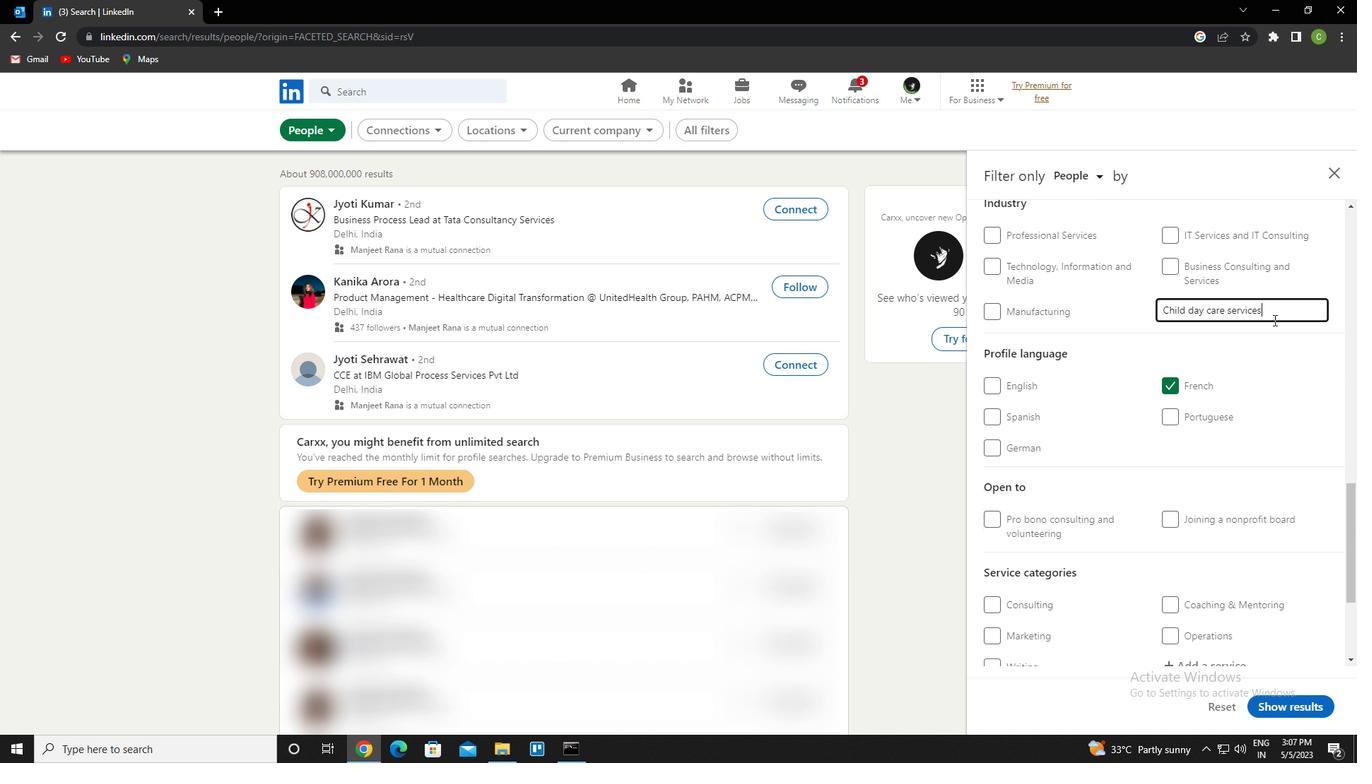 
Action: Key pressed <Key.down><Key.enter>
Screenshot: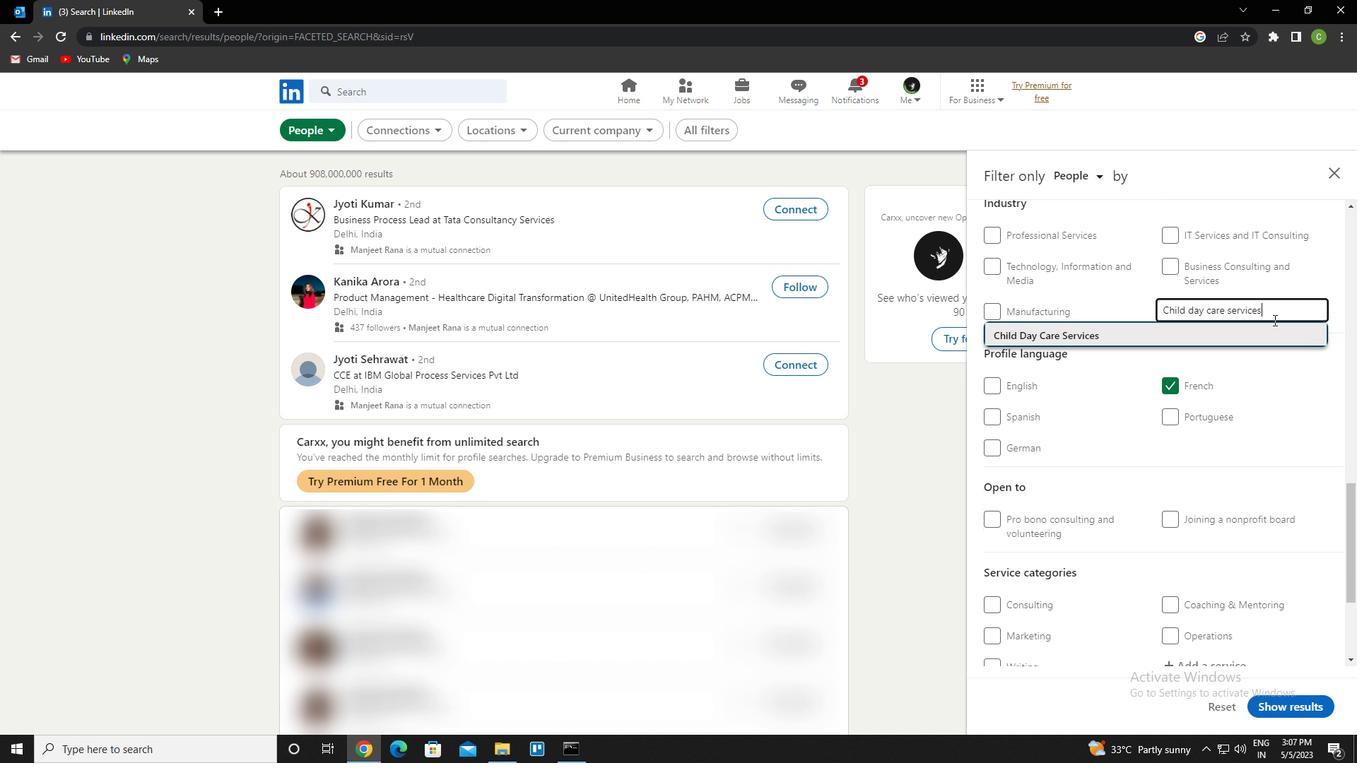 
Action: Mouse moved to (1247, 329)
Screenshot: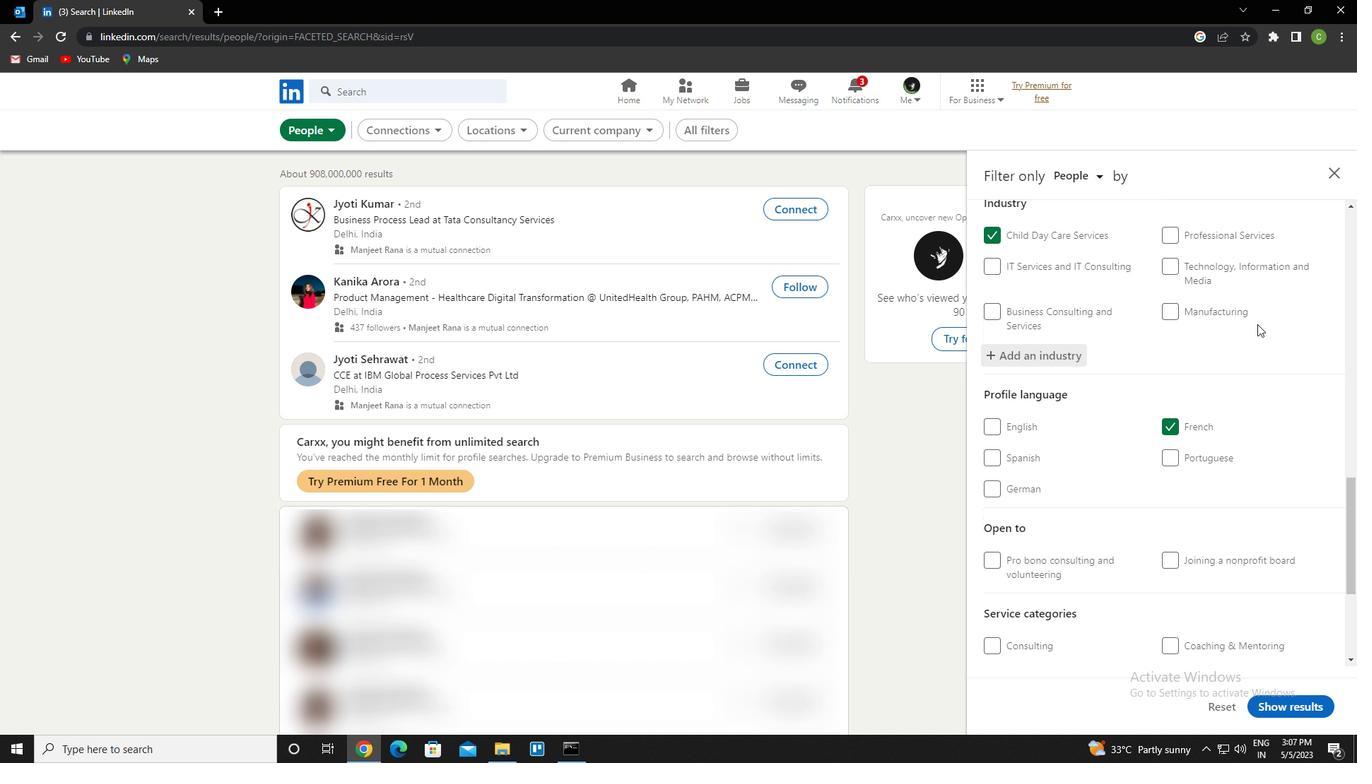 
Action: Mouse scrolled (1247, 328) with delta (0, 0)
Screenshot: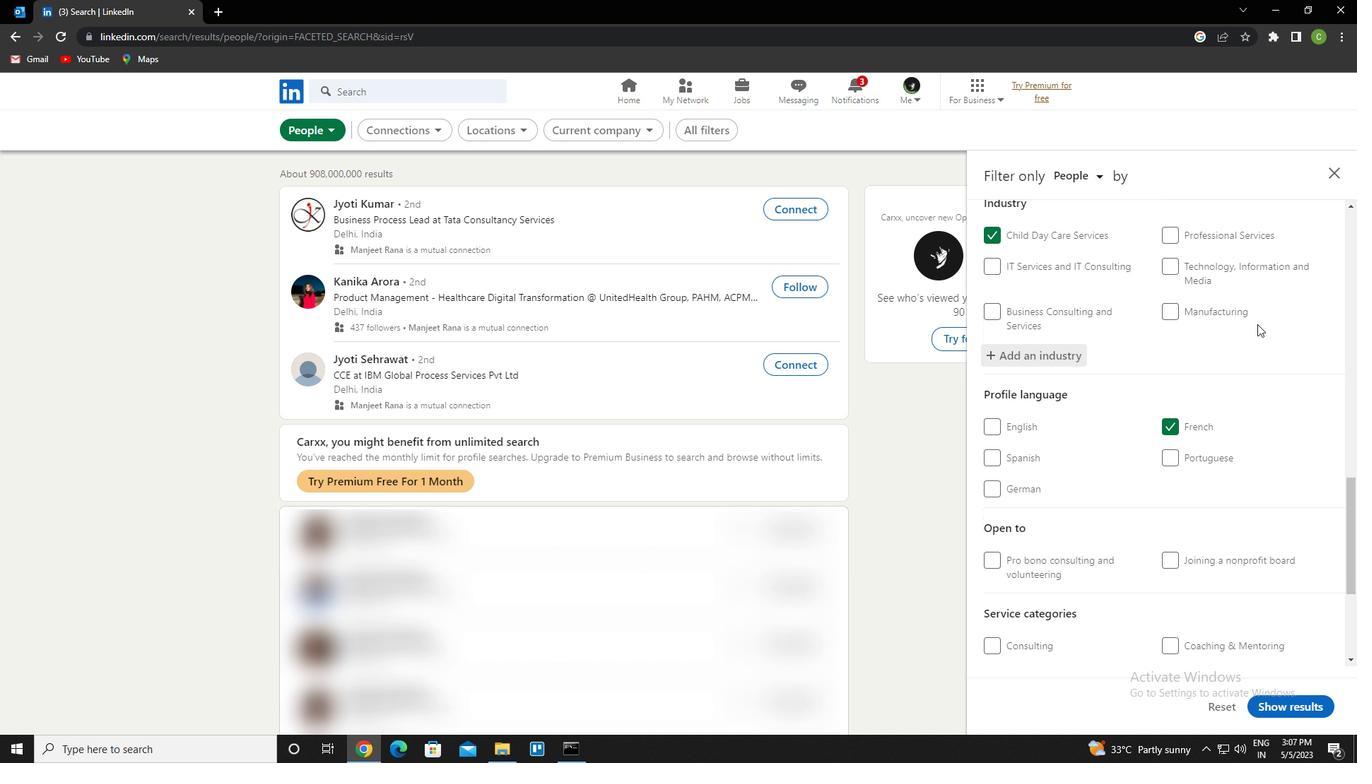 
Action: Mouse moved to (1245, 329)
Screenshot: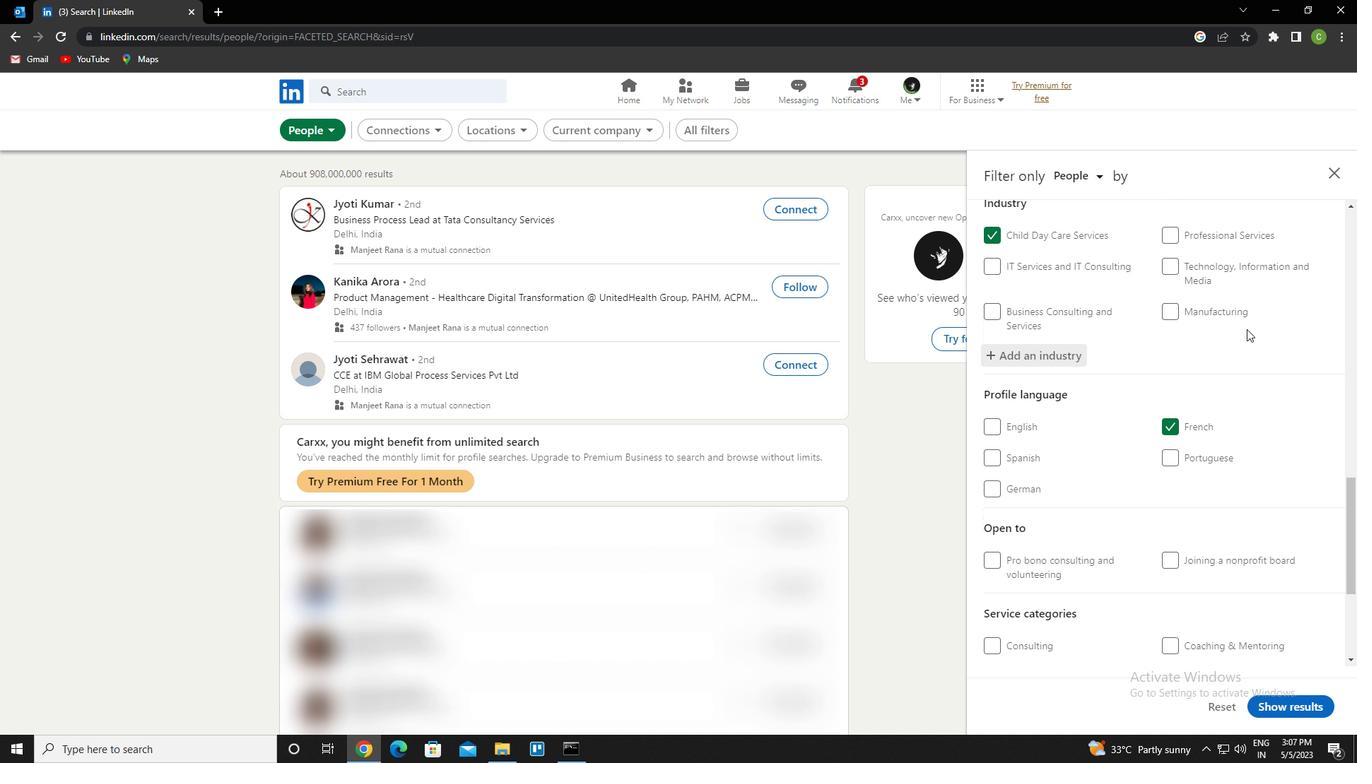 
Action: Mouse scrolled (1245, 328) with delta (0, 0)
Screenshot: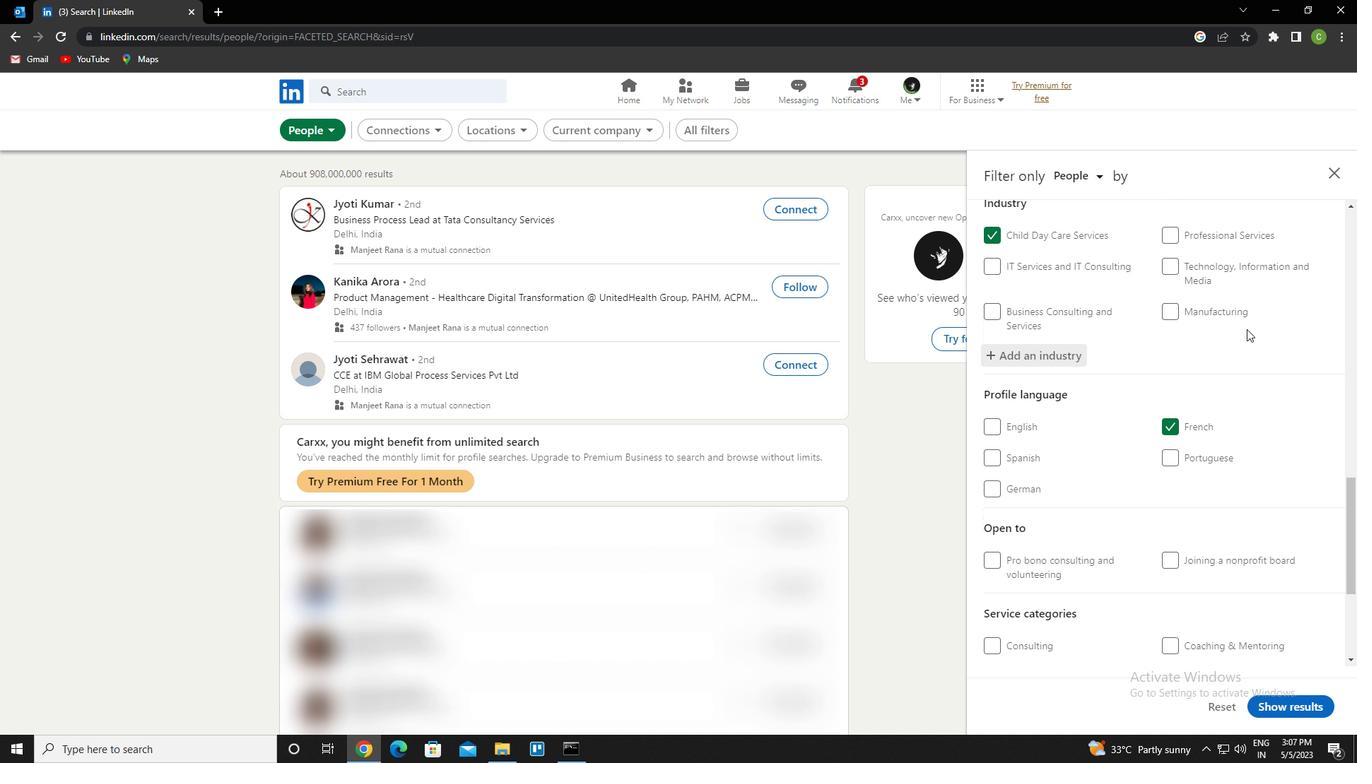 
Action: Mouse moved to (1245, 329)
Screenshot: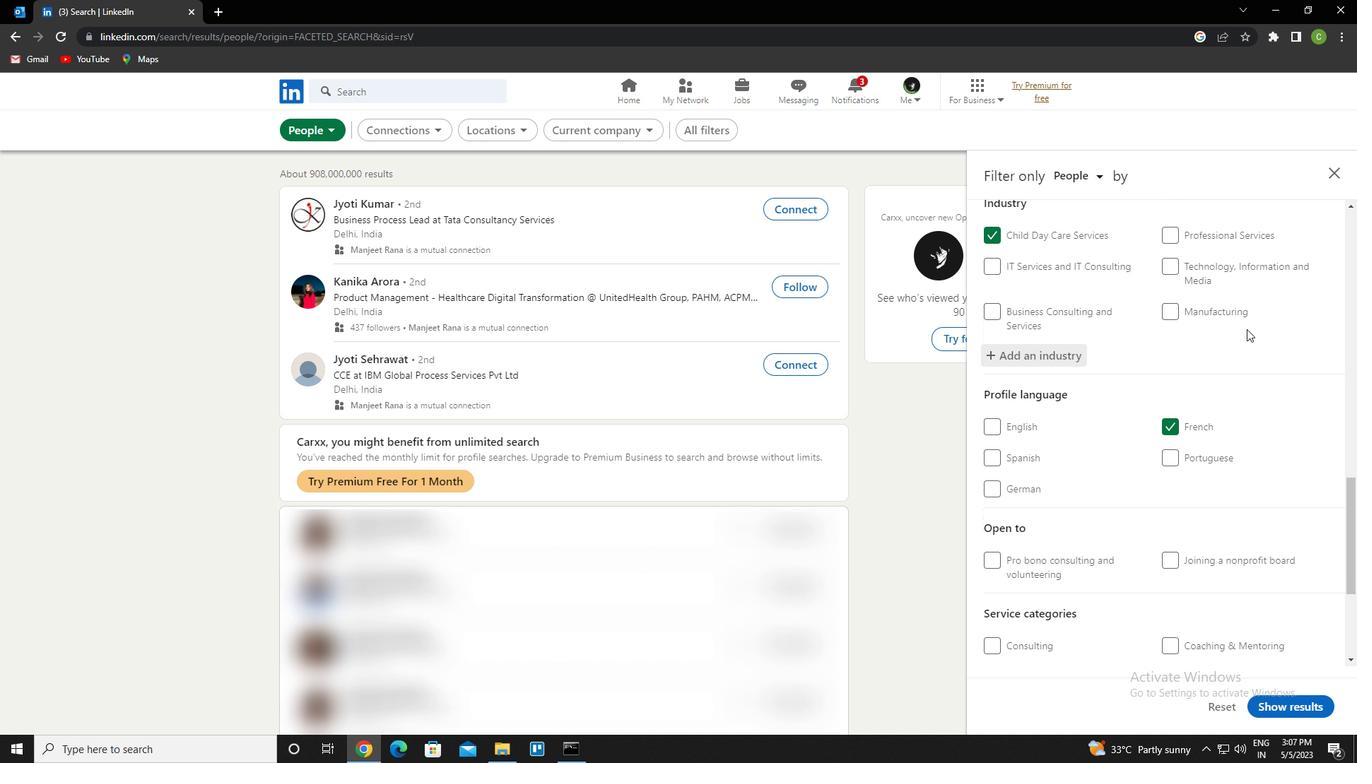 
Action: Mouse scrolled (1245, 328) with delta (0, 0)
Screenshot: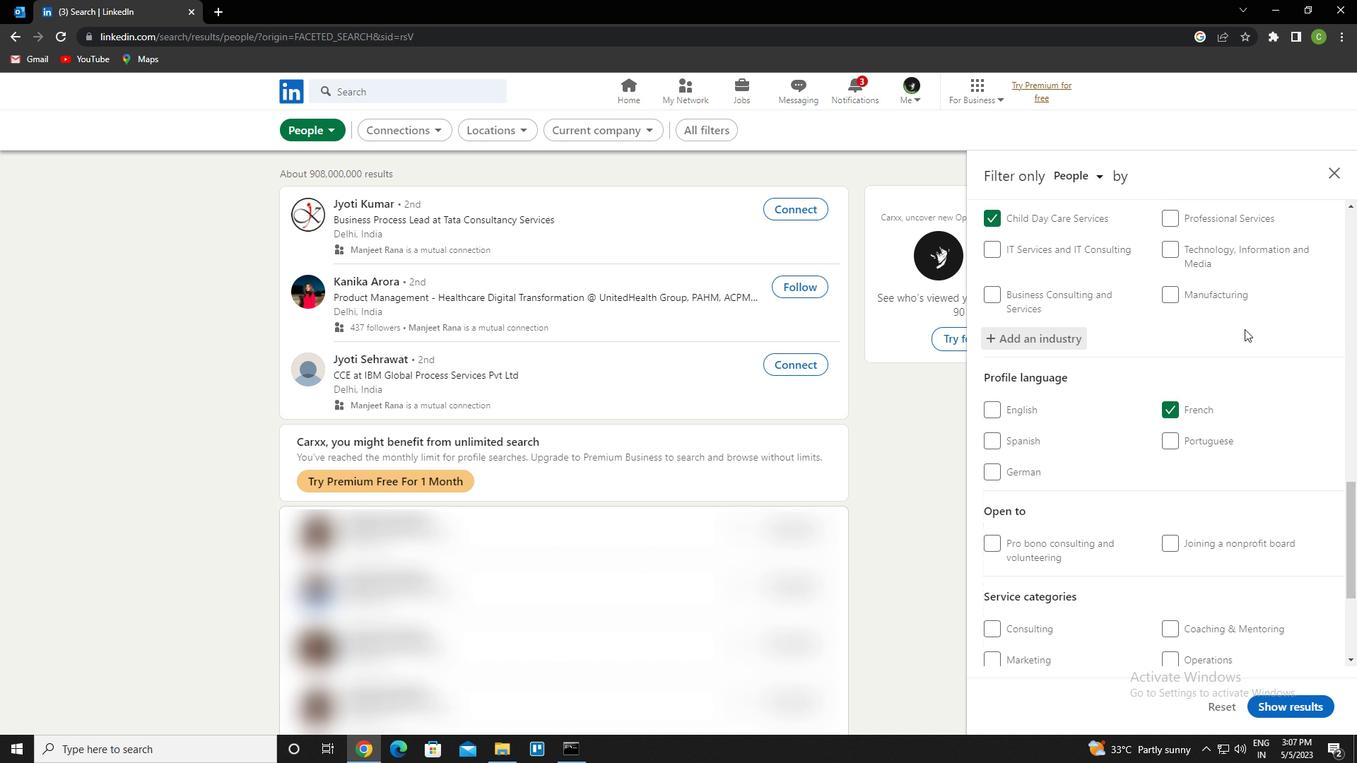 
Action: Mouse moved to (1219, 349)
Screenshot: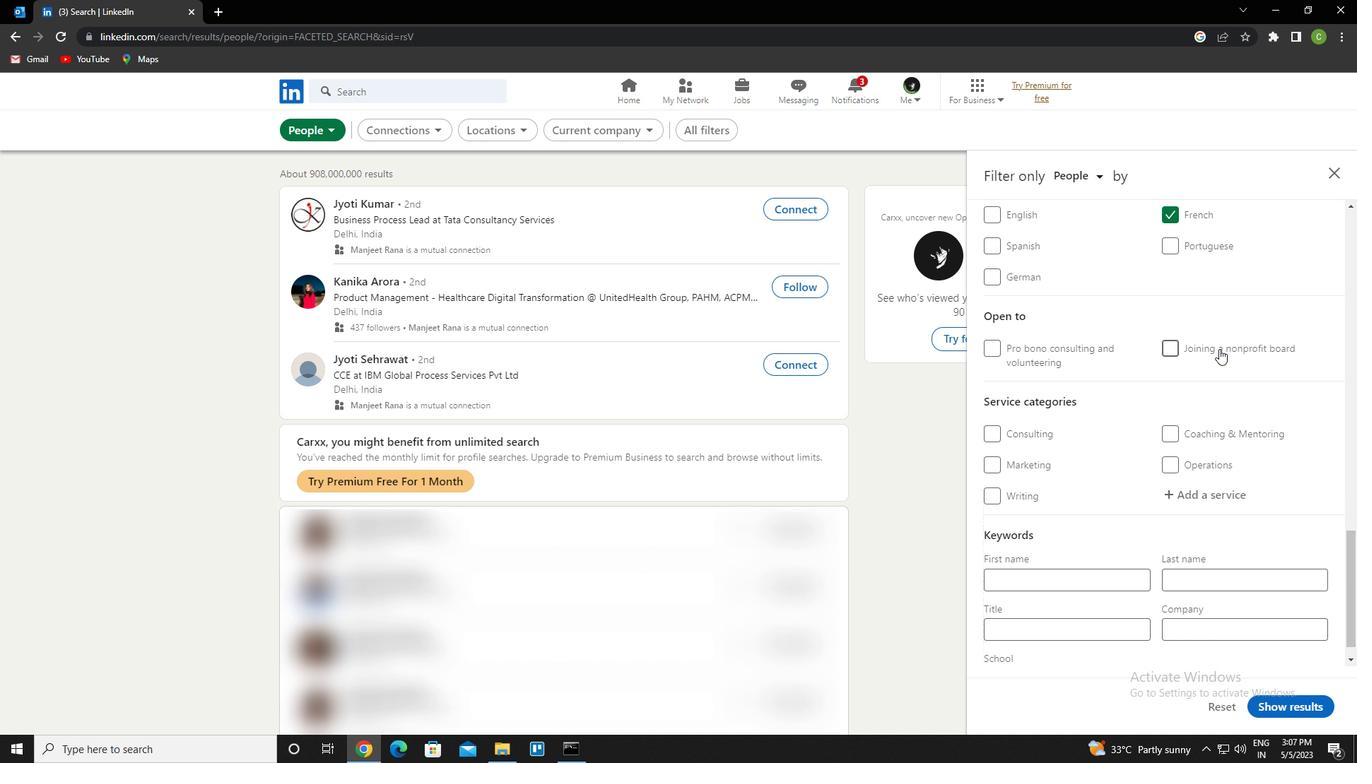 
Action: Mouse scrolled (1219, 348) with delta (0, 0)
Screenshot: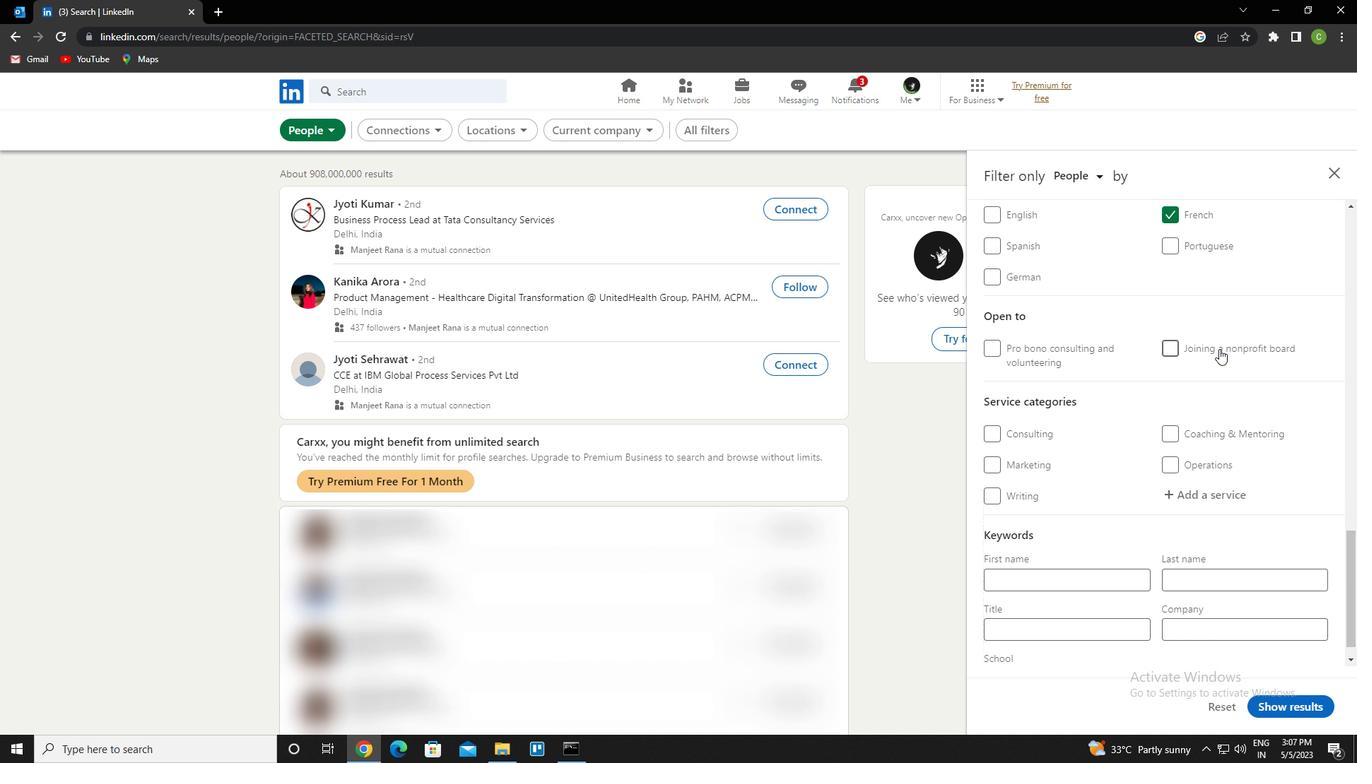
Action: Mouse scrolled (1219, 348) with delta (0, 0)
Screenshot: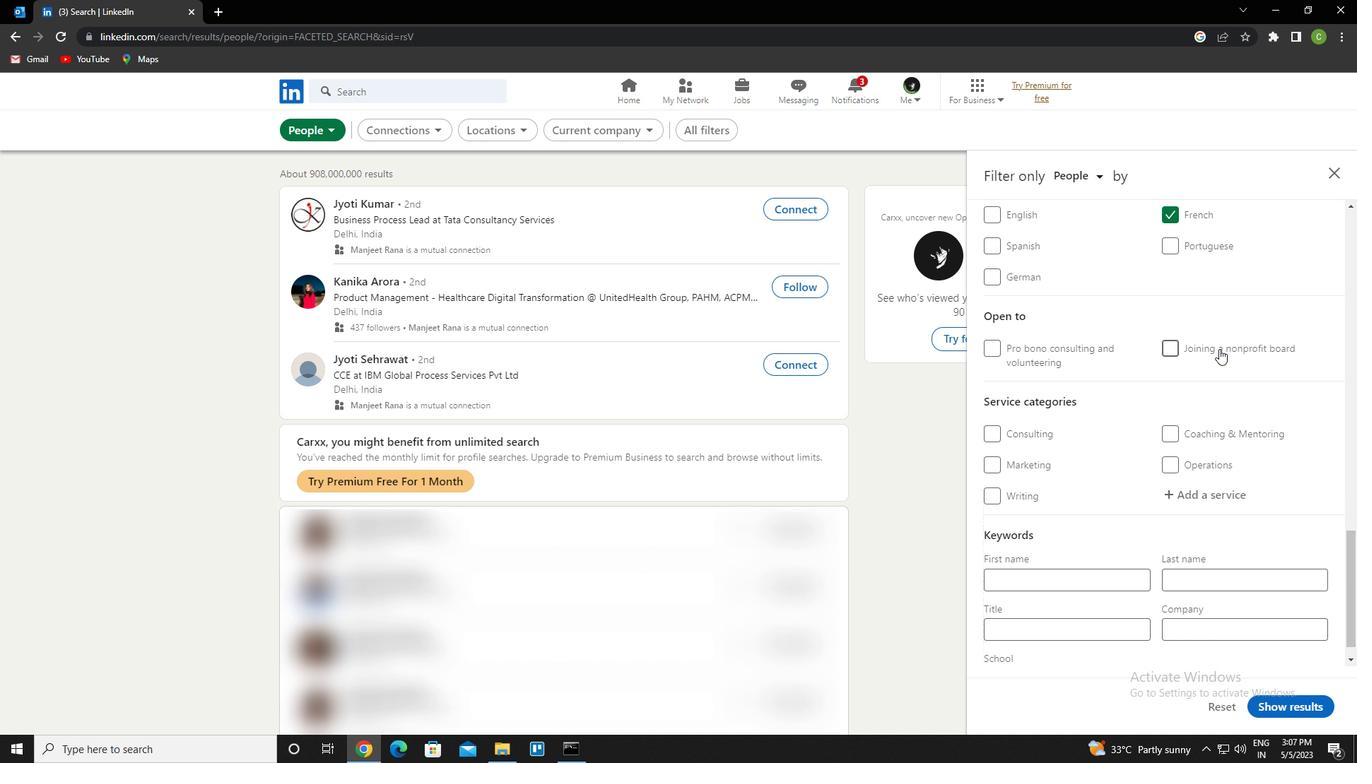
Action: Mouse moved to (1217, 353)
Screenshot: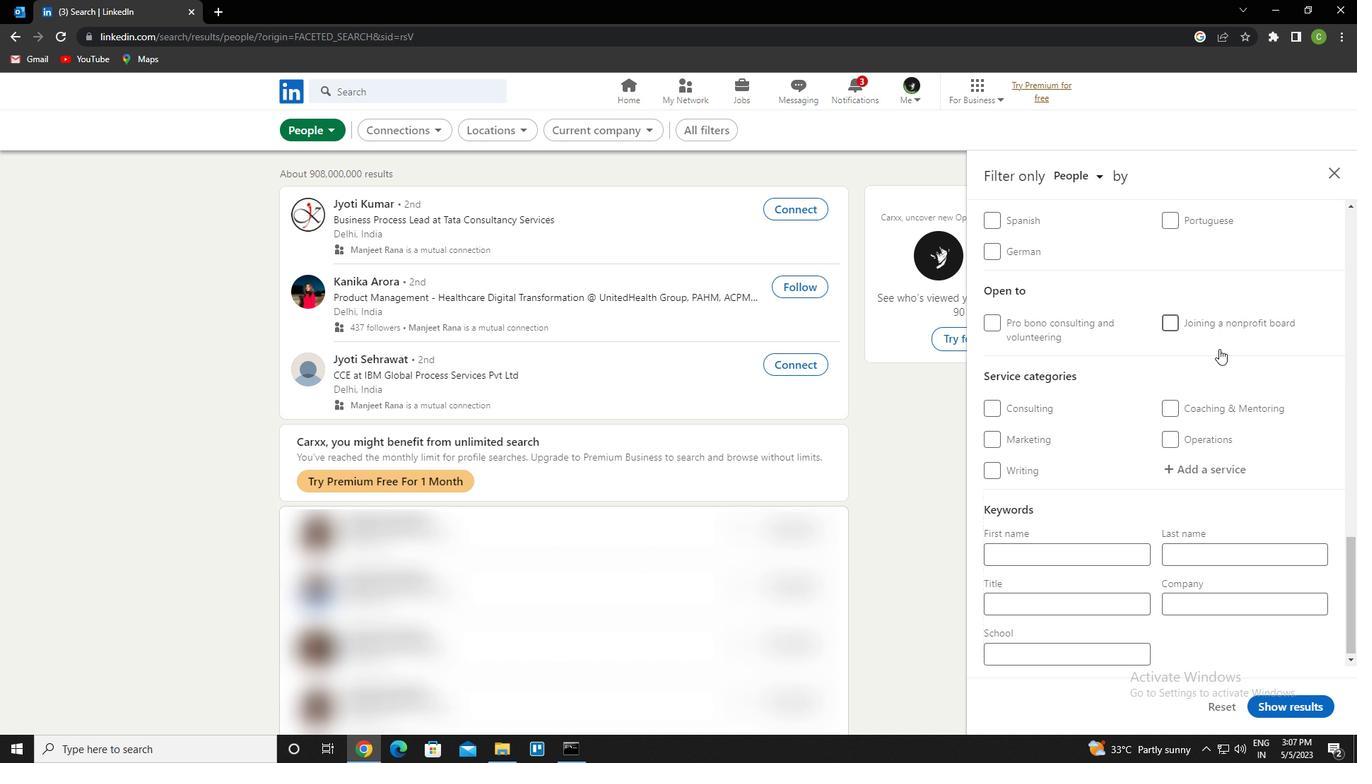 
Action: Mouse scrolled (1217, 352) with delta (0, 0)
Screenshot: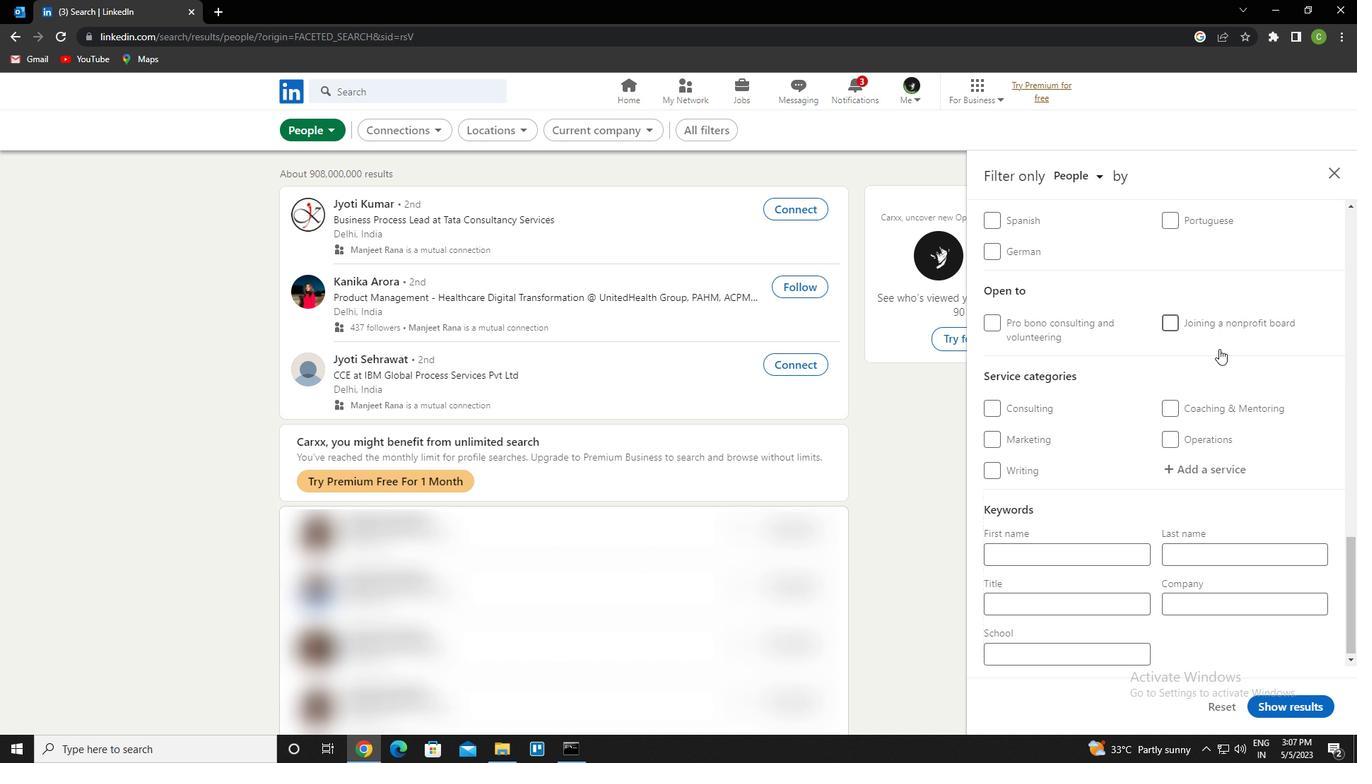 
Action: Mouse moved to (1211, 468)
Screenshot: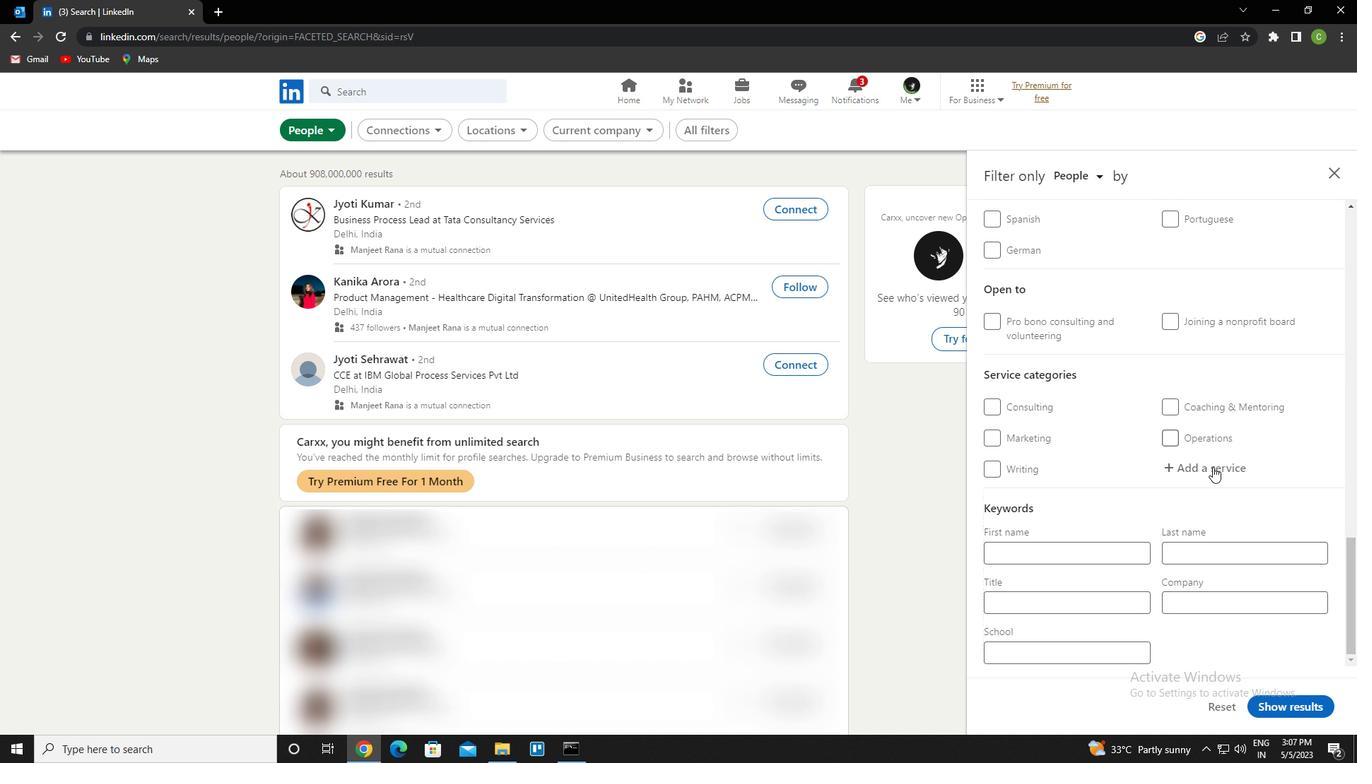 
Action: Mouse pressed left at (1211, 468)
Screenshot: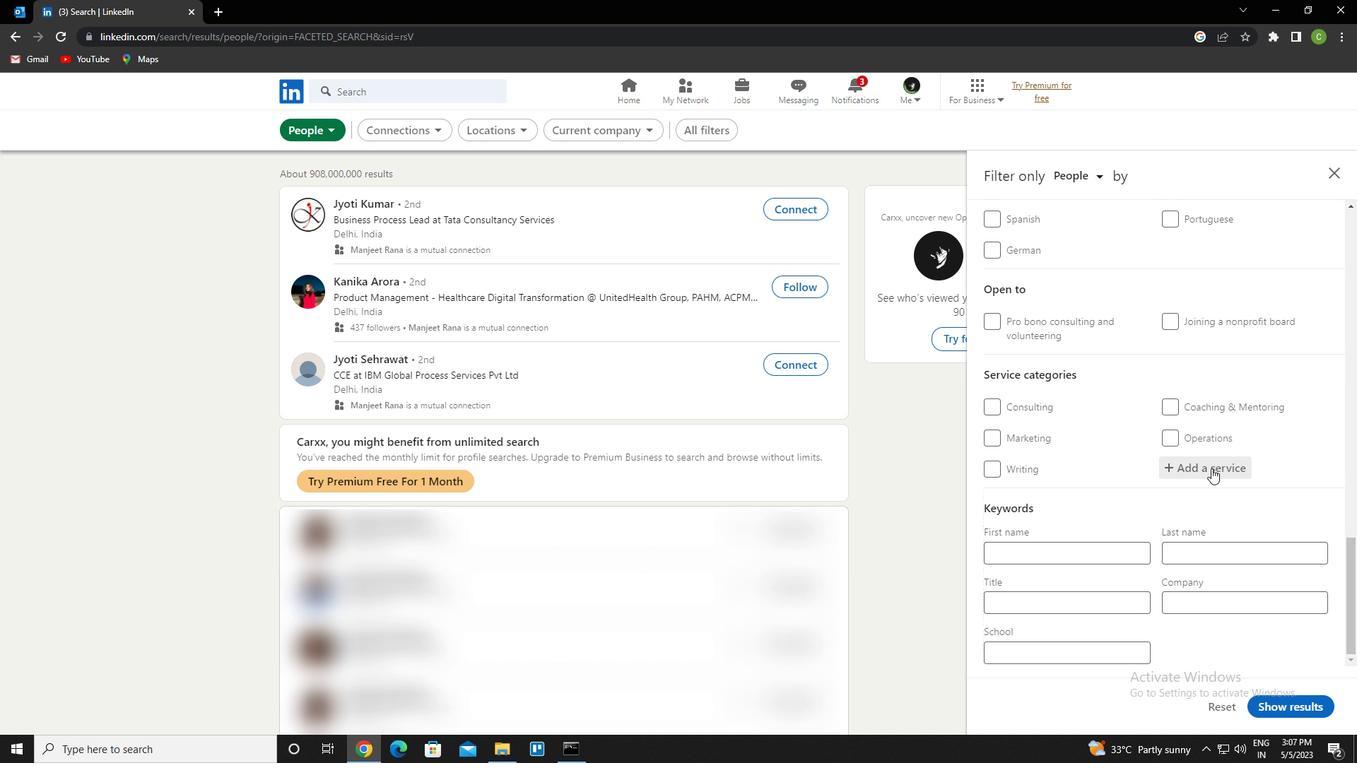 
Action: Key pressed <Key.caps_lock>c<Key.caps_lock>ontent<Key.space>strategy<Key.down><Key.enter>
Screenshot: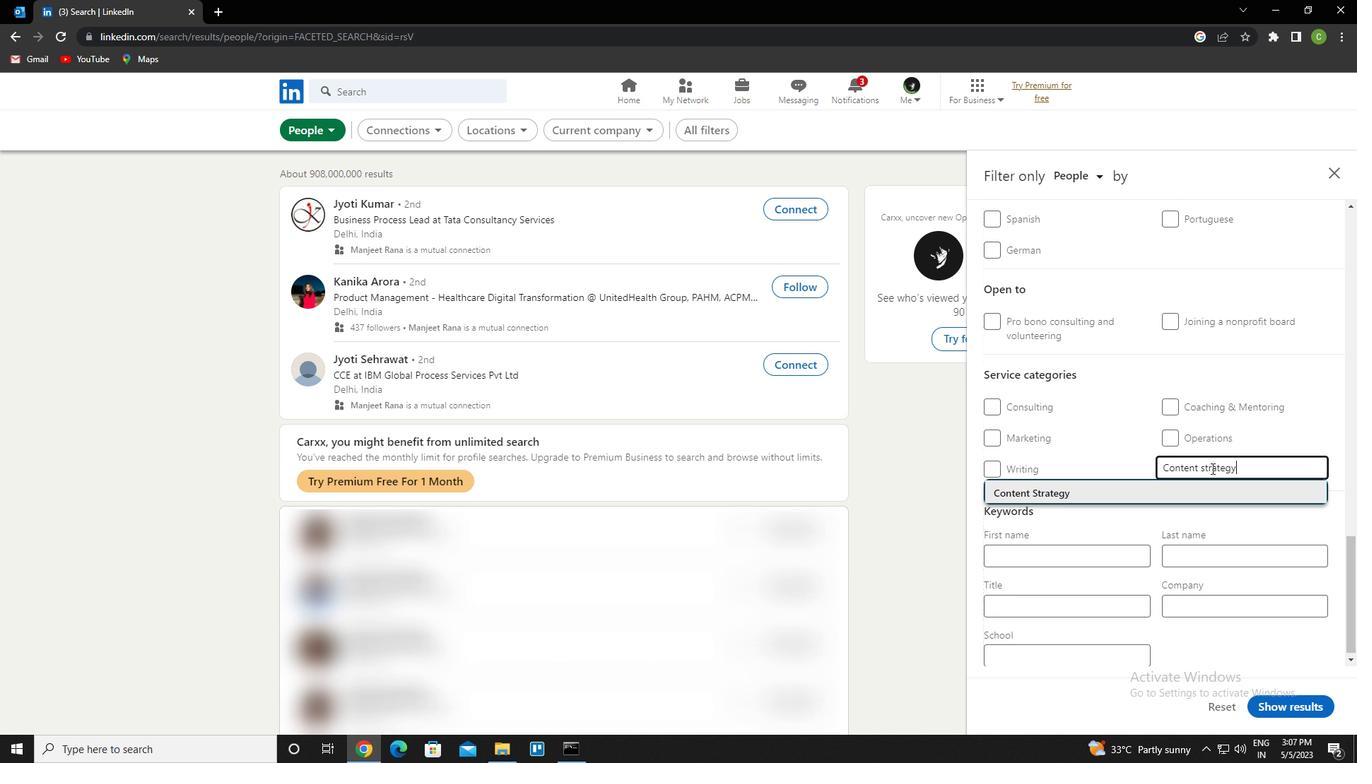 
Action: Mouse scrolled (1211, 468) with delta (0, 0)
Screenshot: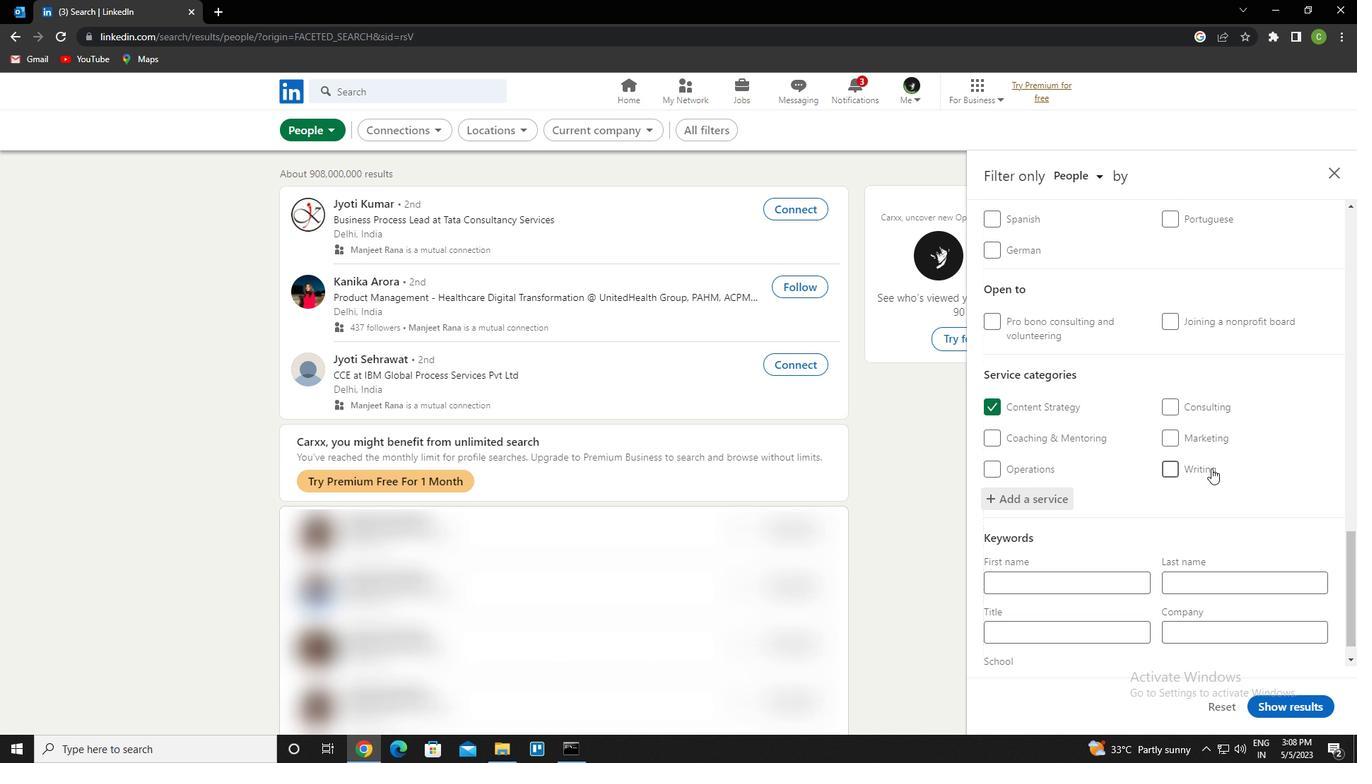 
Action: Mouse scrolled (1211, 468) with delta (0, 0)
Screenshot: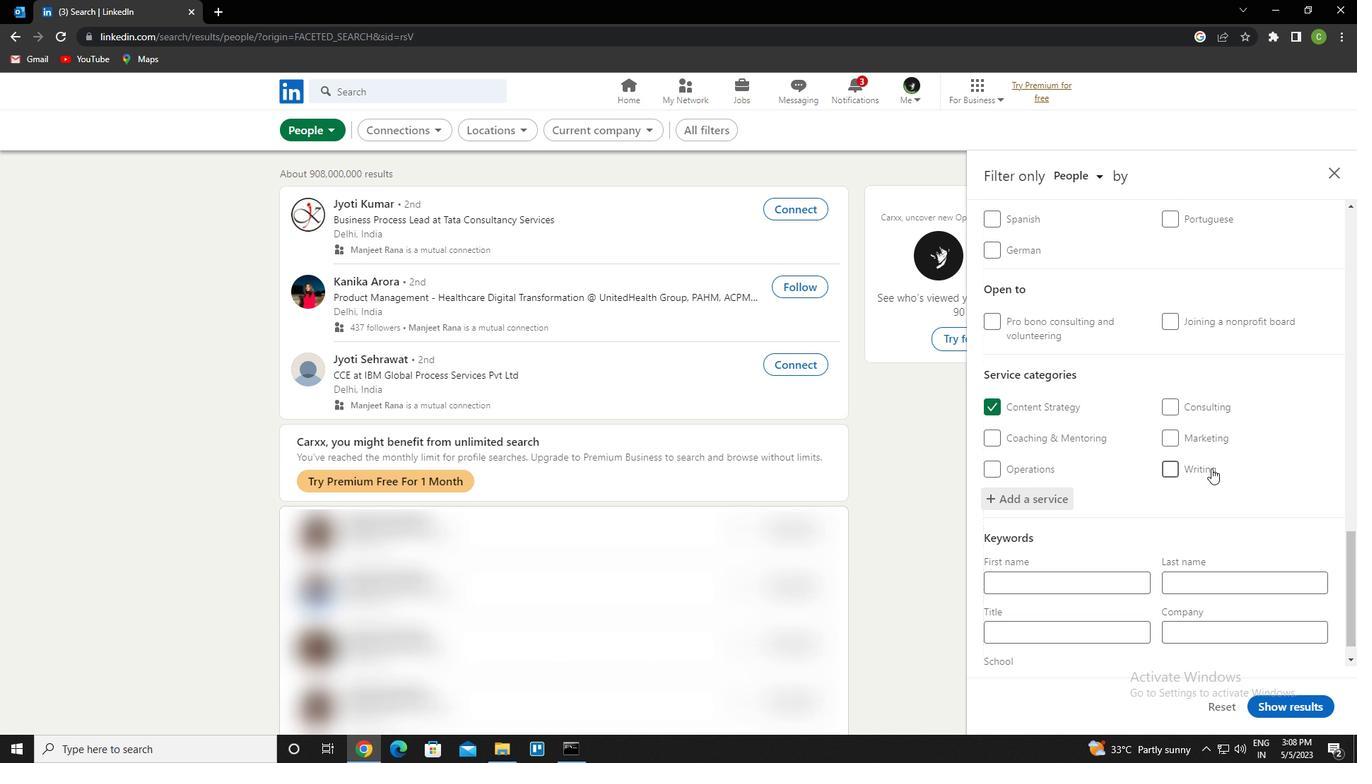 
Action: Mouse scrolled (1211, 468) with delta (0, 0)
Screenshot: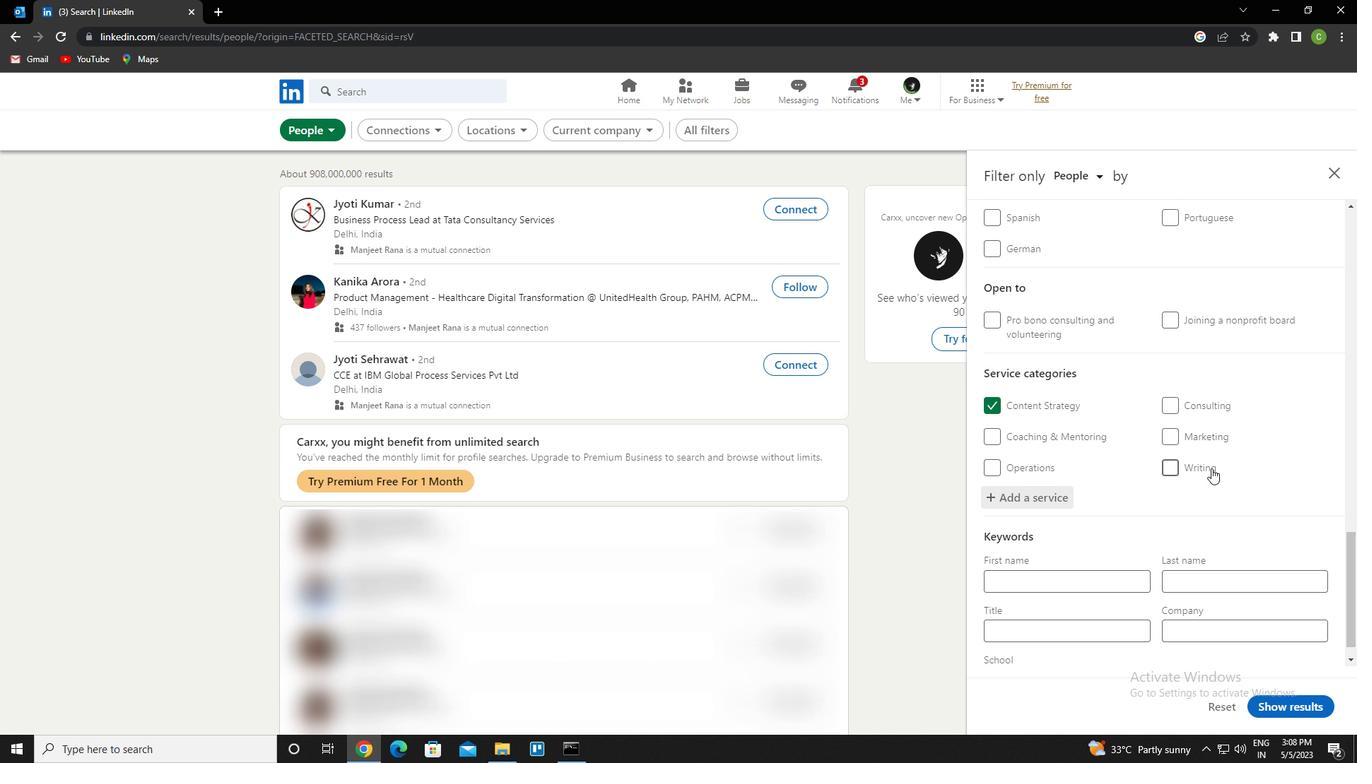 
Action: Mouse scrolled (1211, 468) with delta (0, 0)
Screenshot: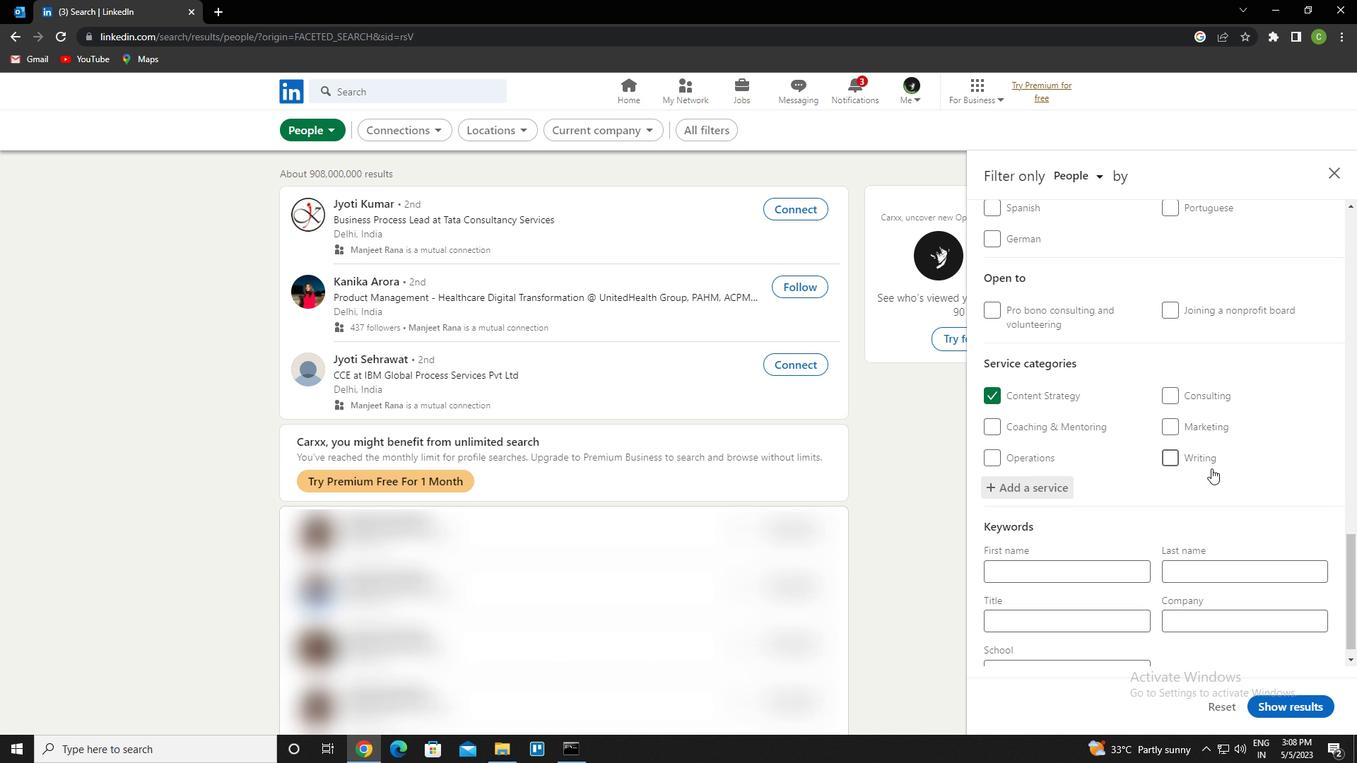 
Action: Mouse scrolled (1211, 468) with delta (0, 0)
Screenshot: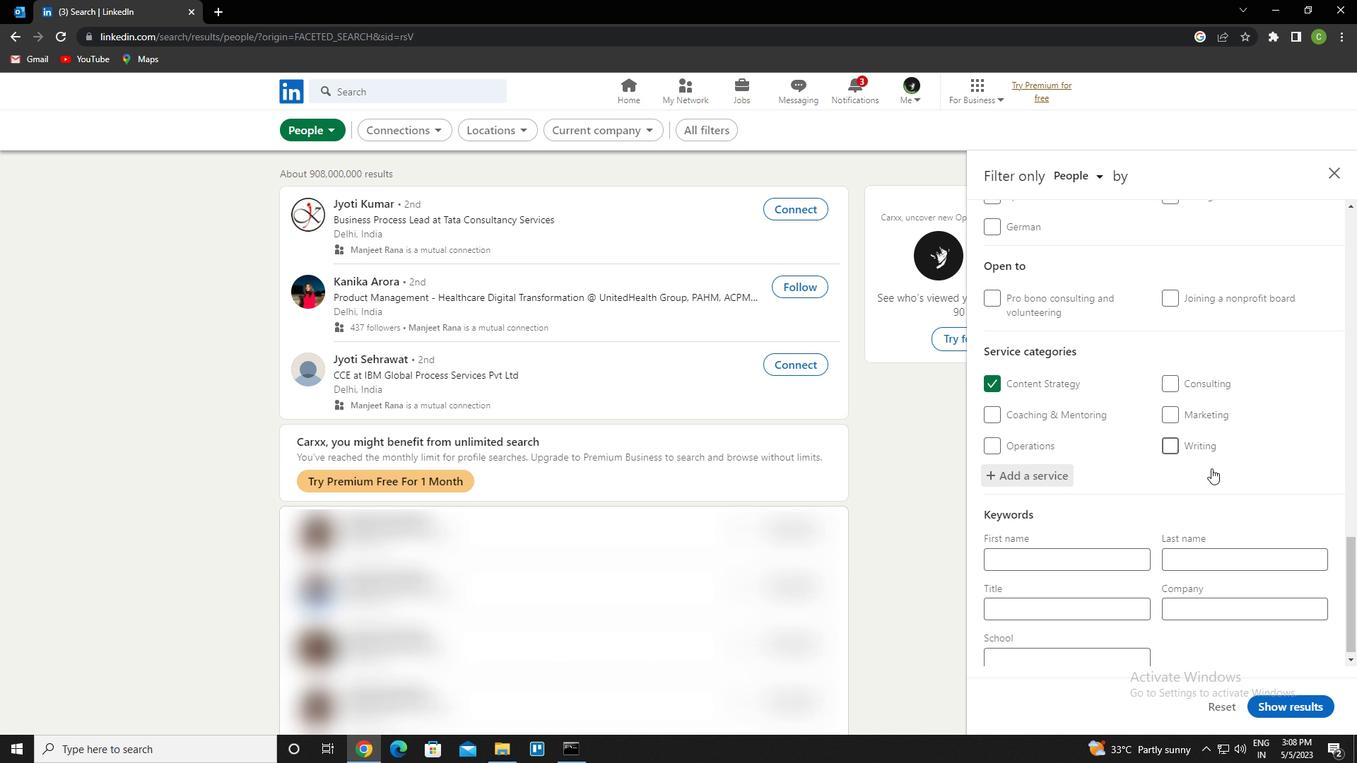 
Action: Mouse moved to (1103, 610)
Screenshot: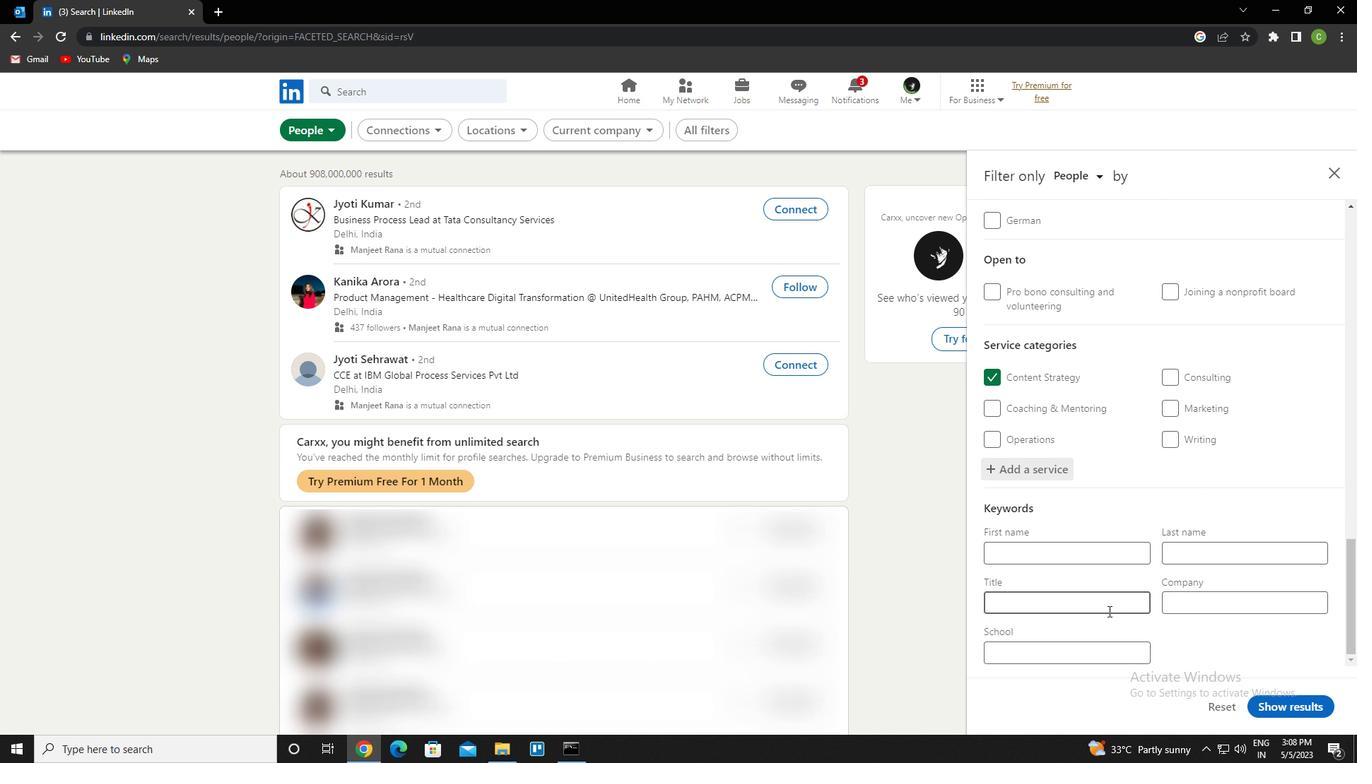 
Action: Mouse pressed left at (1103, 610)
Screenshot: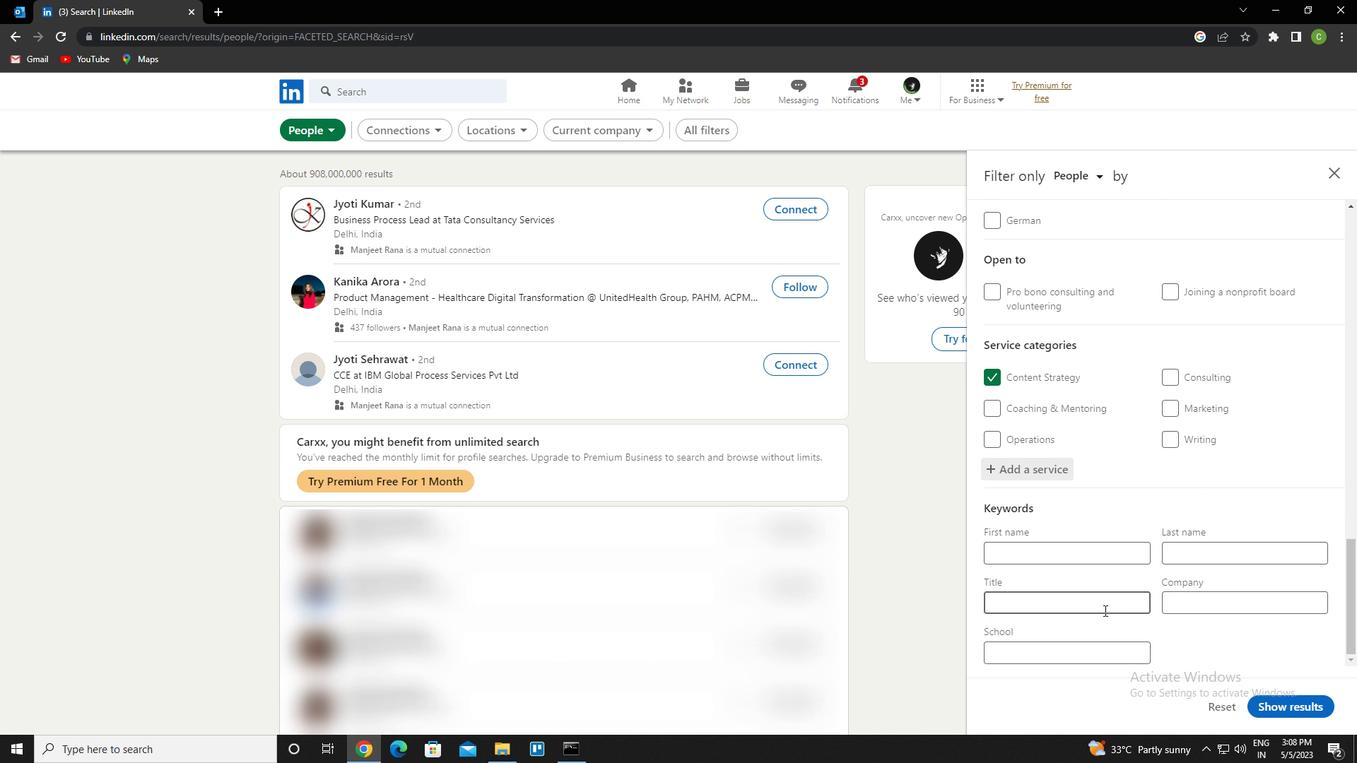 
Action: Mouse moved to (1103, 609)
Screenshot: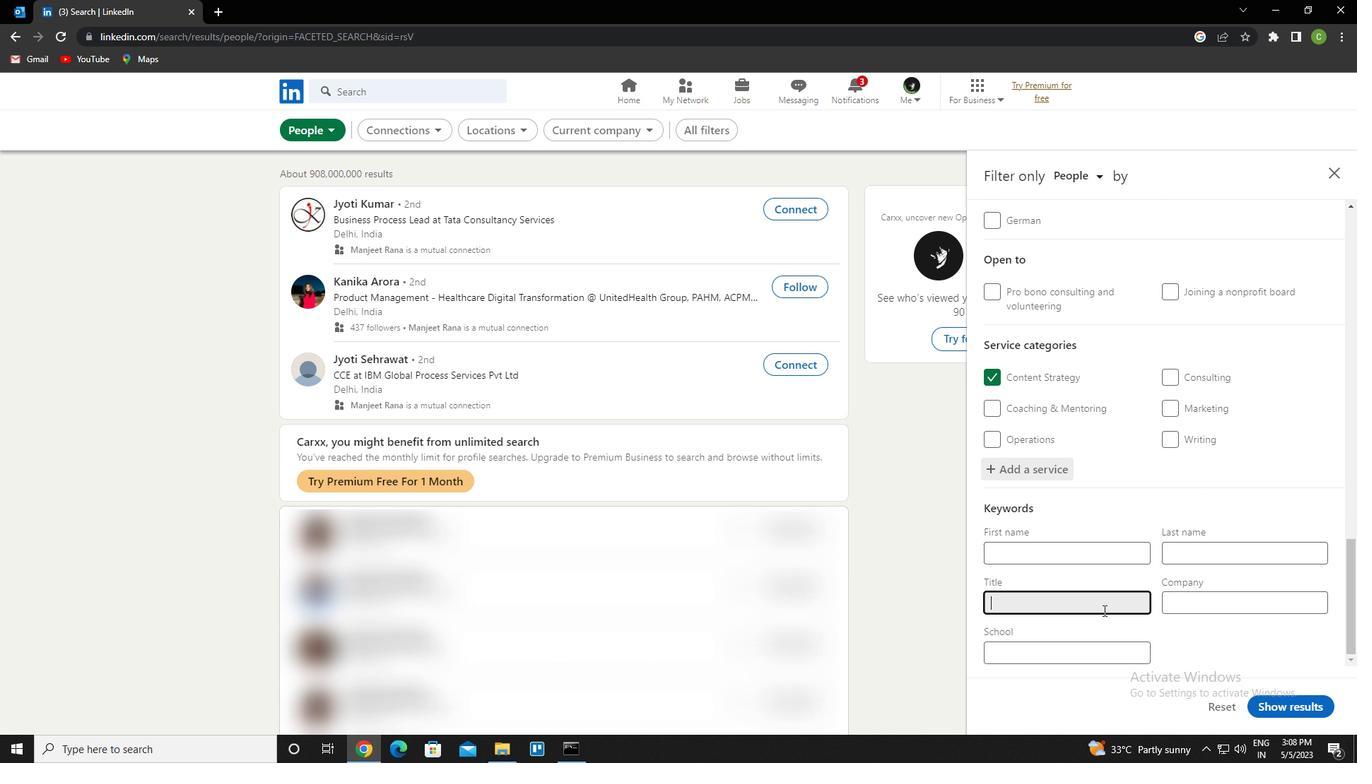 
Action: Key pressed <Key.caps_lock>p<Key.caps_lock>hone<Key.space><Key.caps_lock>s<Key.caps_lock>urvey<Key.space><Key.caps_lock>c<Key.caps_lock>onductor
Screenshot: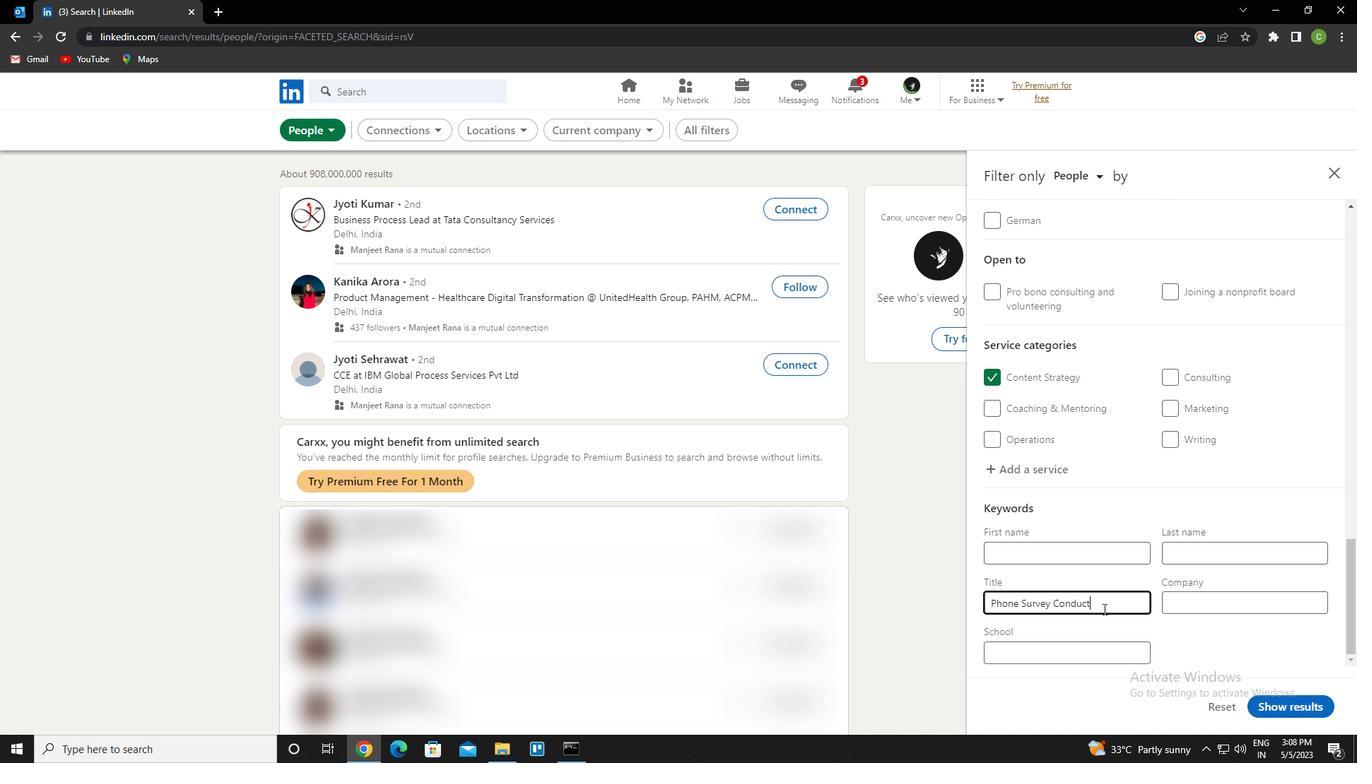 
Action: Mouse moved to (1322, 709)
Screenshot: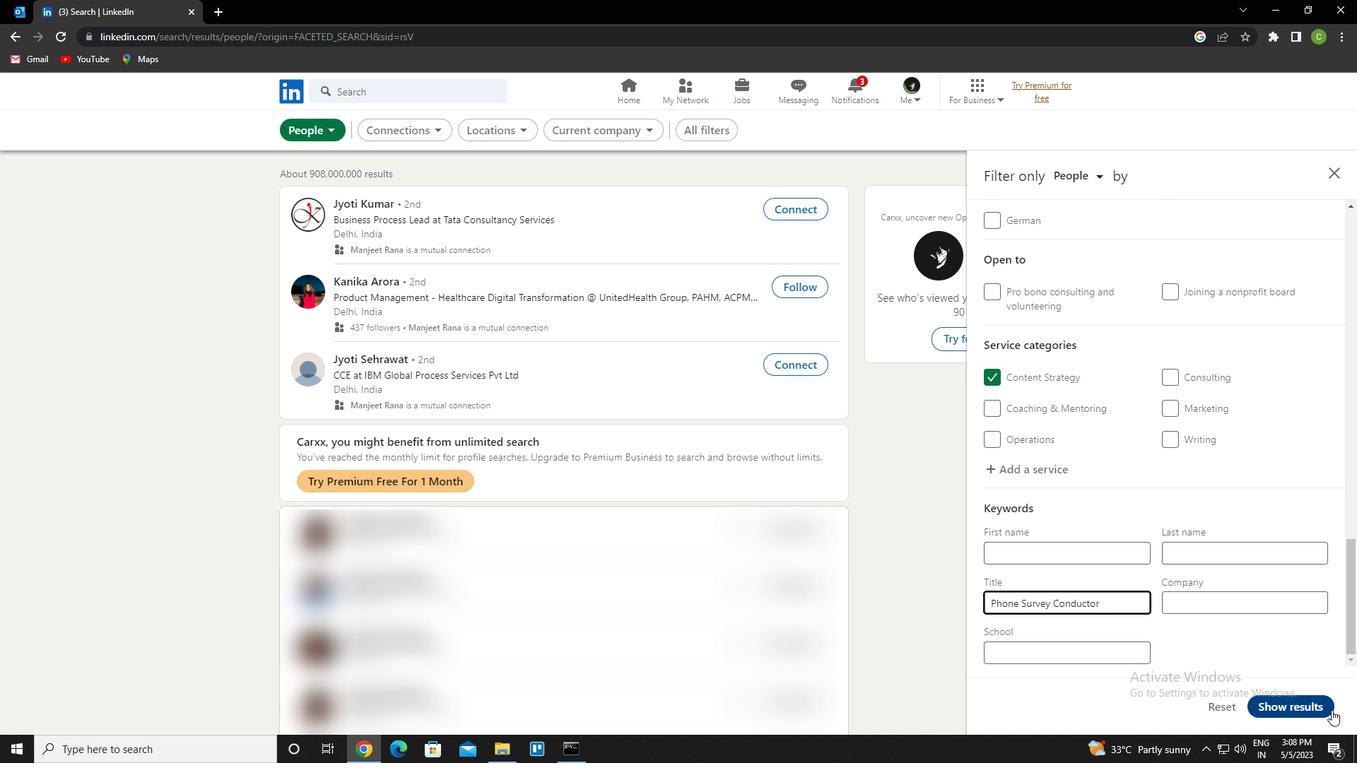 
Action: Mouse pressed left at (1322, 709)
Screenshot: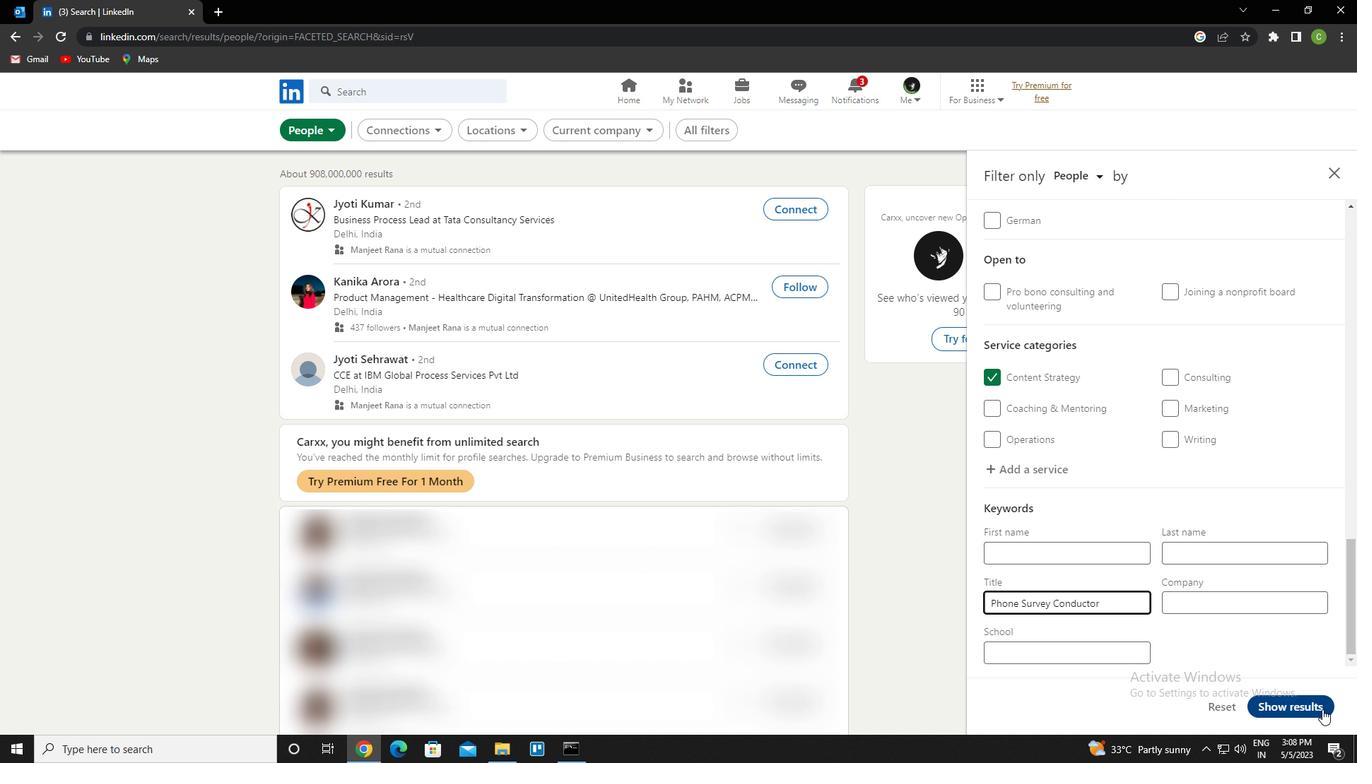 
Action: Mouse moved to (581, 649)
Screenshot: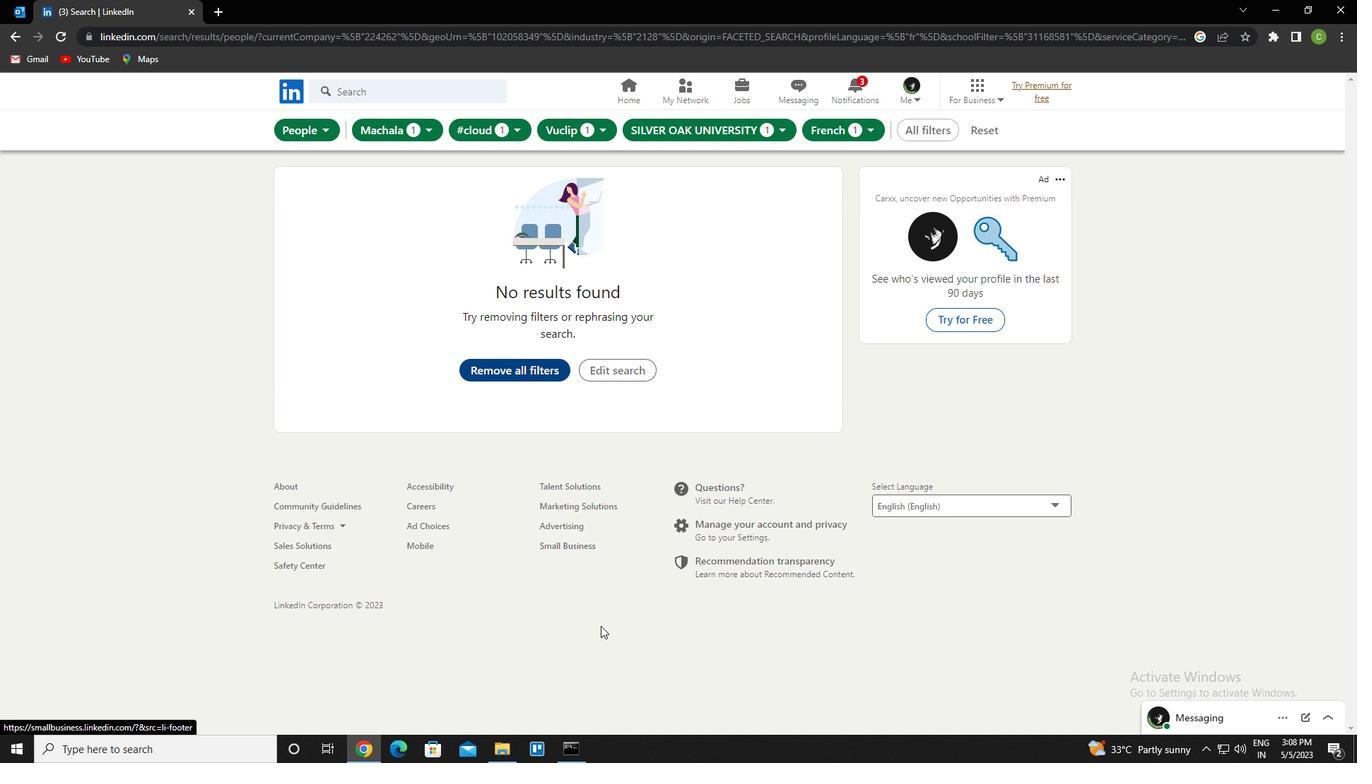 
